 Task: Look for space in Gombi, Nigeria from 9th June, 2023 to 11th June, 2023 for 2 adults in price range Rs.6000 to Rs.10000. Place can be entire place with 2 bedrooms having 2 beds and 1 bathroom. Property type can be house, flat, guest house. Amenities needed are: wifi. Booking option can be shelf check-in. Required host language is English.
Action: Mouse moved to (594, 122)
Screenshot: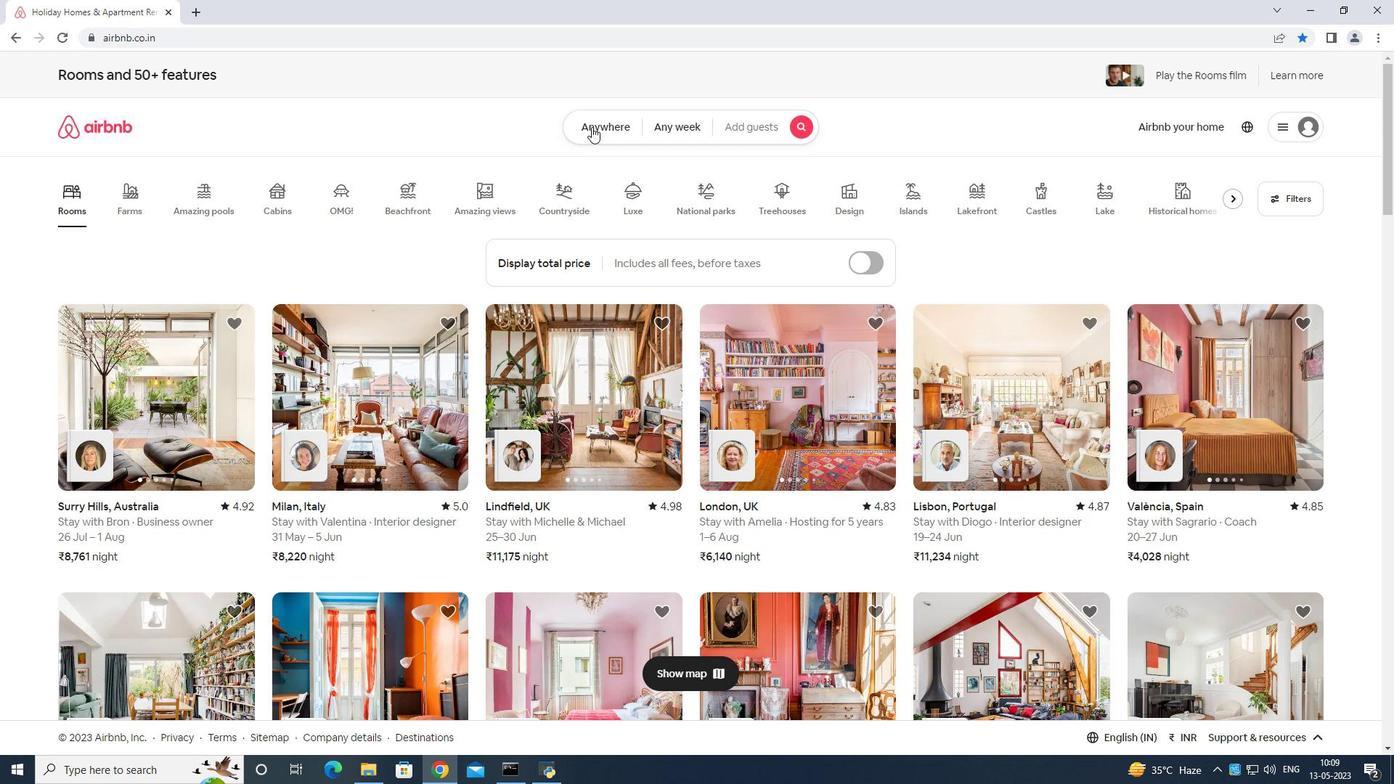 
Action: Mouse pressed left at (594, 122)
Screenshot: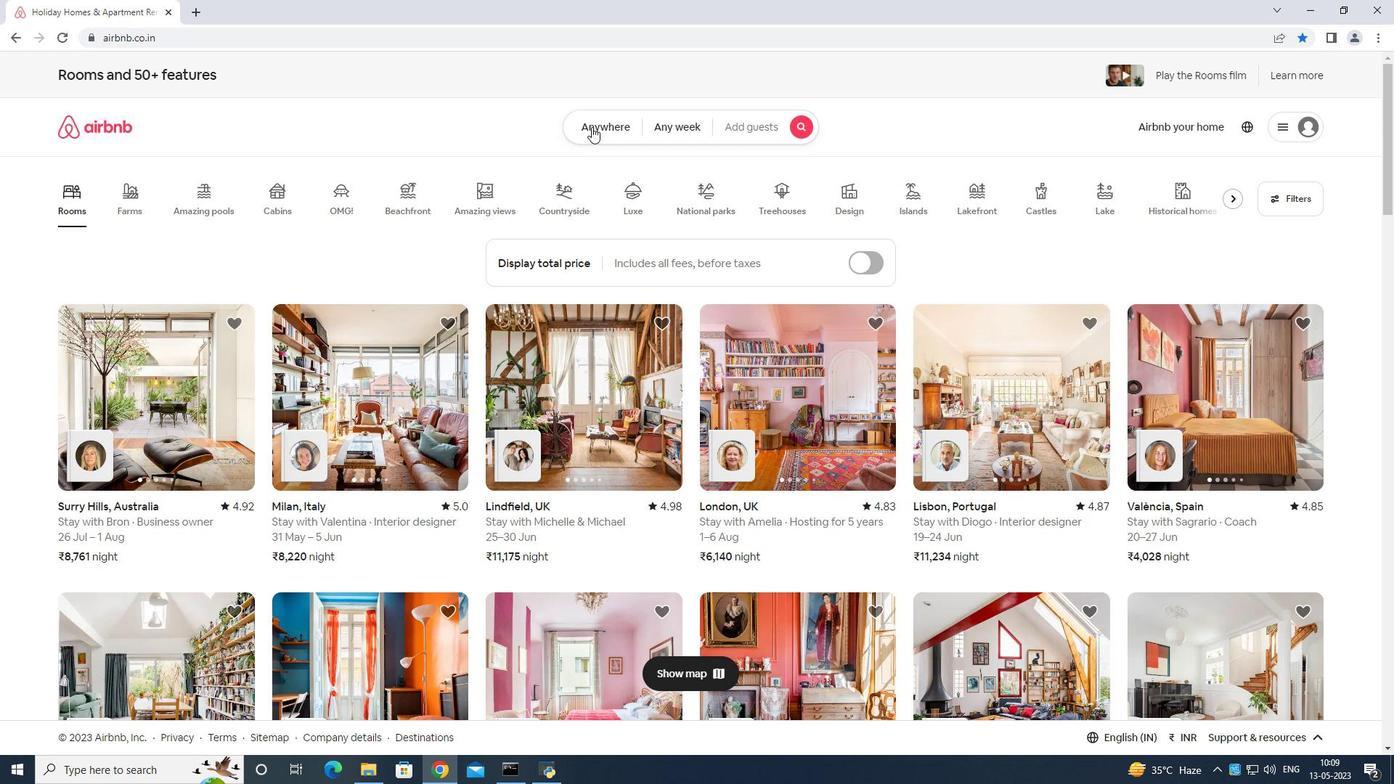 
Action: Mouse moved to (560, 167)
Screenshot: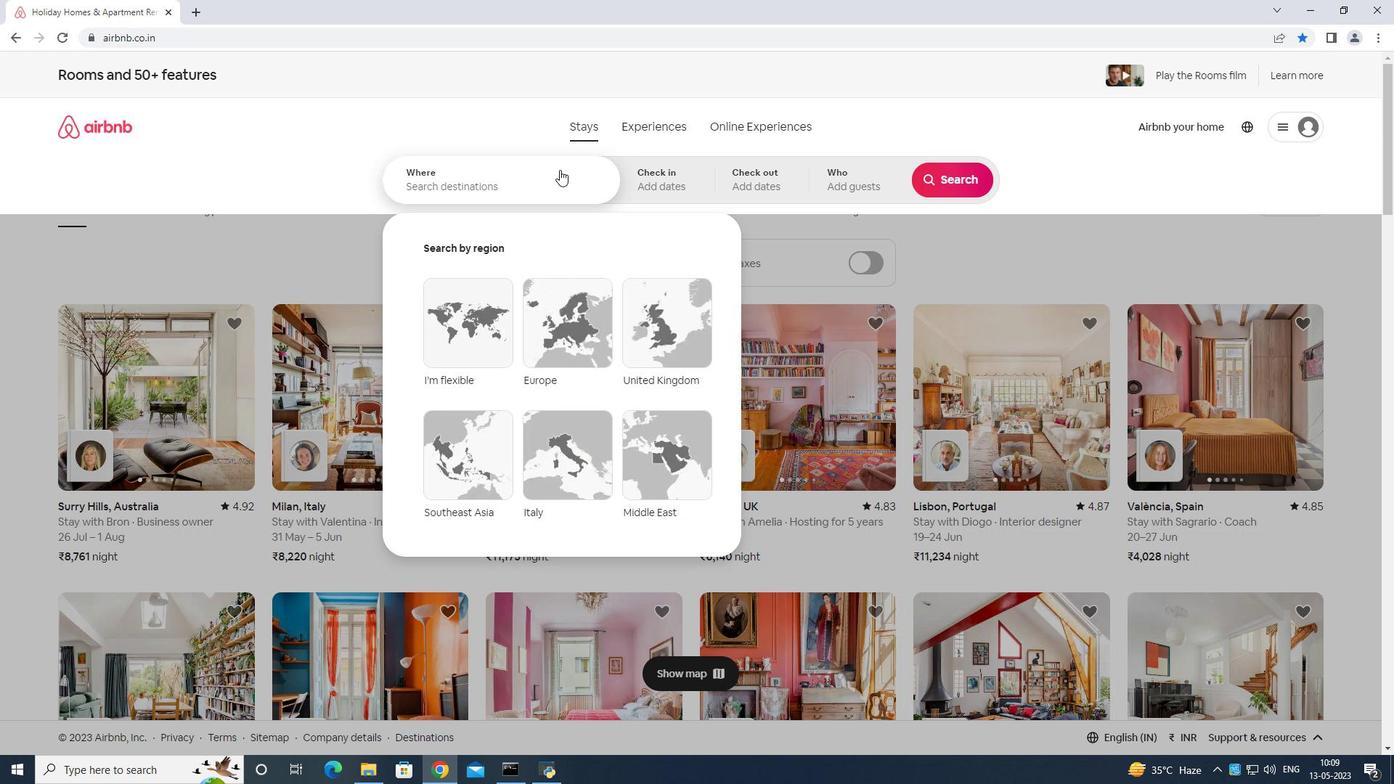 
Action: Mouse pressed left at (560, 167)
Screenshot: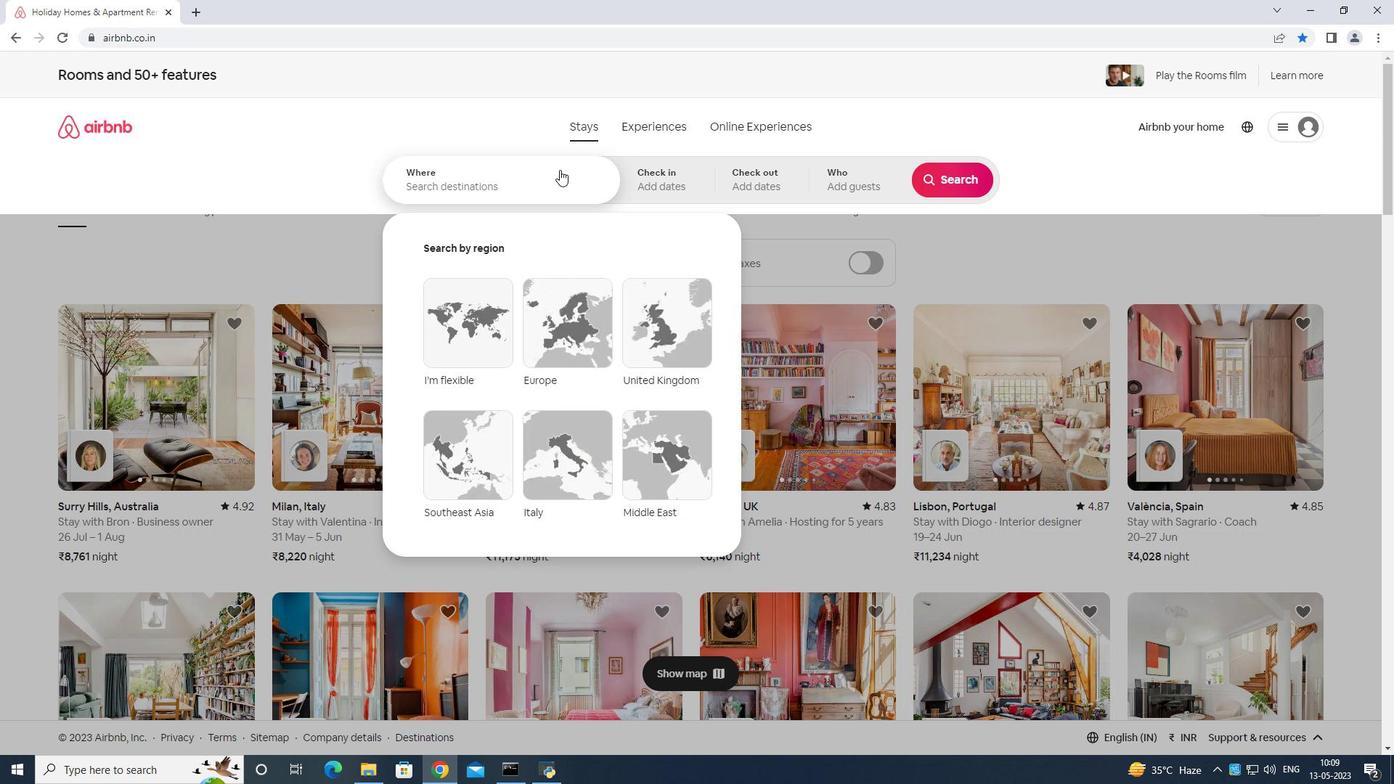 
Action: Mouse moved to (695, 191)
Screenshot: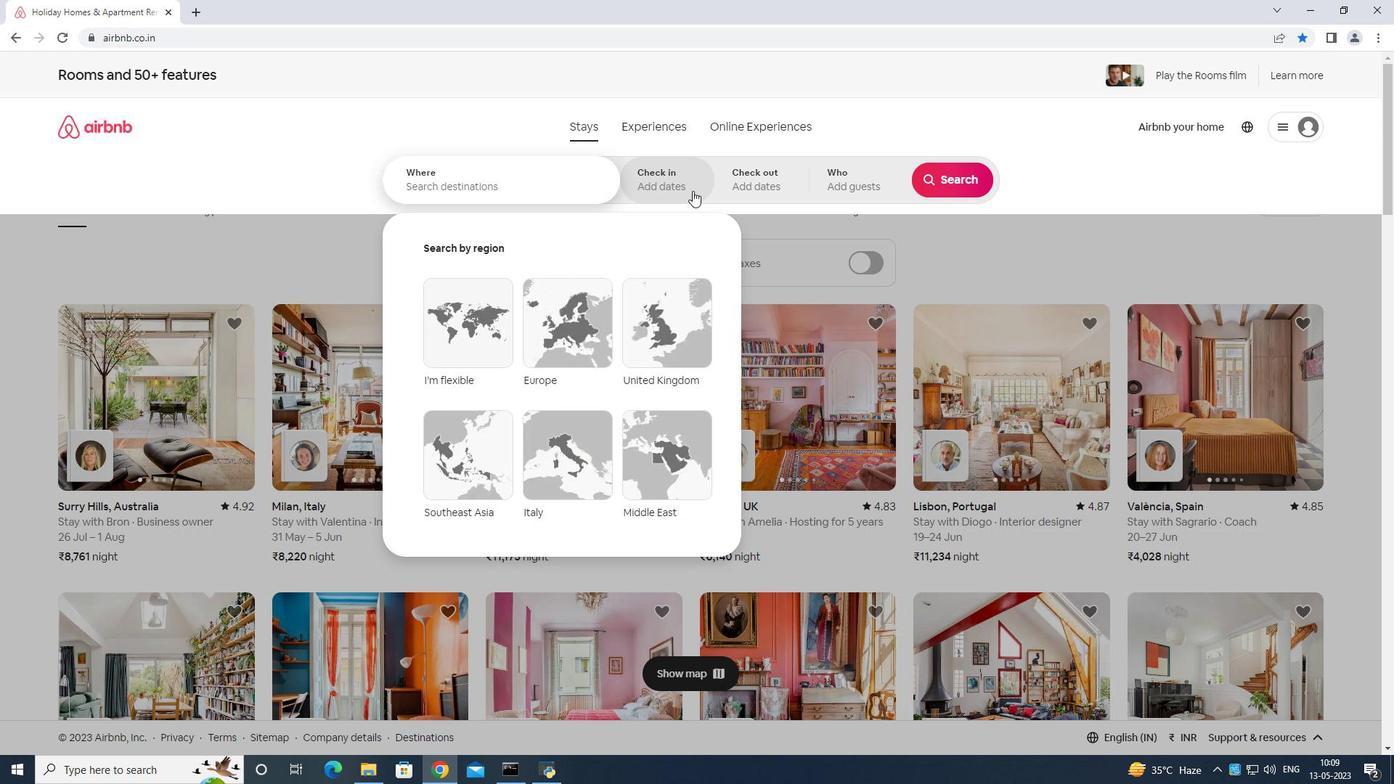 
Action: Key pressed <Key.shift>Gombi<Key.space>nigeria<Key.enter>
Screenshot: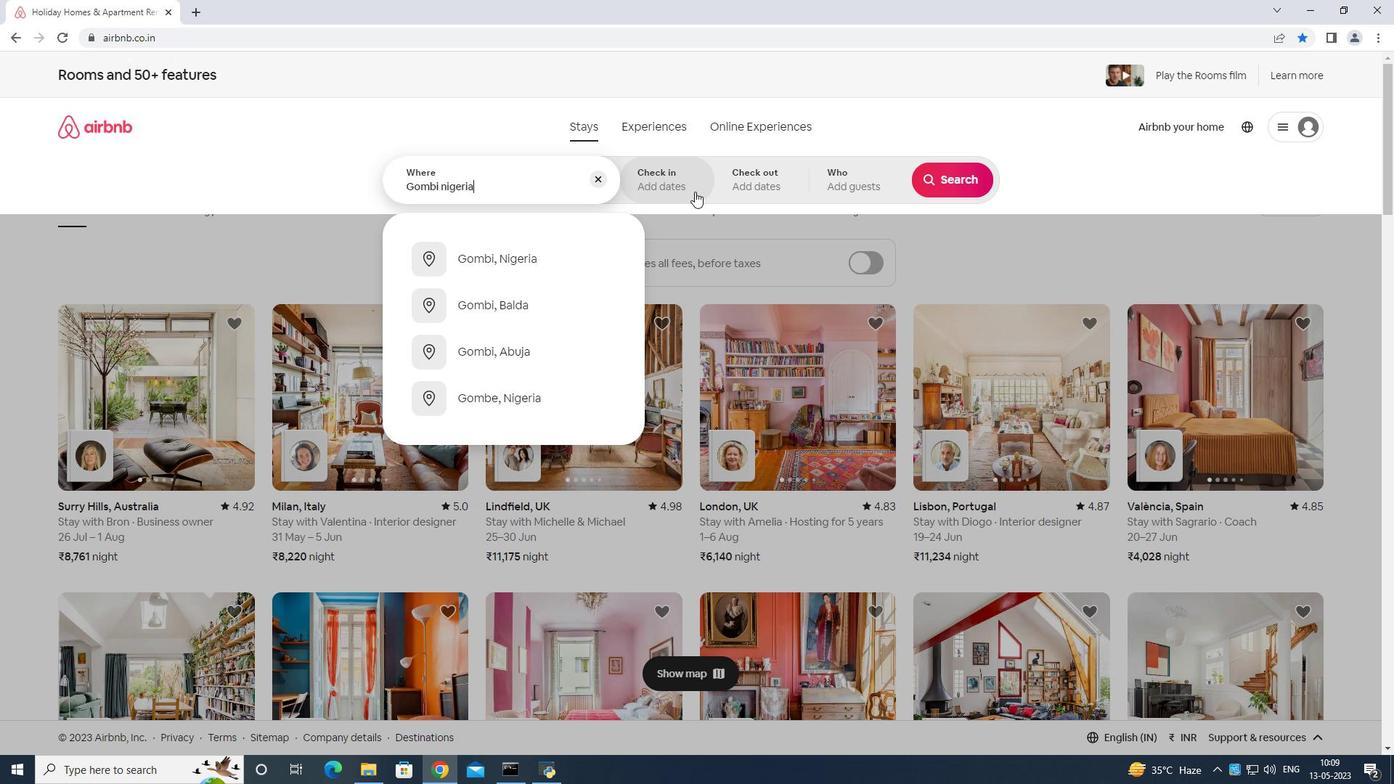 
Action: Mouse moved to (897, 383)
Screenshot: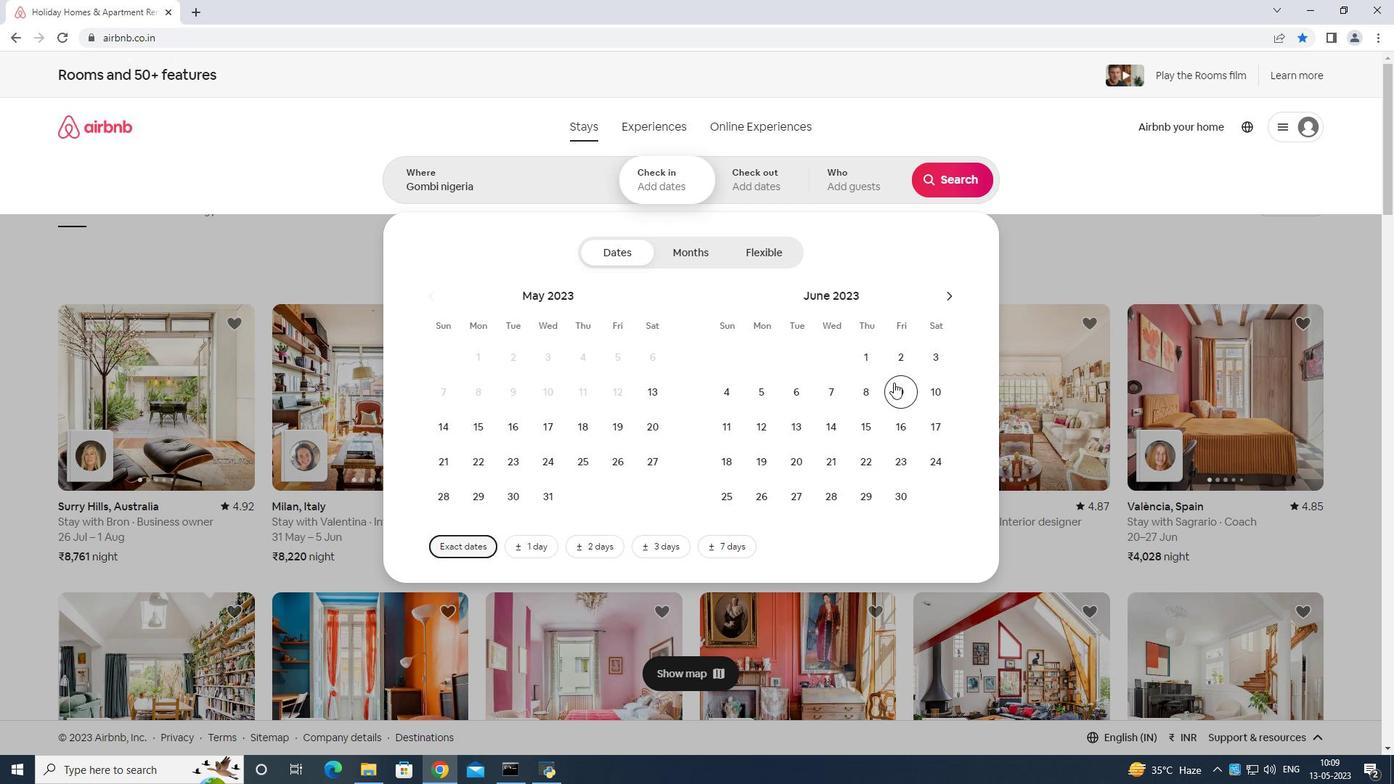 
Action: Mouse pressed left at (897, 383)
Screenshot: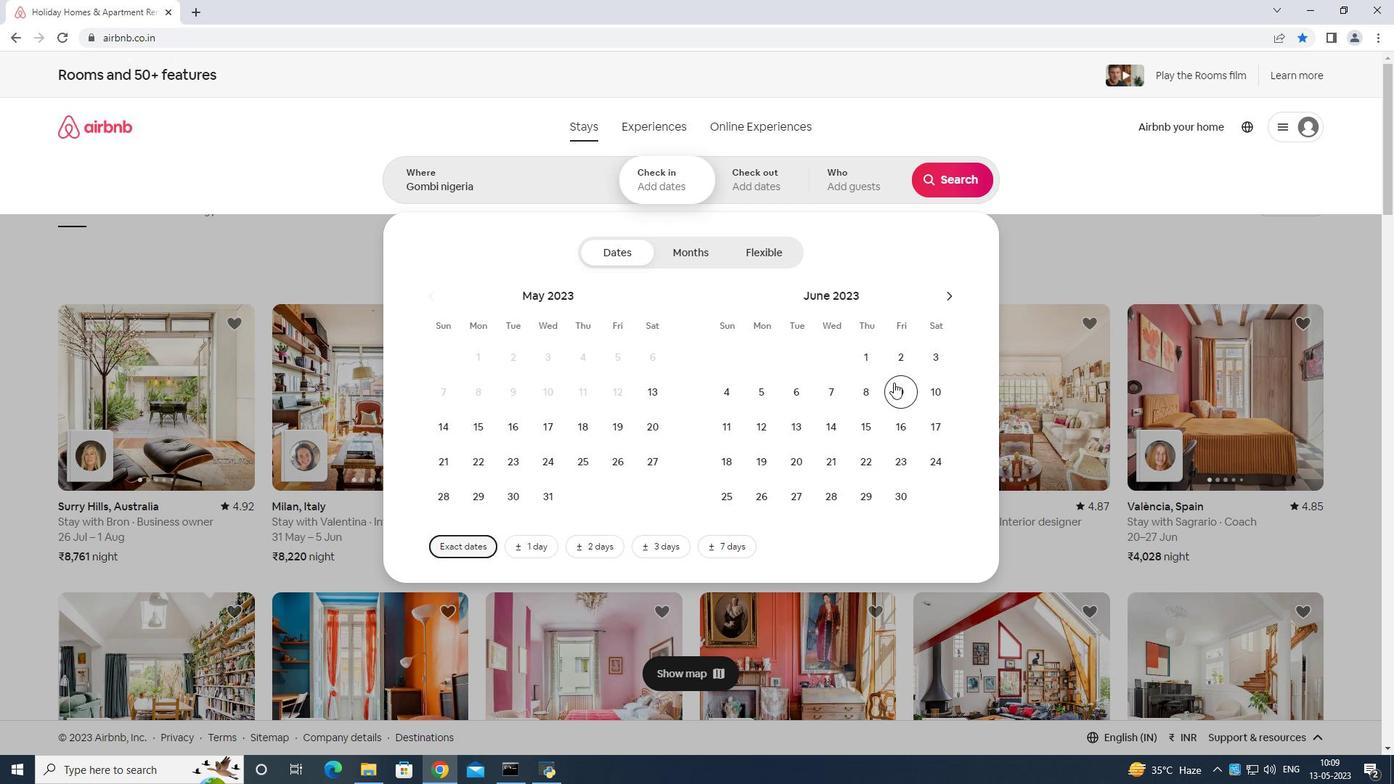 
Action: Mouse moved to (734, 423)
Screenshot: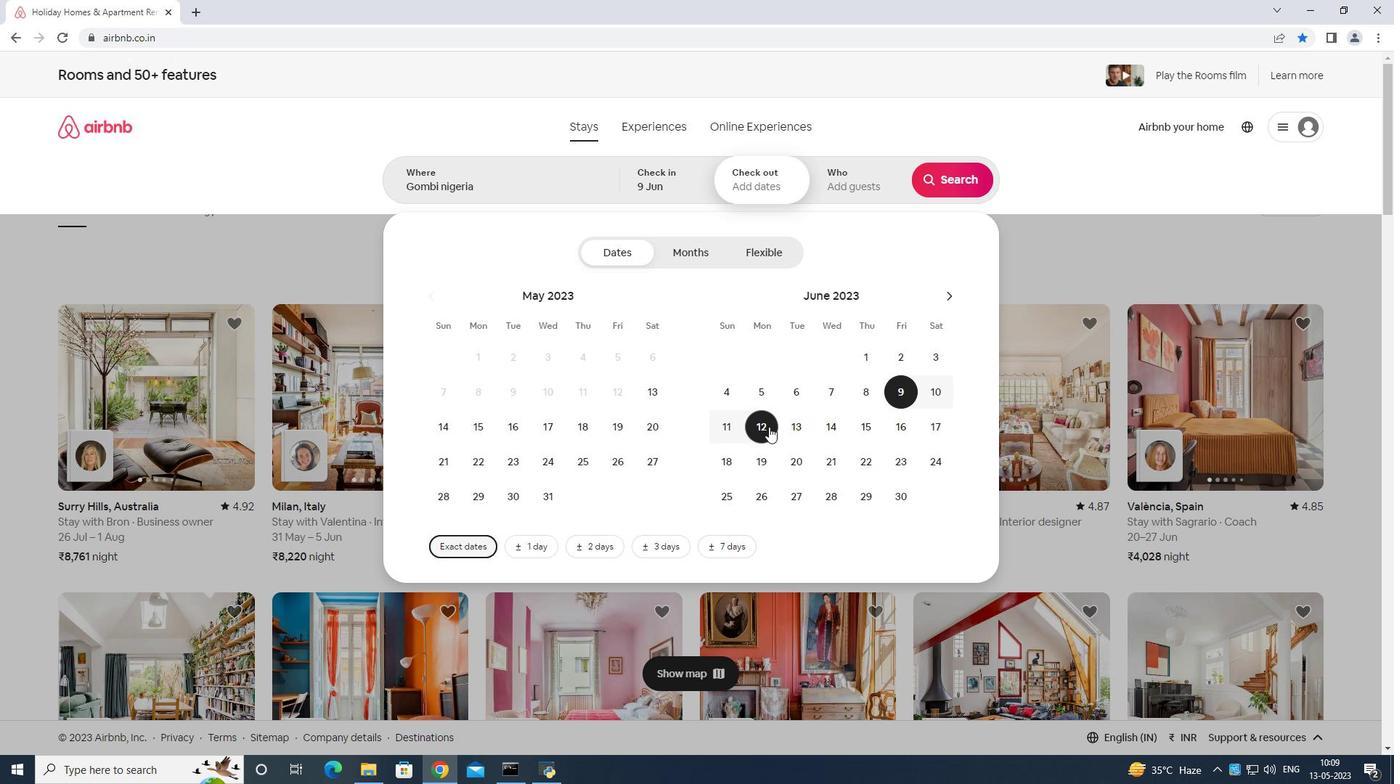 
Action: Mouse pressed left at (734, 423)
Screenshot: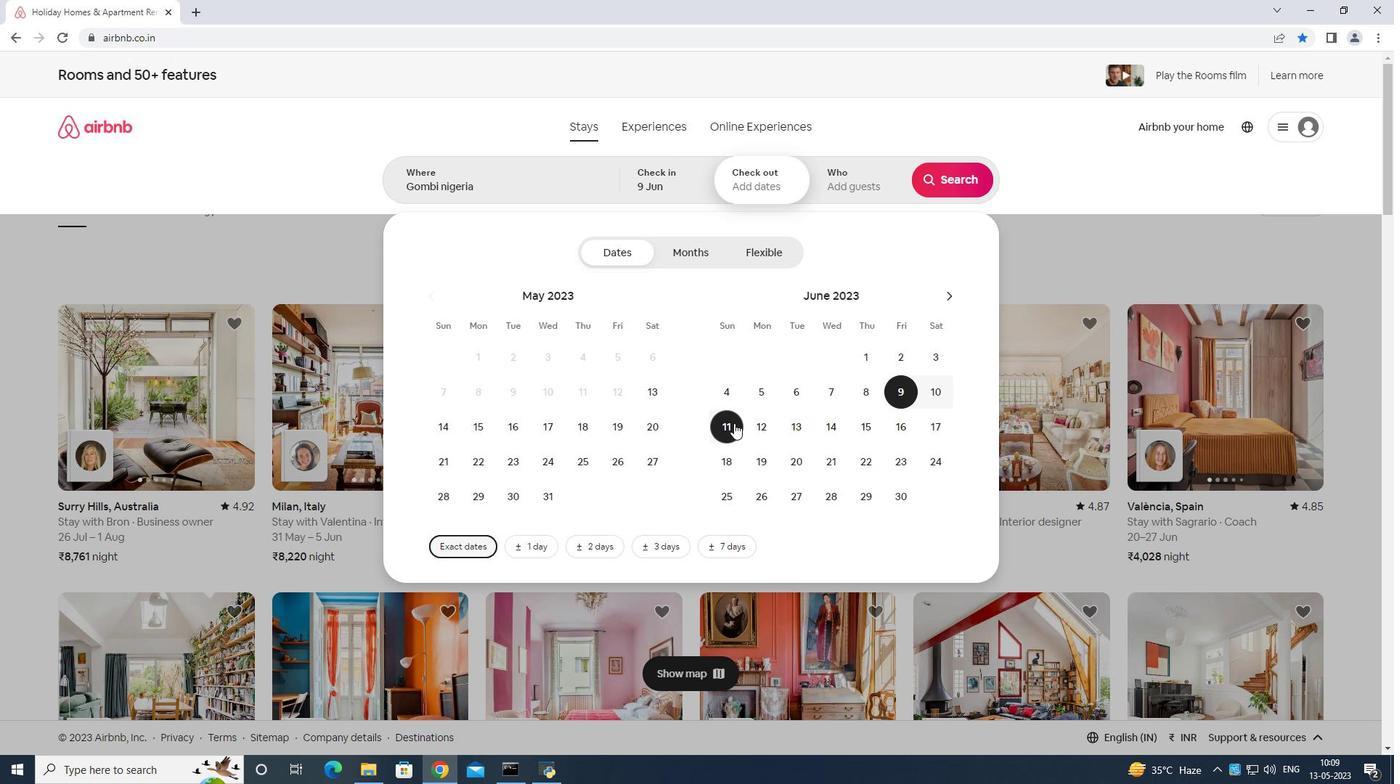 
Action: Mouse moved to (854, 180)
Screenshot: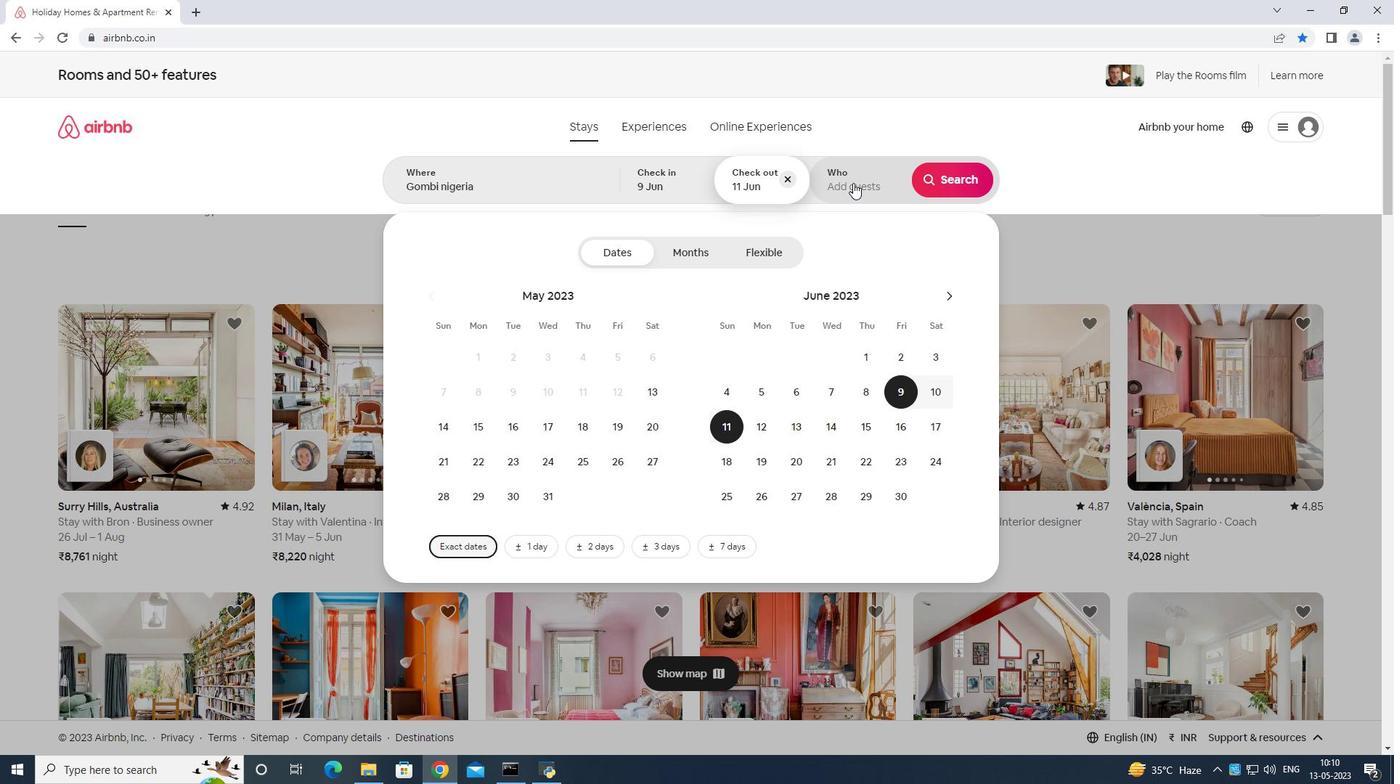 
Action: Mouse pressed left at (854, 180)
Screenshot: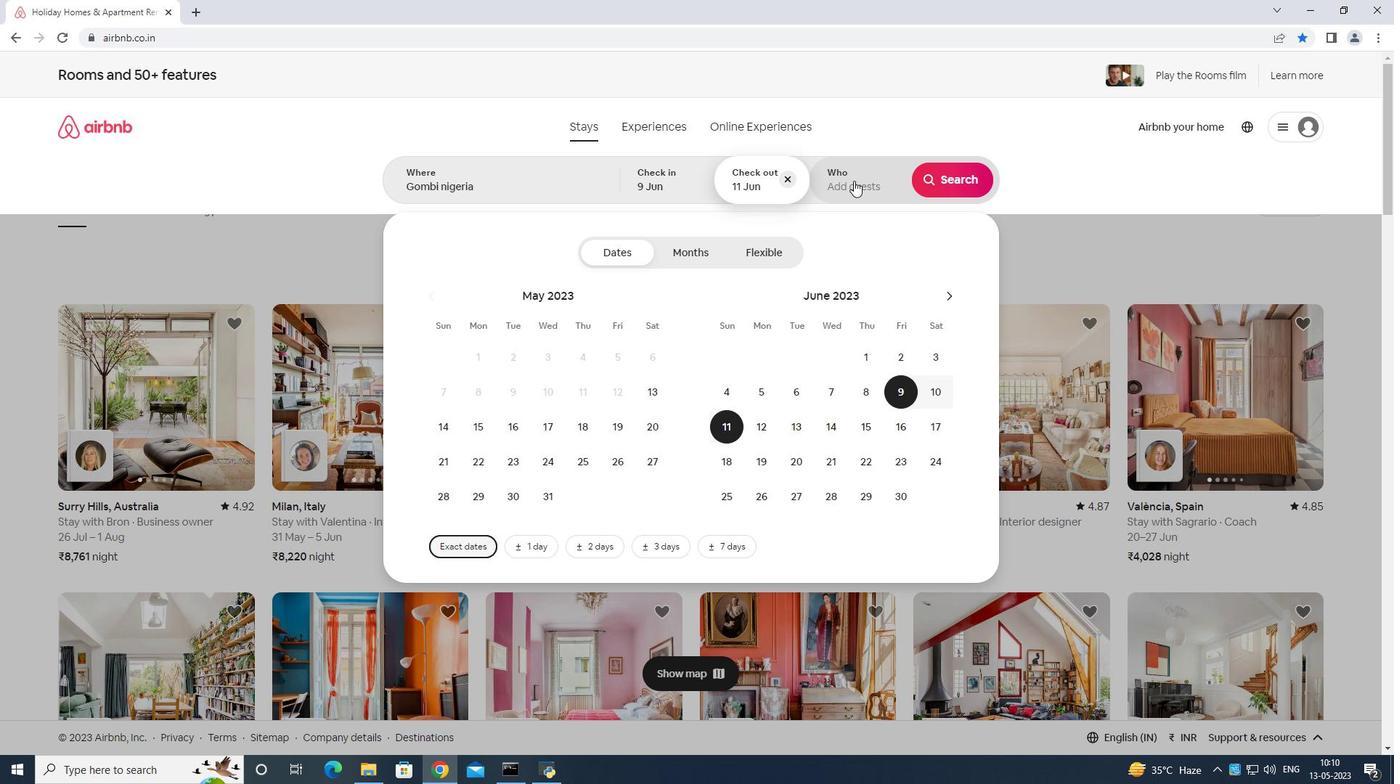 
Action: Mouse moved to (960, 254)
Screenshot: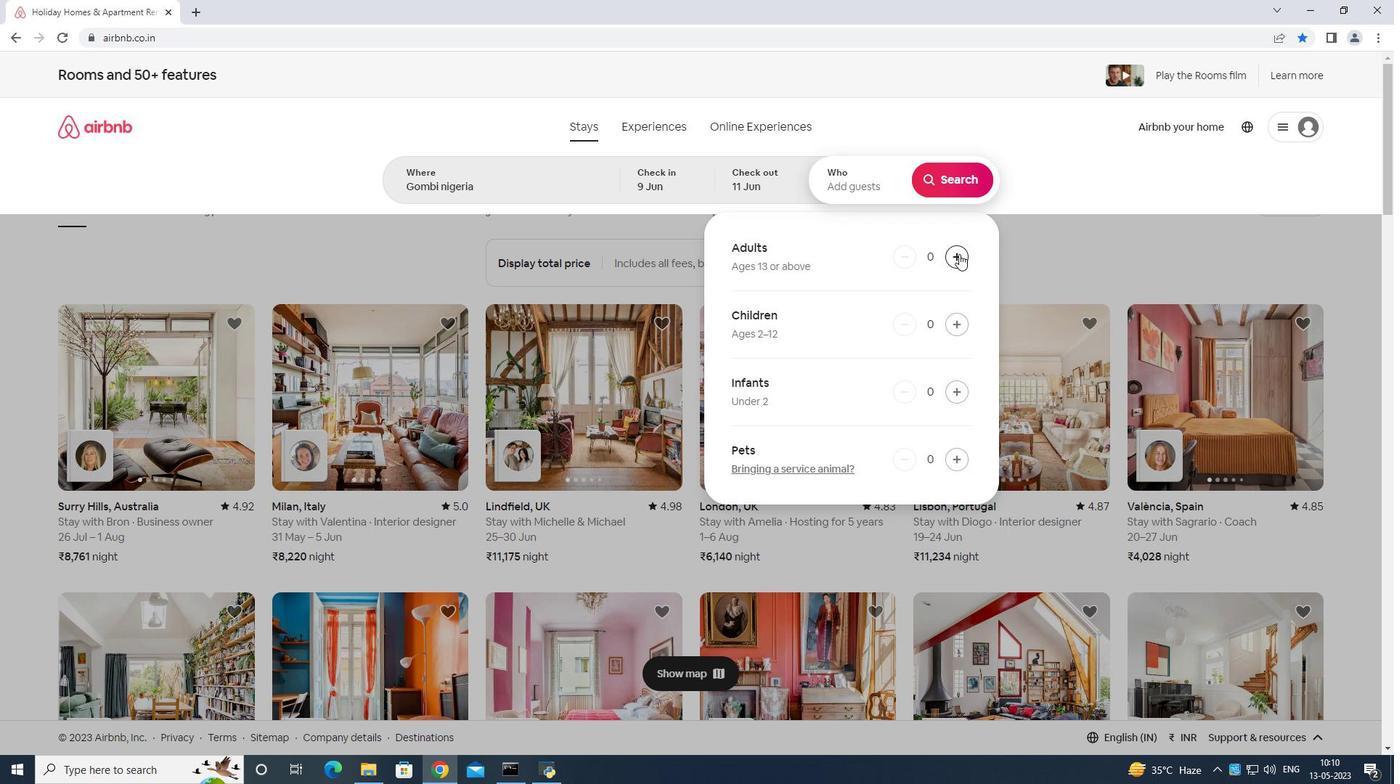 
Action: Mouse pressed left at (960, 254)
Screenshot: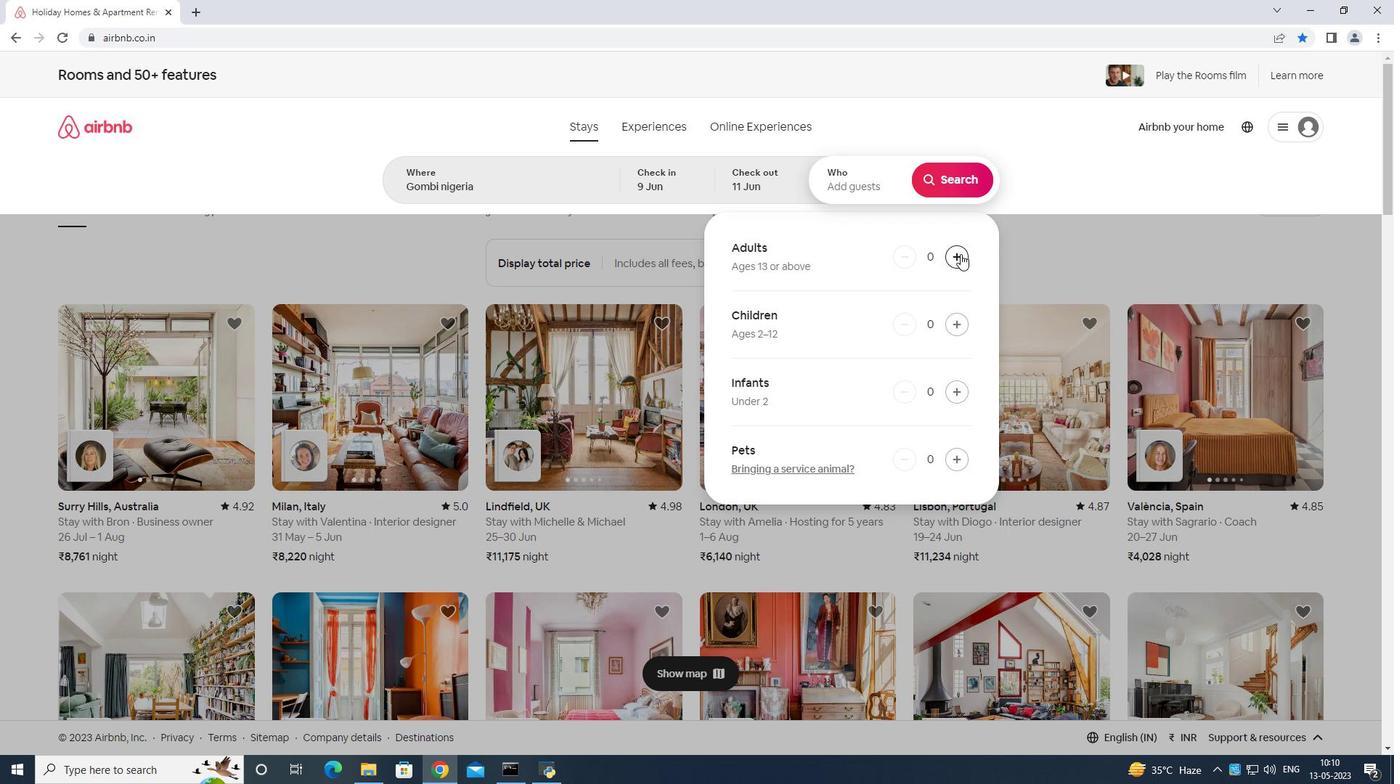 
Action: Mouse moved to (959, 254)
Screenshot: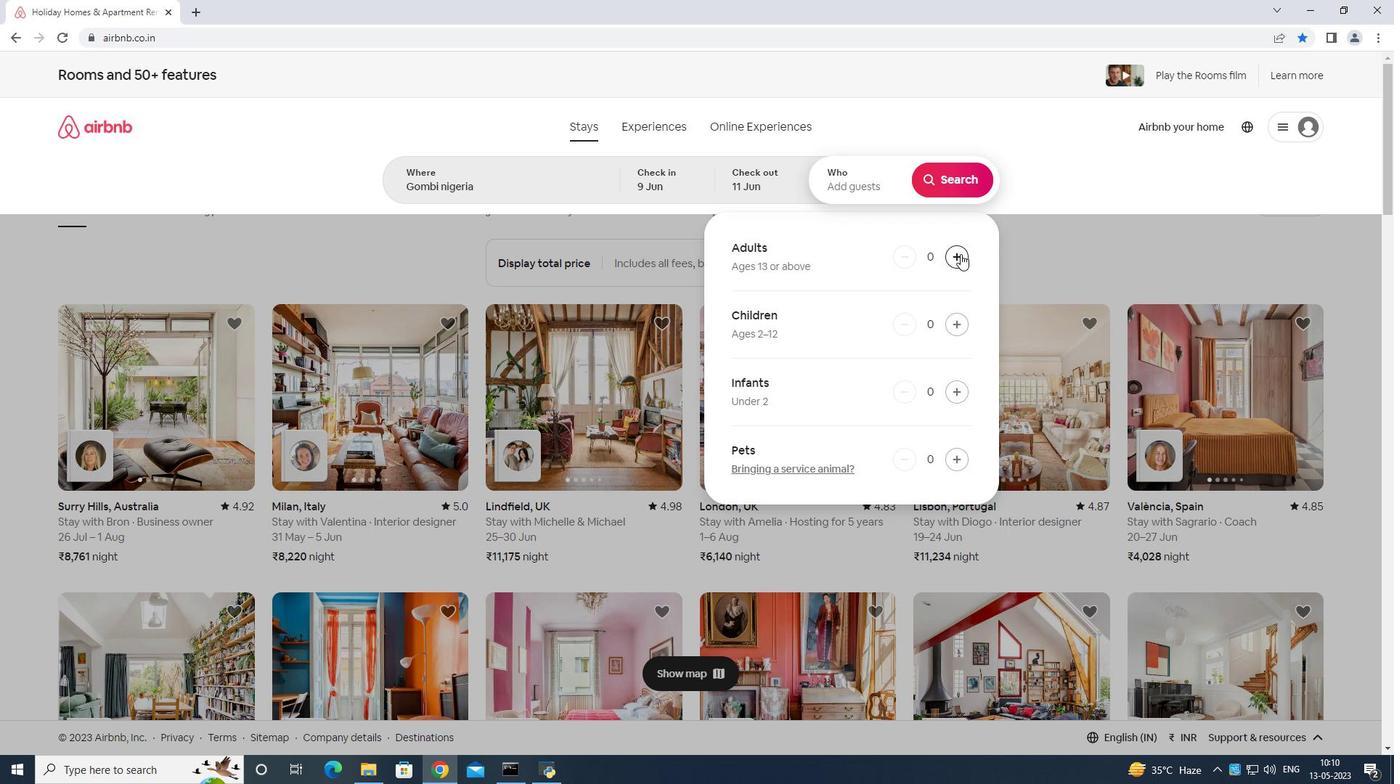 
Action: Mouse pressed left at (959, 254)
Screenshot: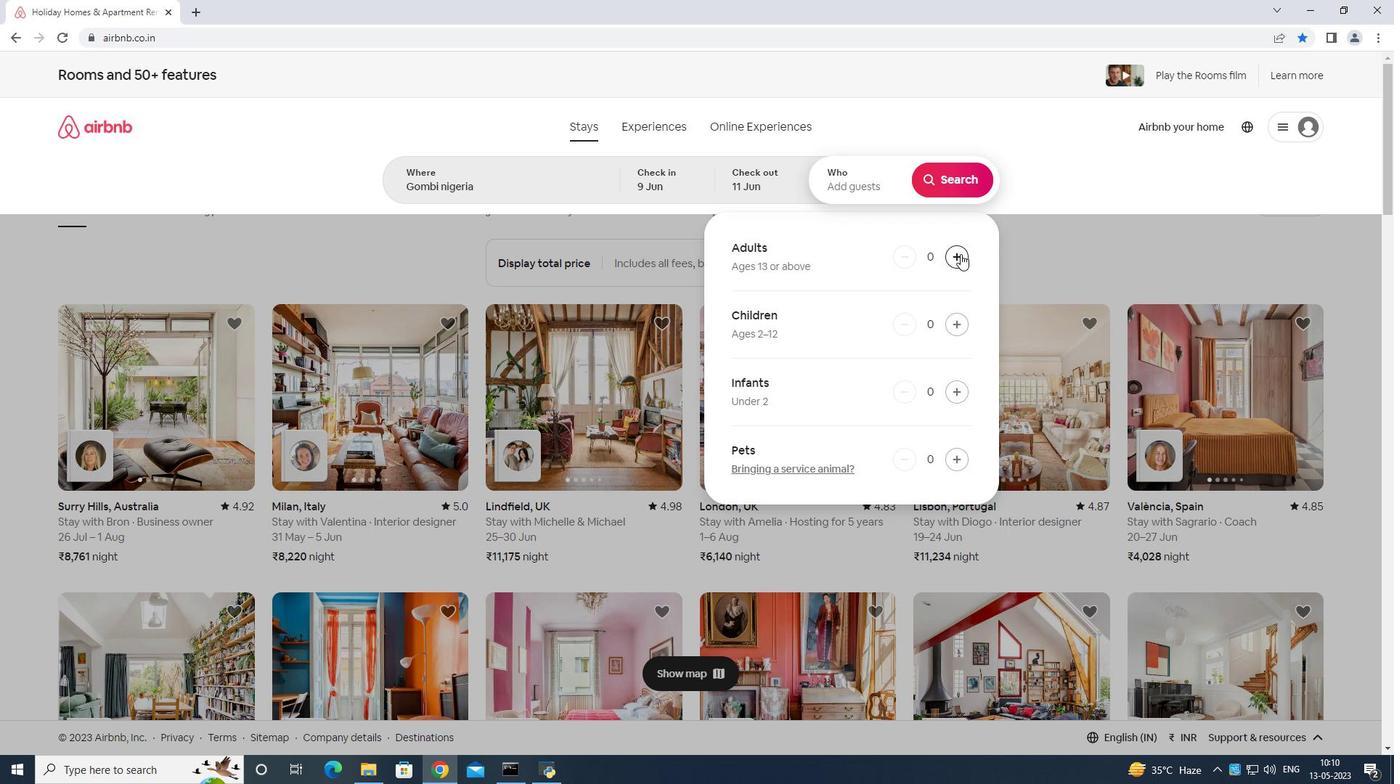 
Action: Mouse moved to (968, 179)
Screenshot: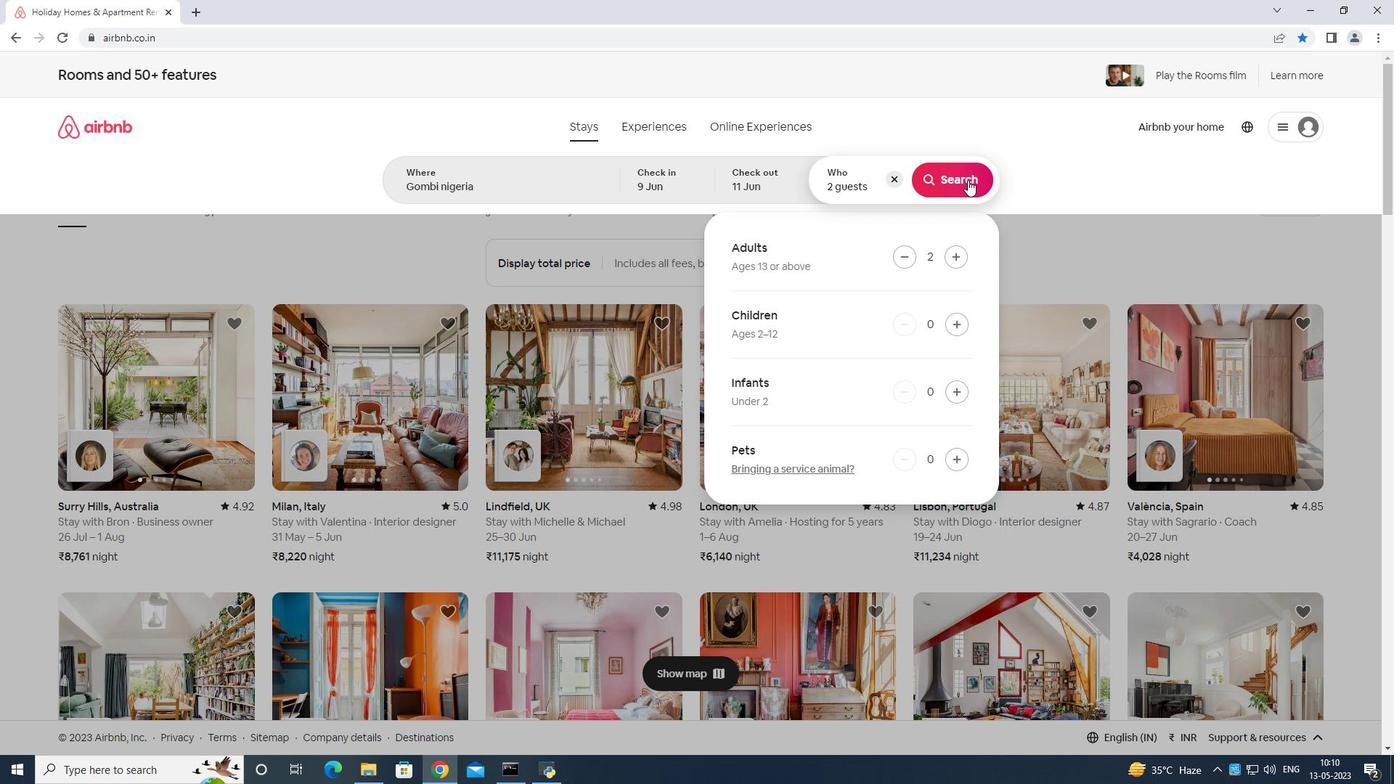 
Action: Mouse pressed left at (968, 179)
Screenshot: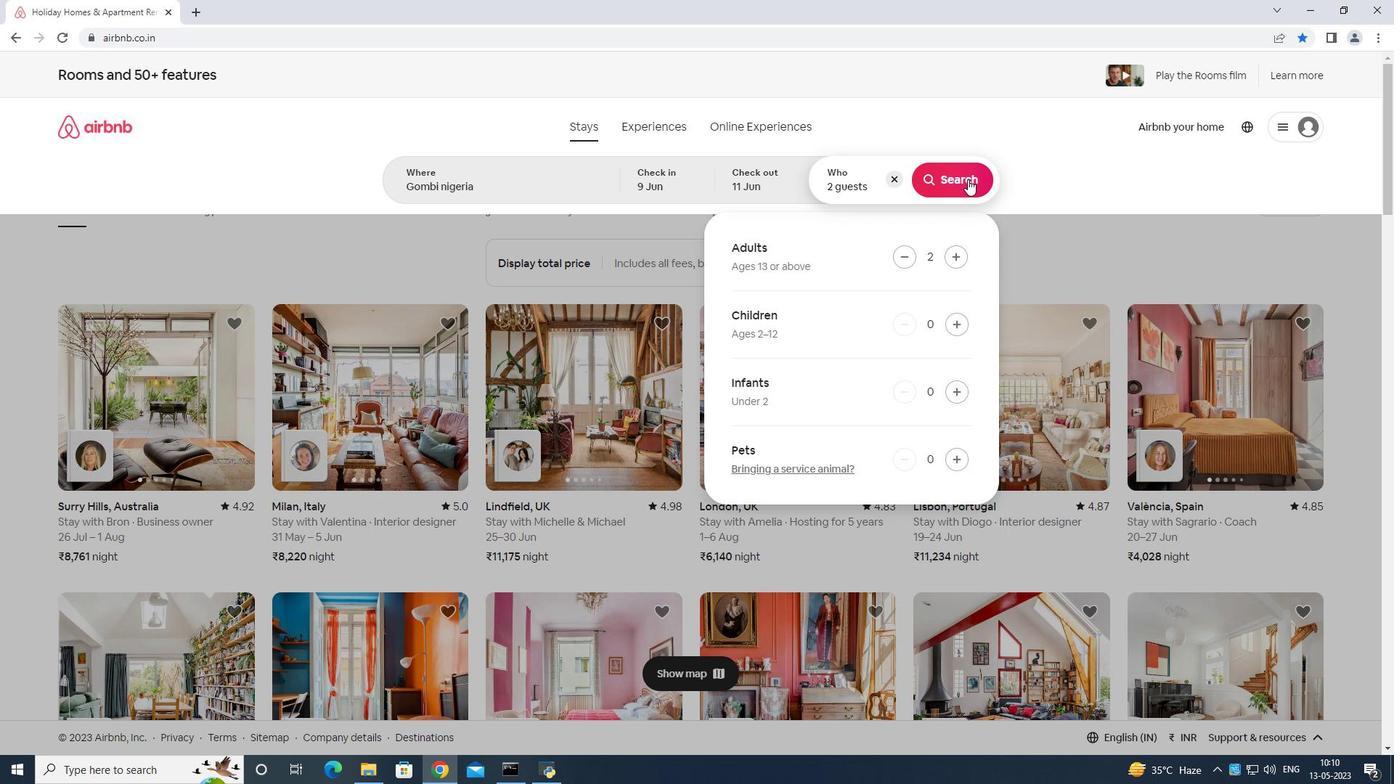 
Action: Mouse moved to (1333, 143)
Screenshot: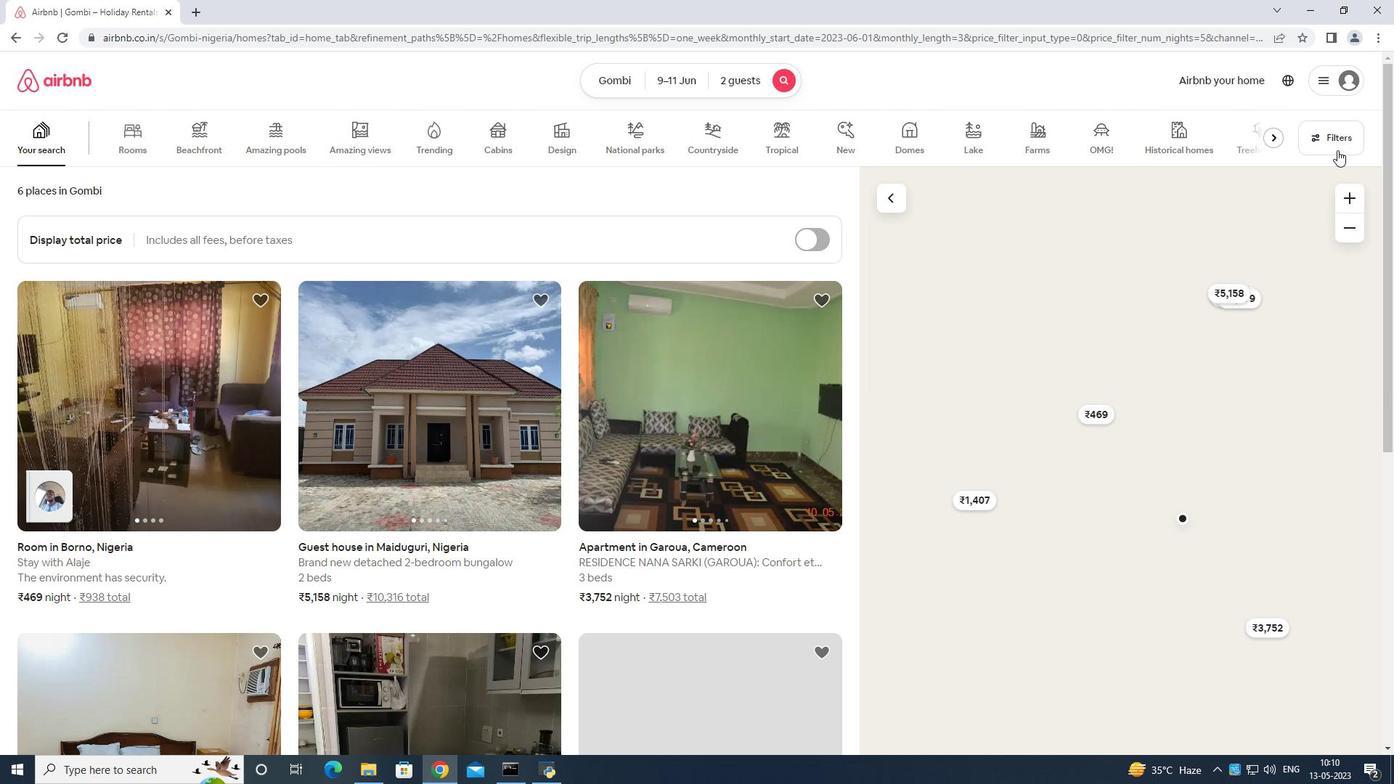 
Action: Mouse pressed left at (1333, 143)
Screenshot: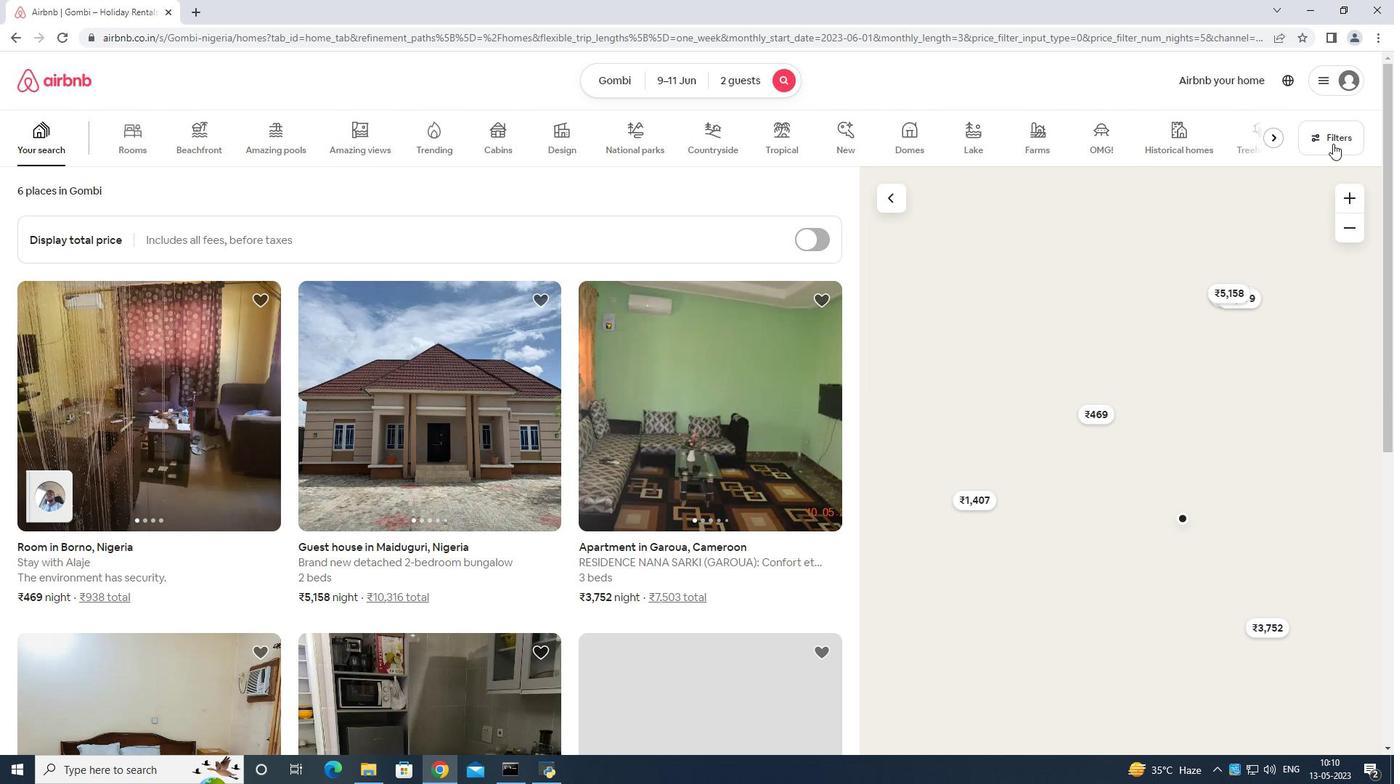 
Action: Mouse moved to (628, 483)
Screenshot: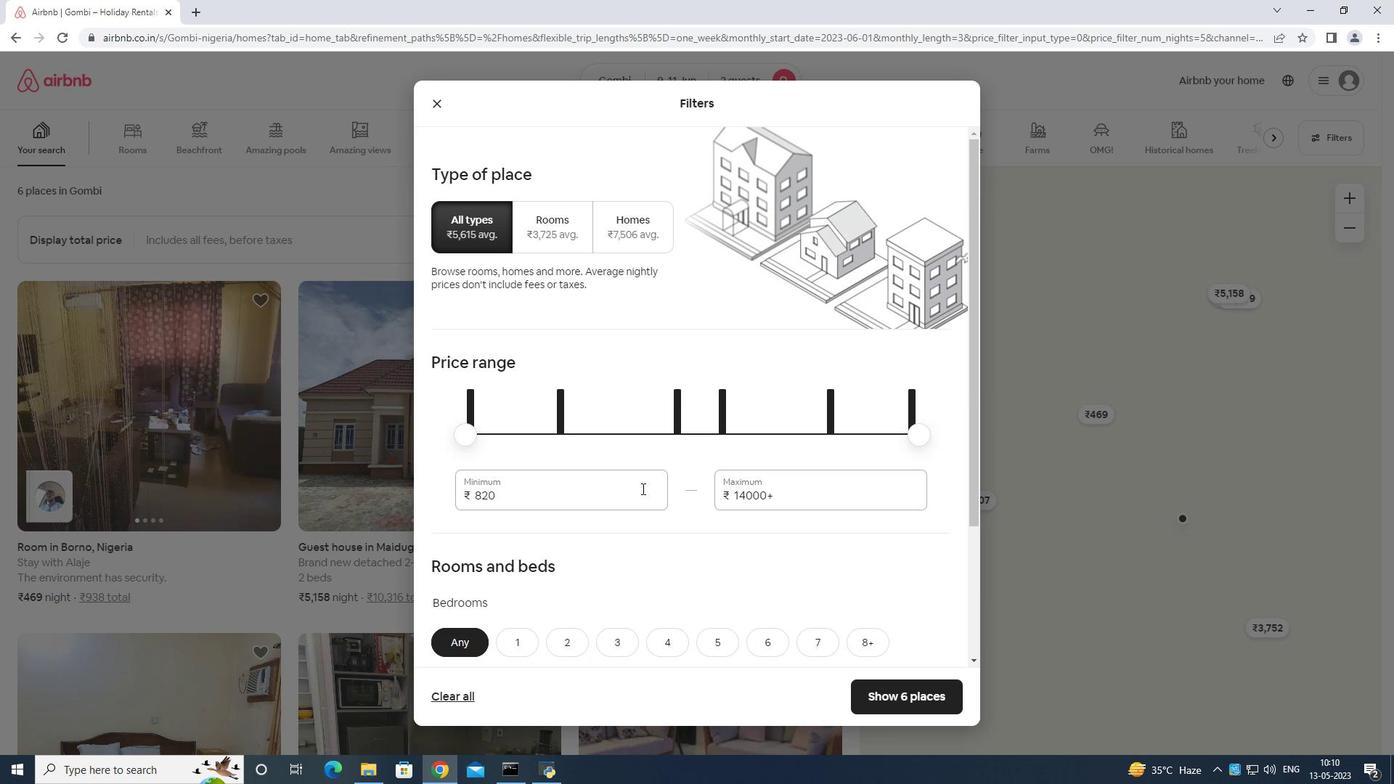 
Action: Mouse pressed left at (628, 483)
Screenshot: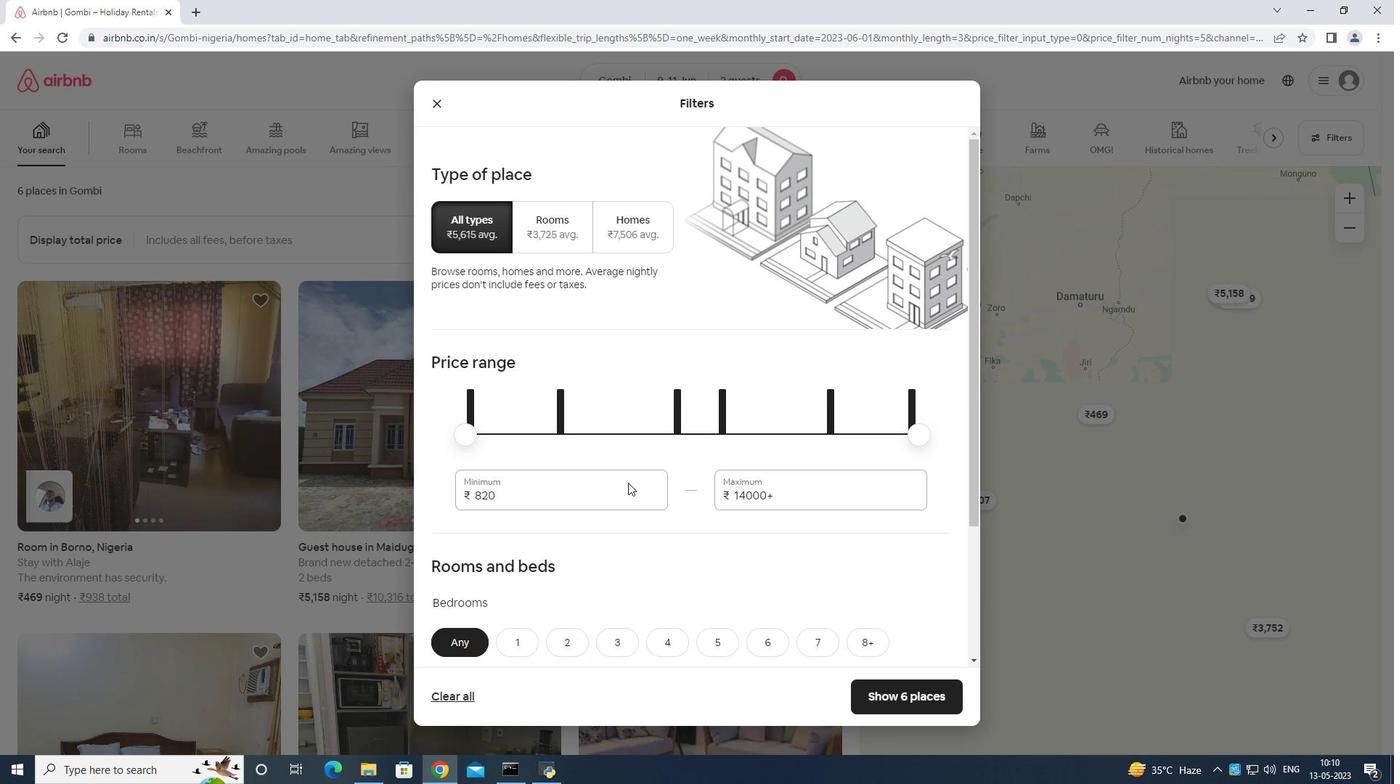 
Action: Mouse moved to (635, 475)
Screenshot: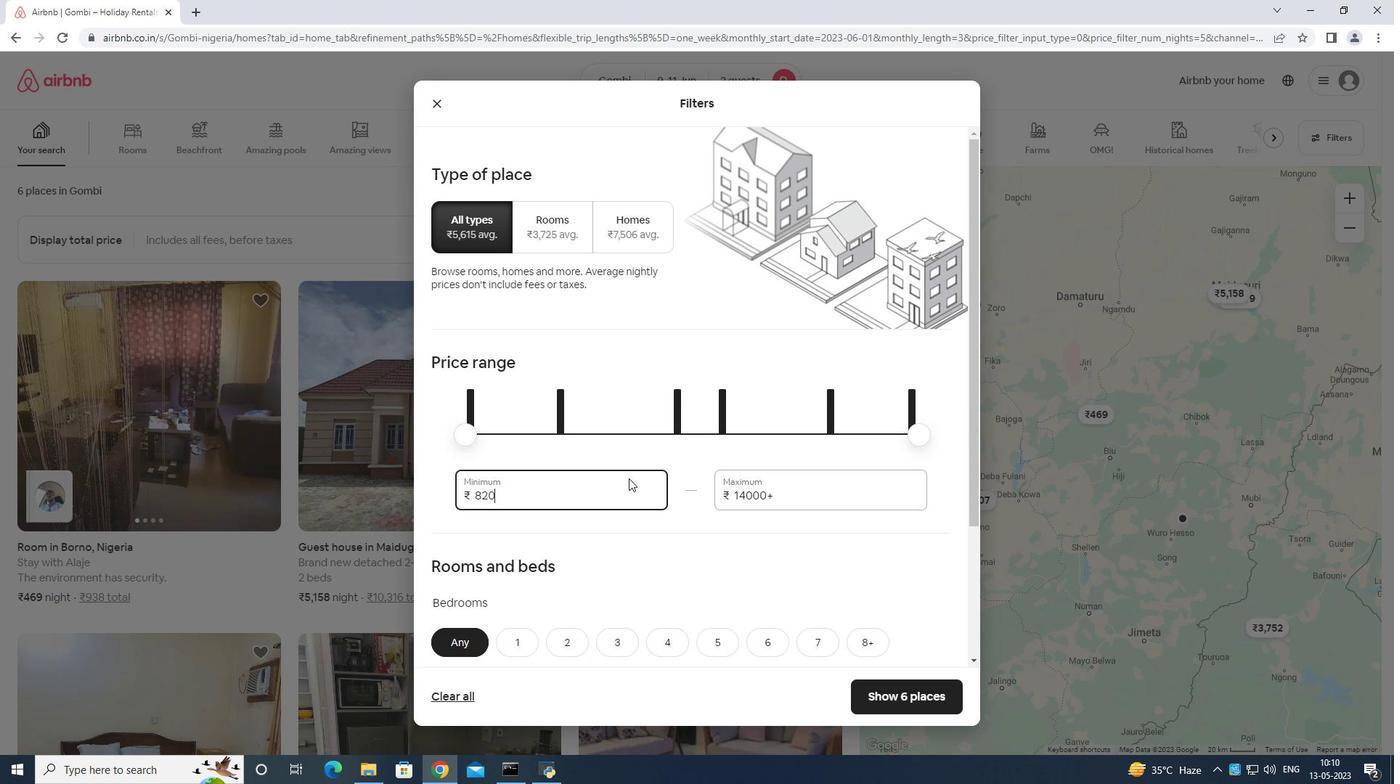 
Action: Key pressed <Key.backspace>
Screenshot: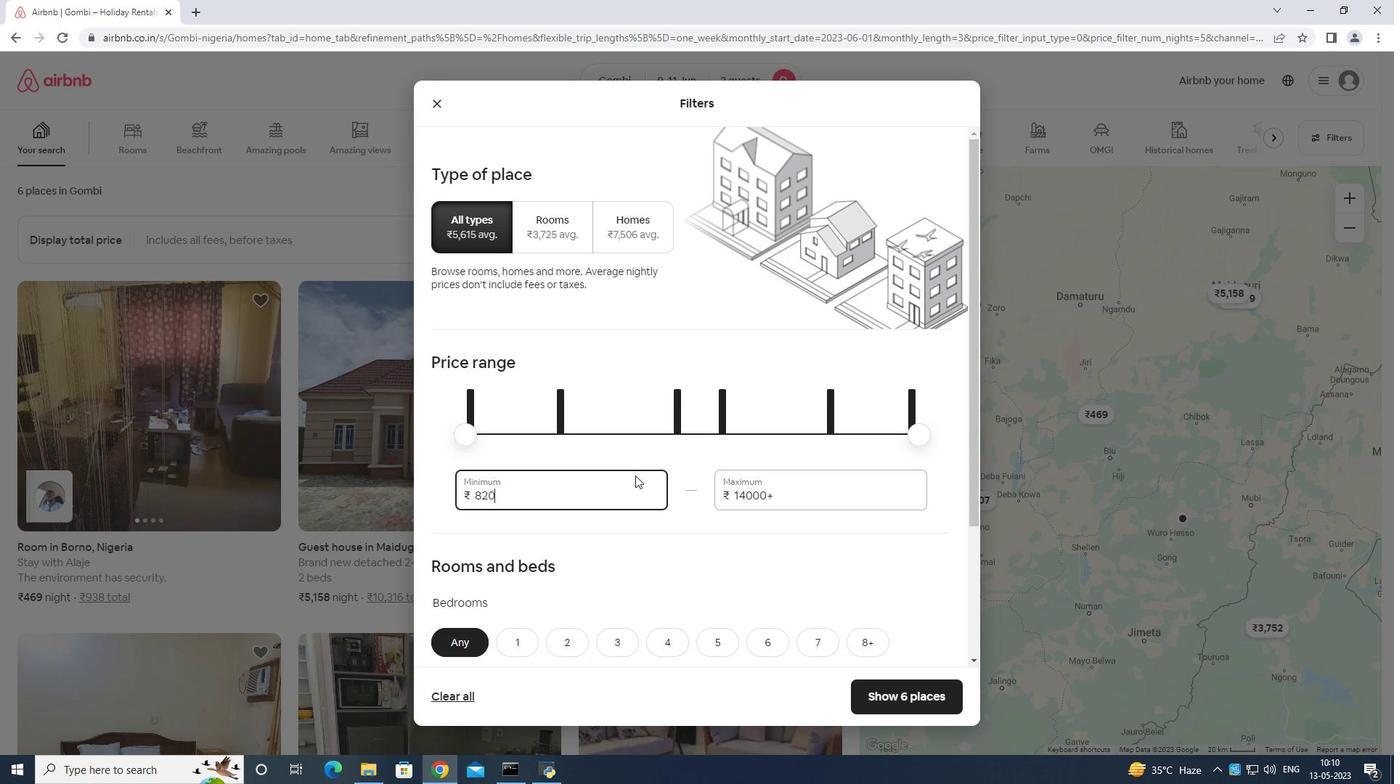 
Action: Mouse moved to (637, 472)
Screenshot: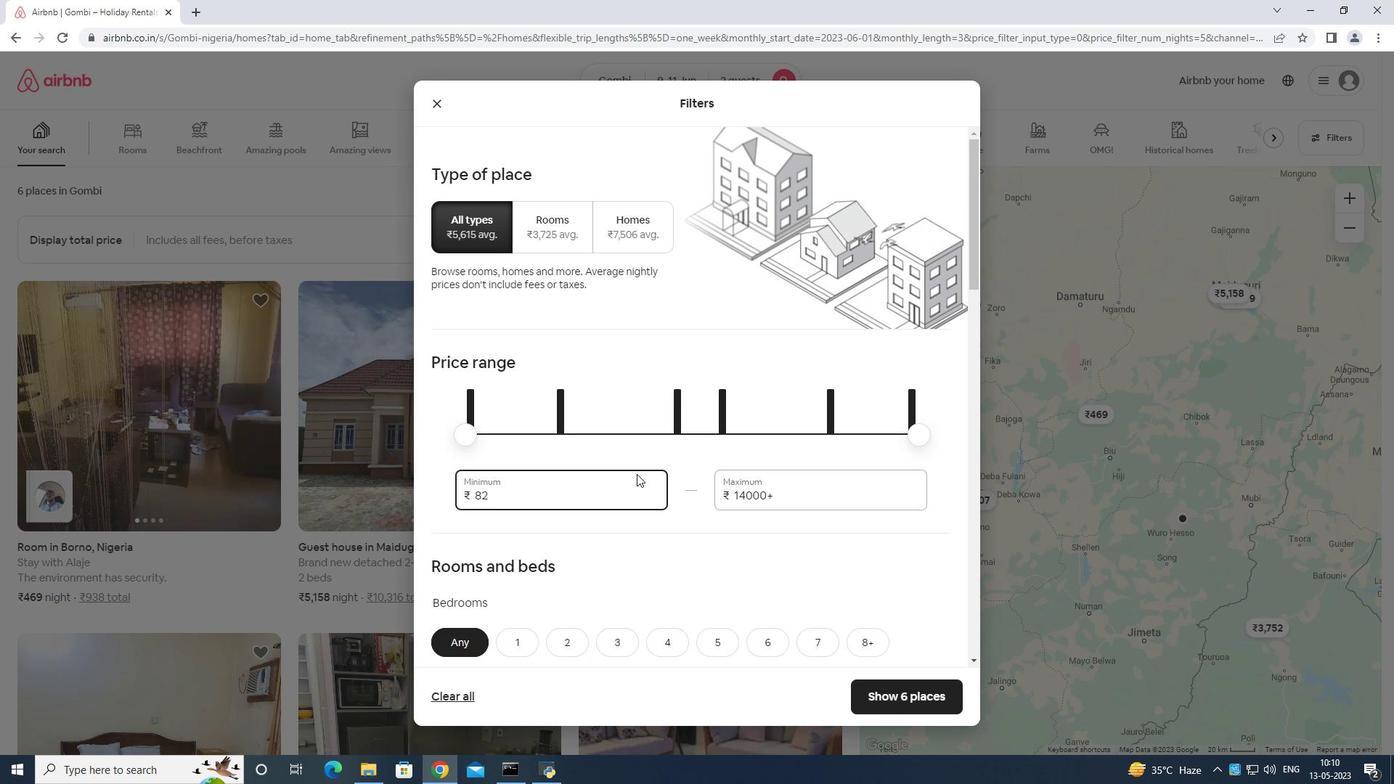 
Action: Key pressed <Key.backspace><Key.backspace><Key.backspace><Key.backspace><Key.backspace><Key.backspace>
Screenshot: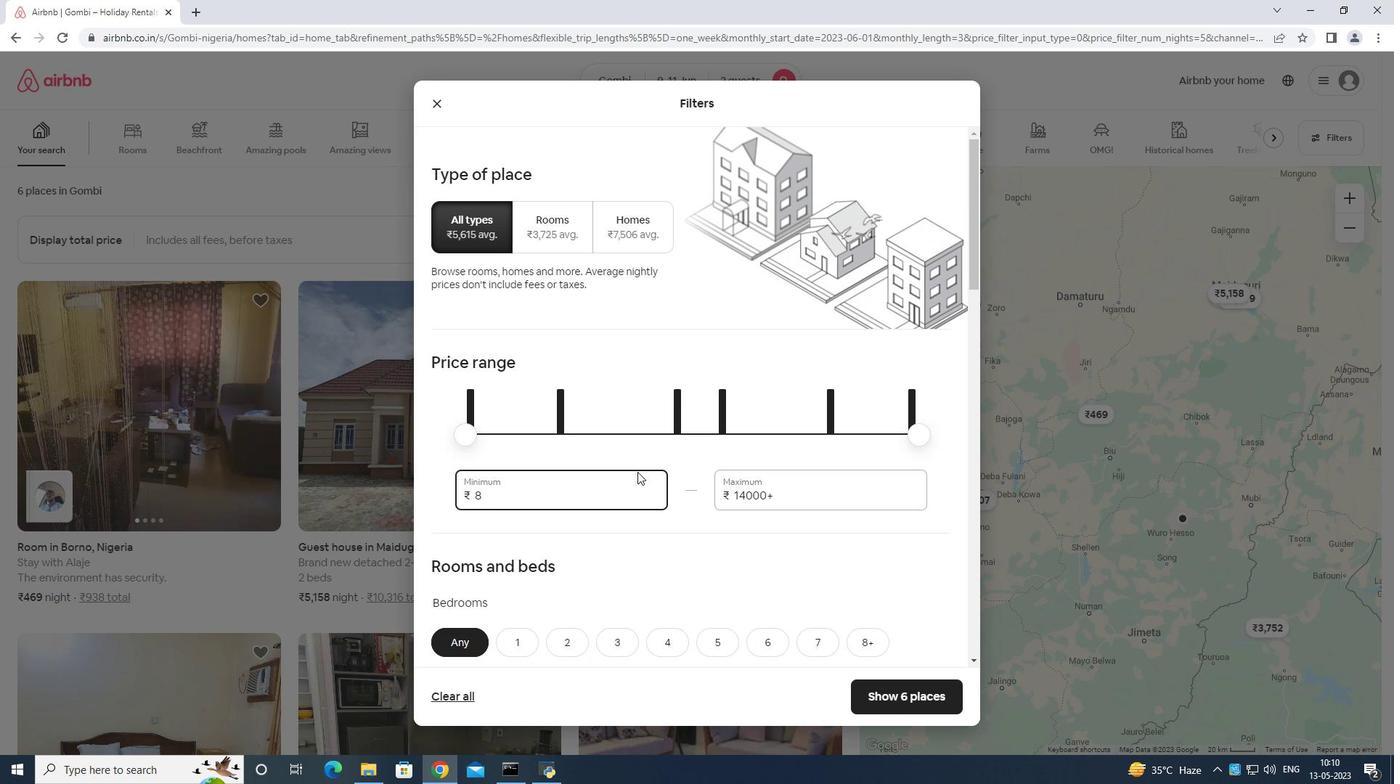 
Action: Mouse moved to (638, 471)
Screenshot: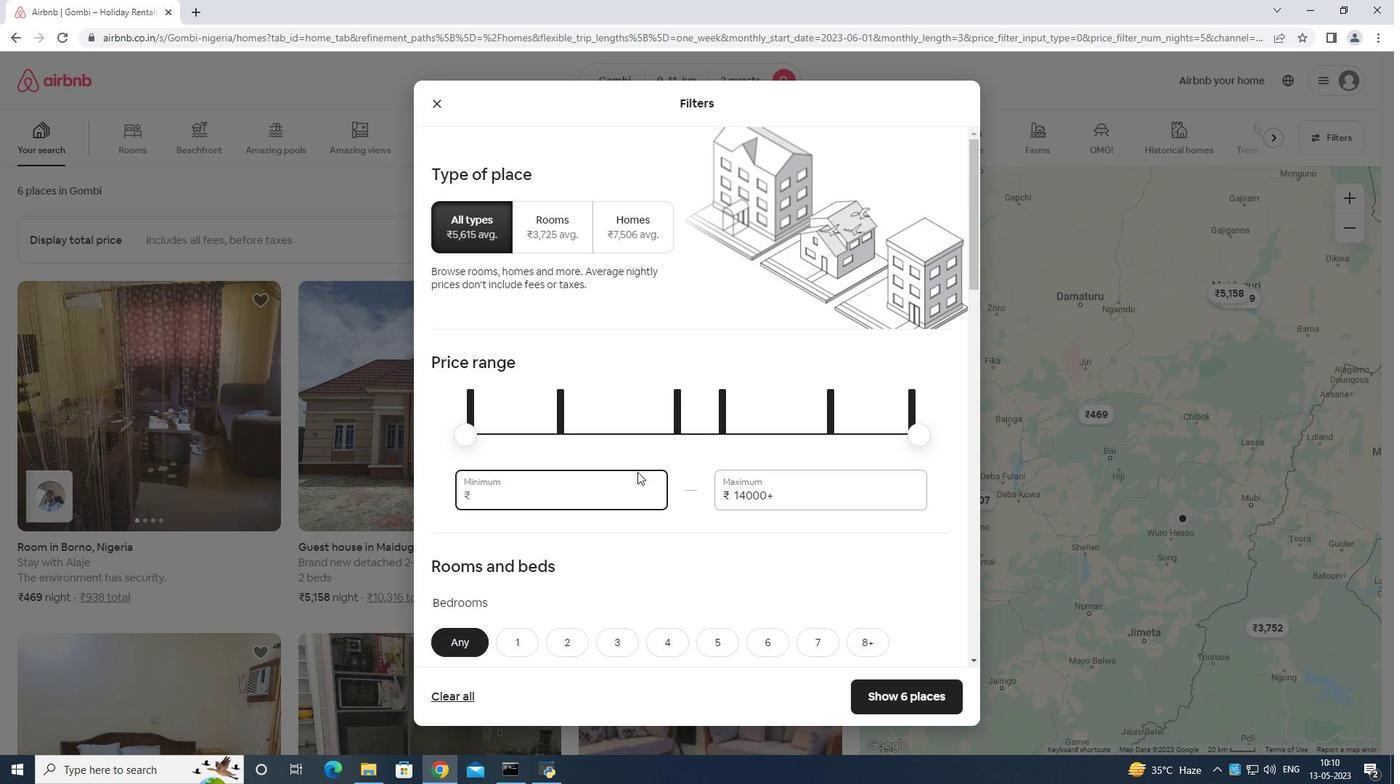 
Action: Key pressed 60
Screenshot: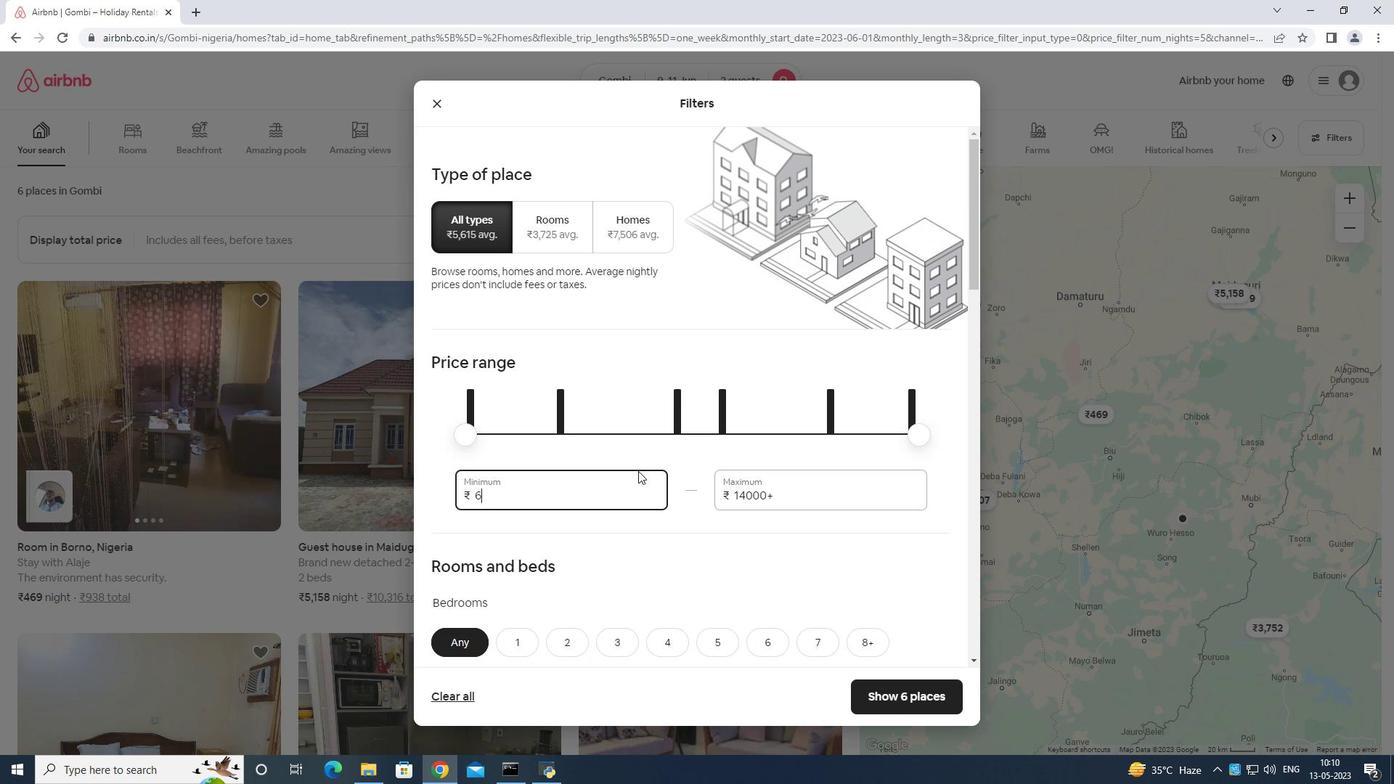 
Action: Mouse moved to (639, 471)
Screenshot: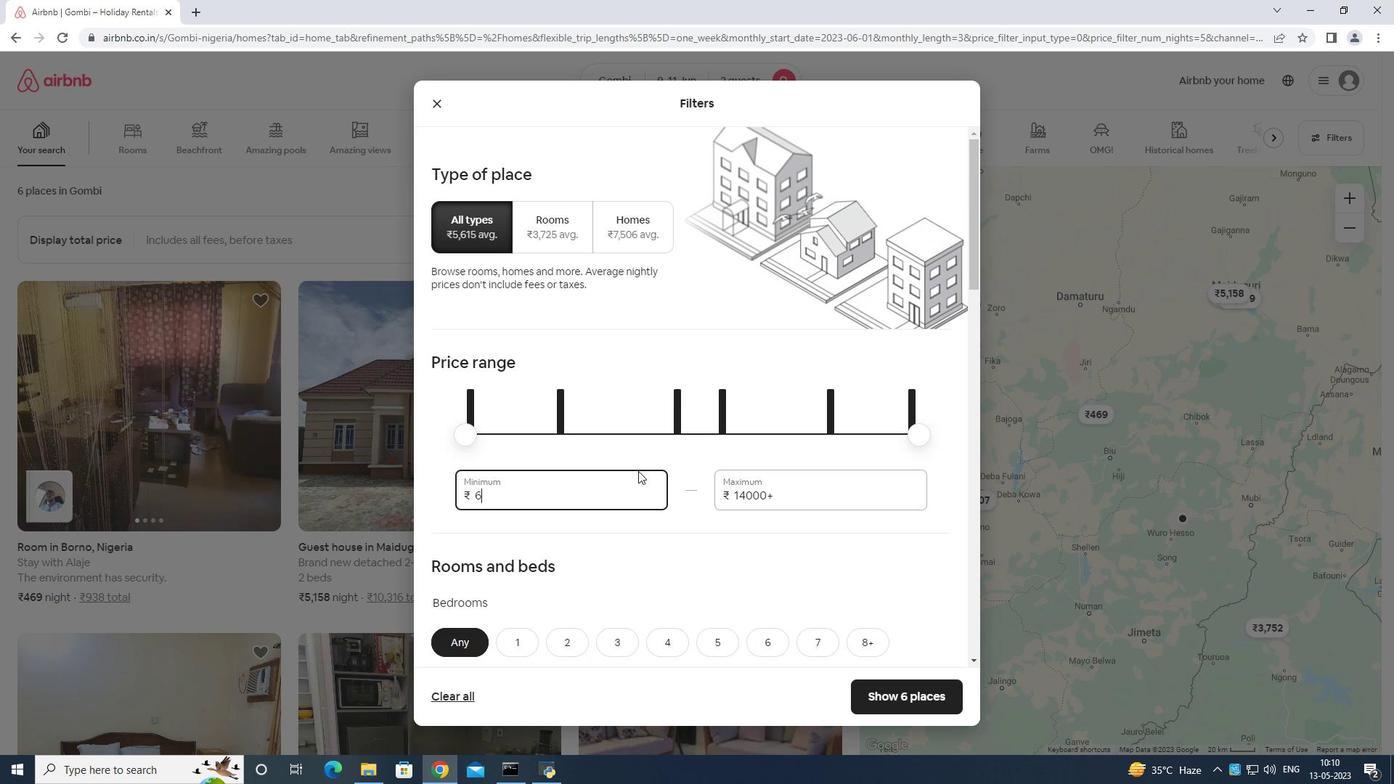 
Action: Key pressed 00
Screenshot: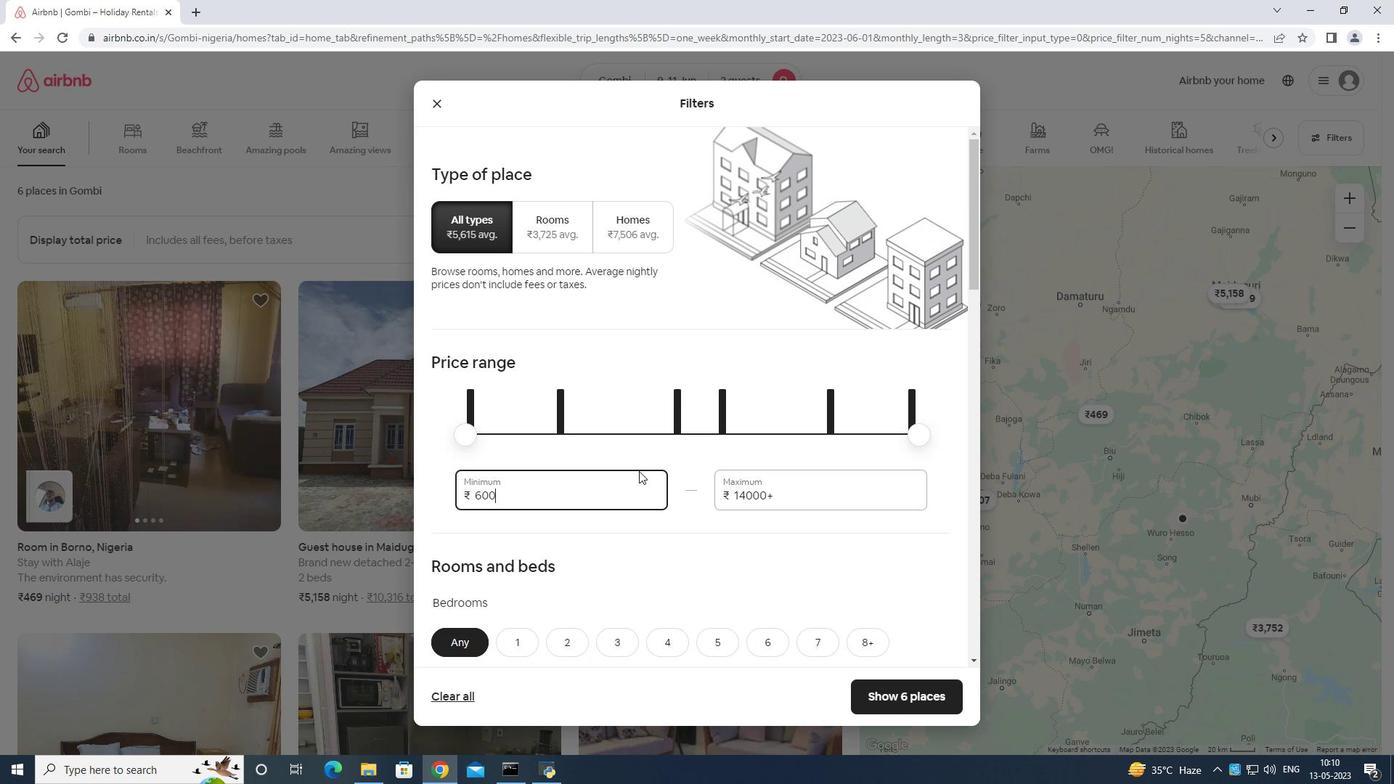 
Action: Mouse moved to (825, 486)
Screenshot: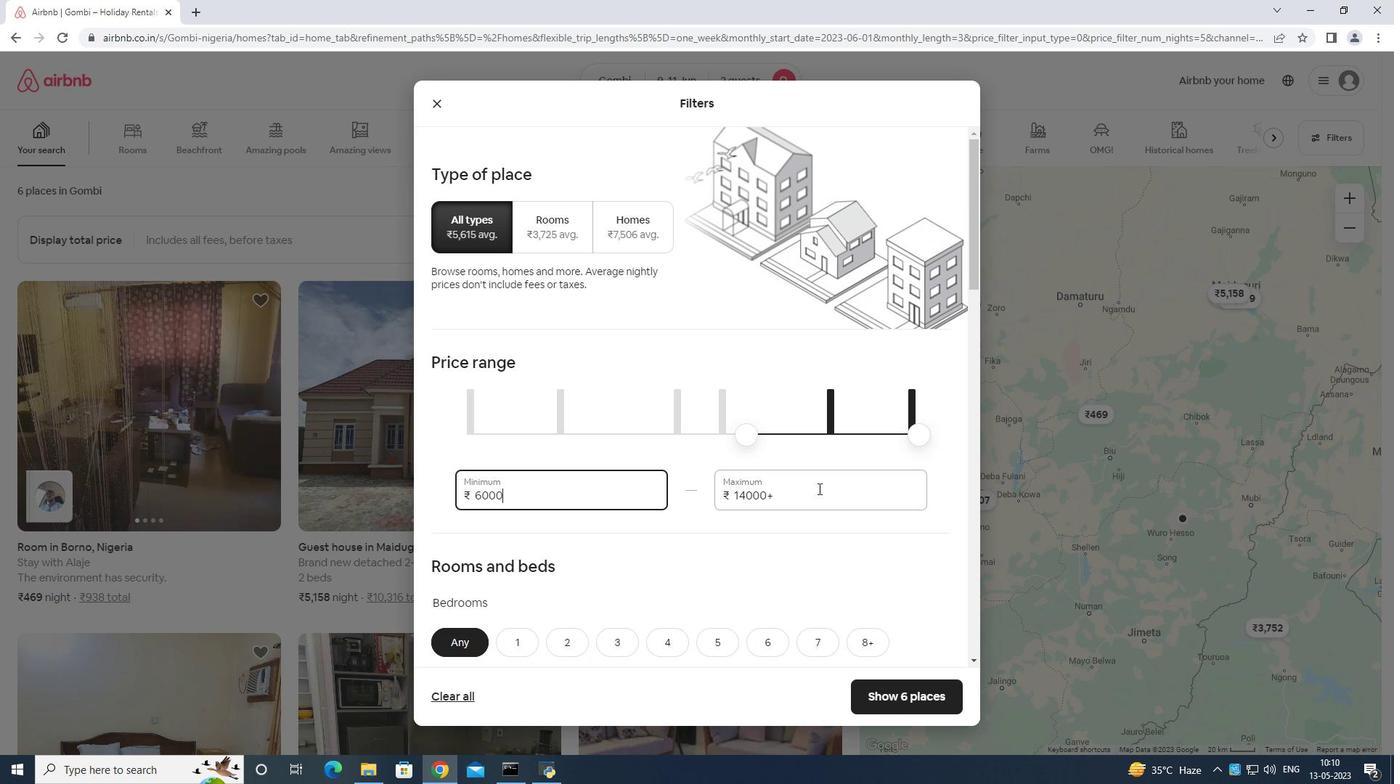 
Action: Mouse pressed left at (825, 486)
Screenshot: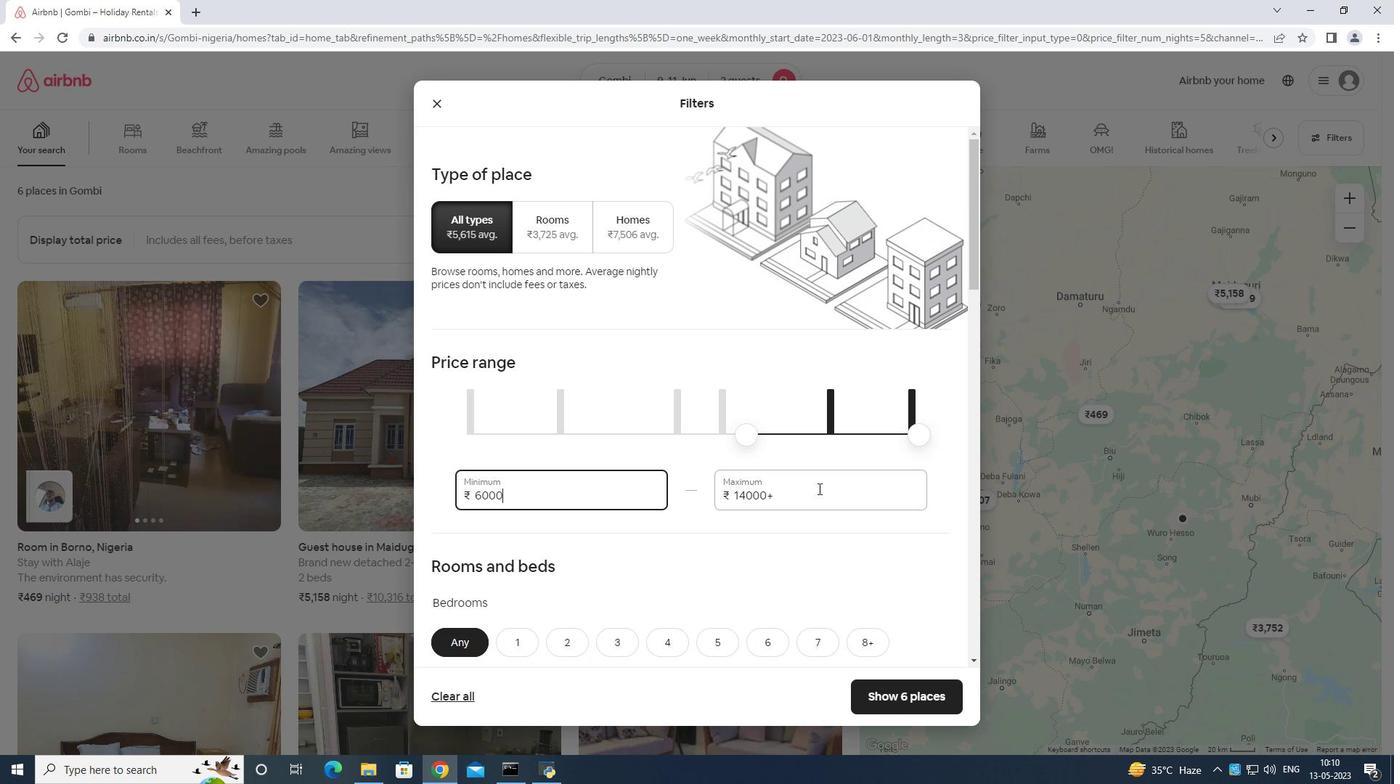 
Action: Mouse moved to (823, 483)
Screenshot: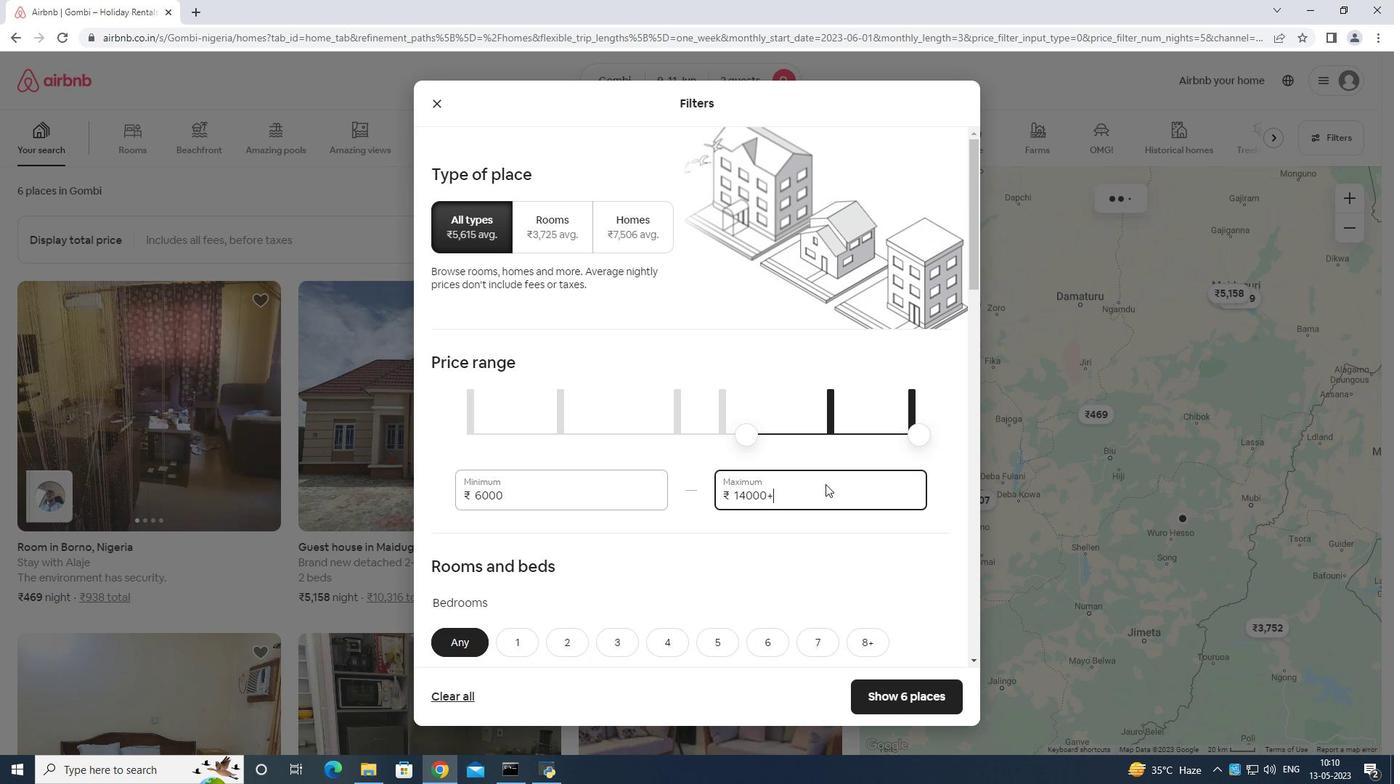 
Action: Key pressed <Key.backspace><Key.backspace><Key.backspace><Key.backspace><Key.backspace><Key.backspace><Key.backspace><Key.backspace>12000
Screenshot: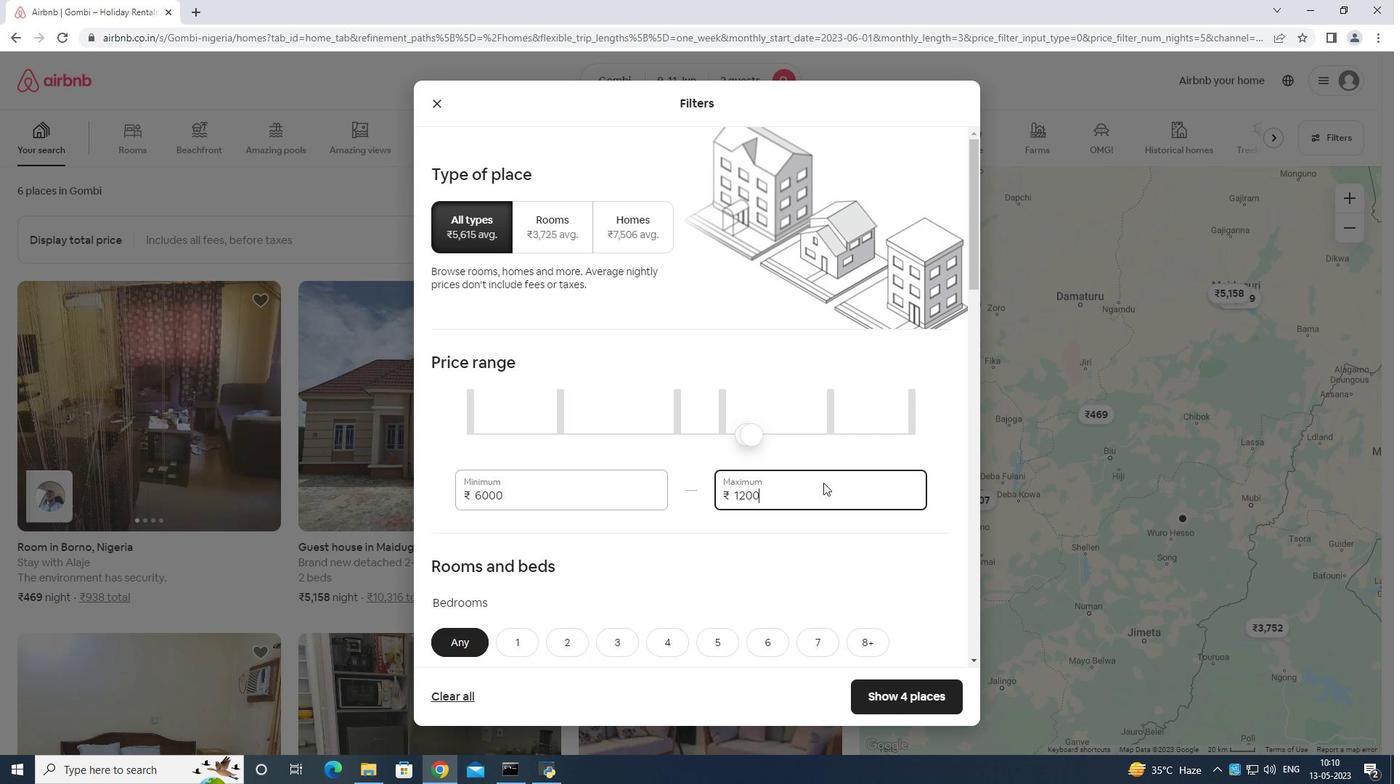 
Action: Mouse moved to (820, 480)
Screenshot: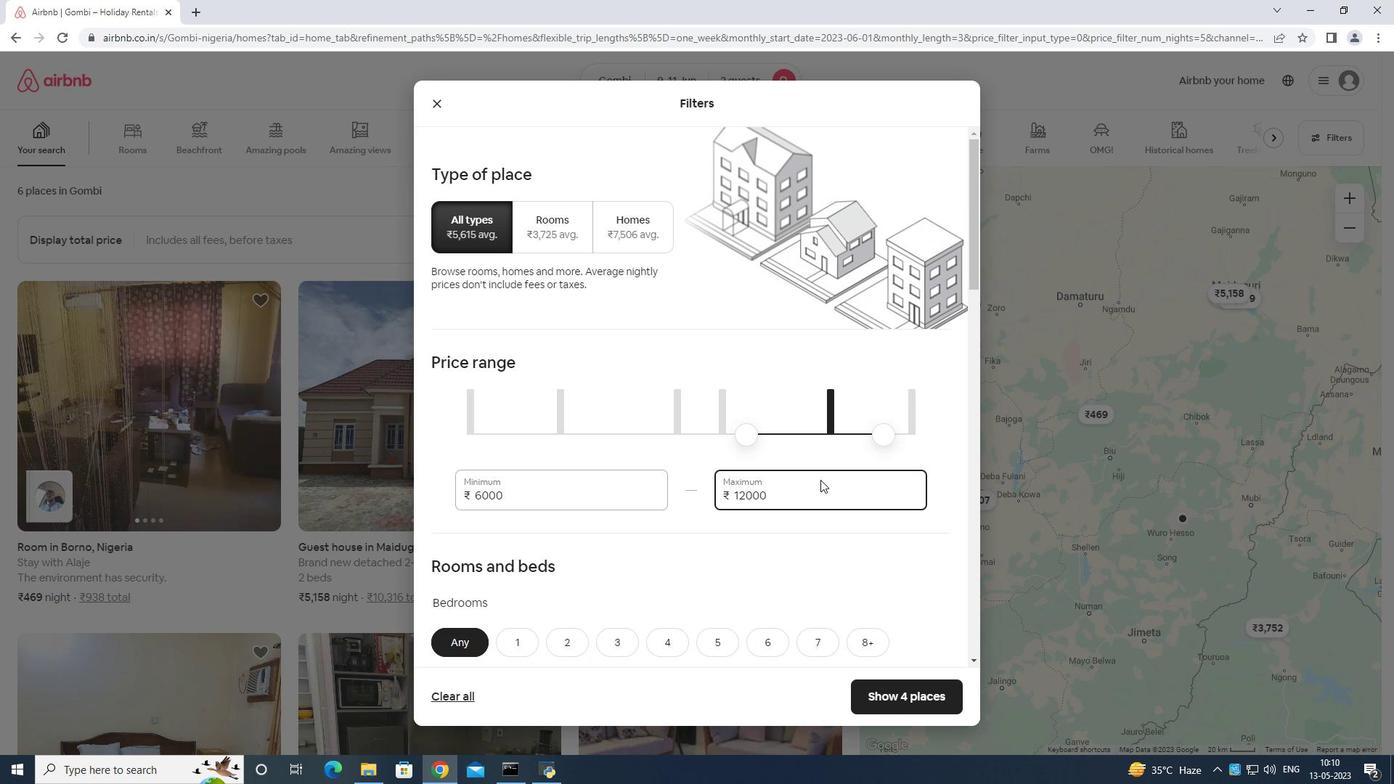 
Action: Mouse scrolled (820, 479) with delta (0, 0)
Screenshot: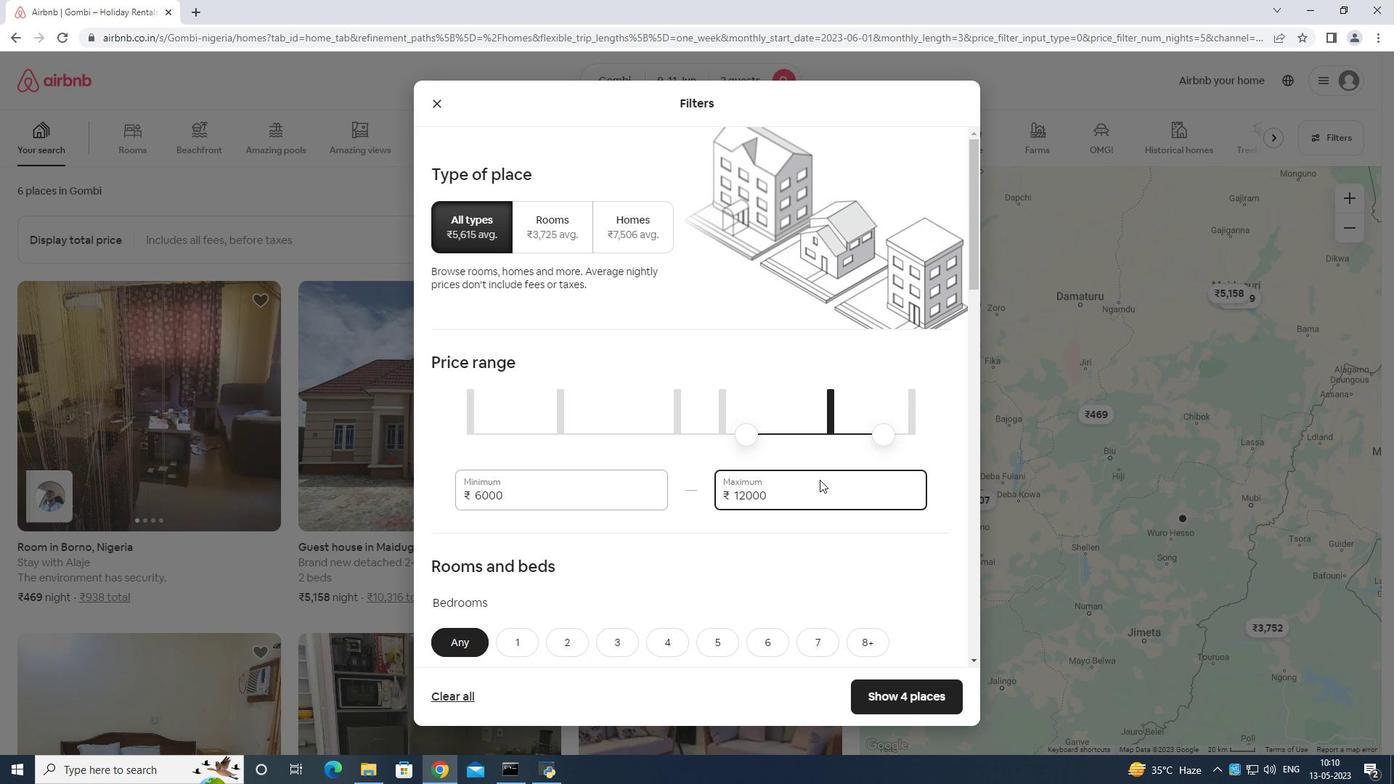 
Action: Mouse scrolled (820, 479) with delta (0, 0)
Screenshot: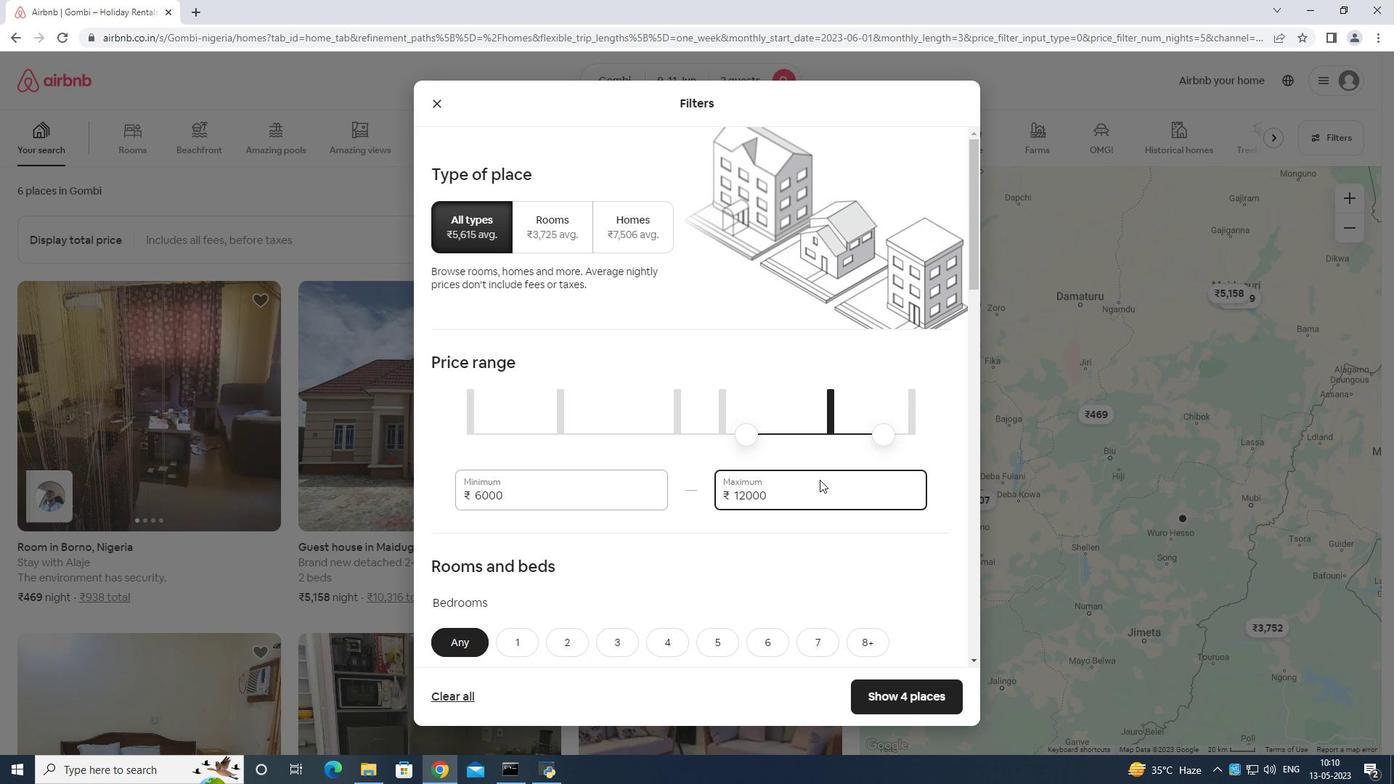 
Action: Mouse scrolled (820, 479) with delta (0, 0)
Screenshot: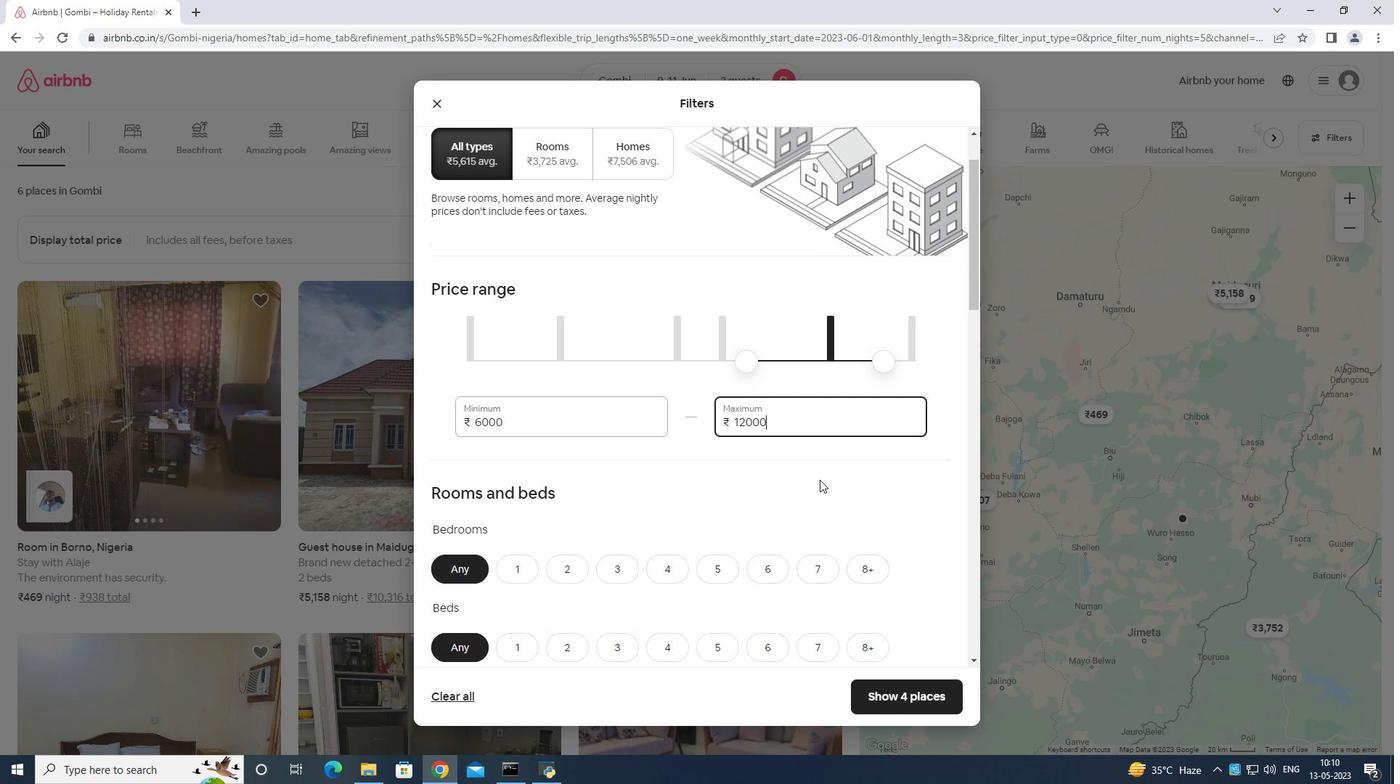 
Action: Mouse moved to (511, 424)
Screenshot: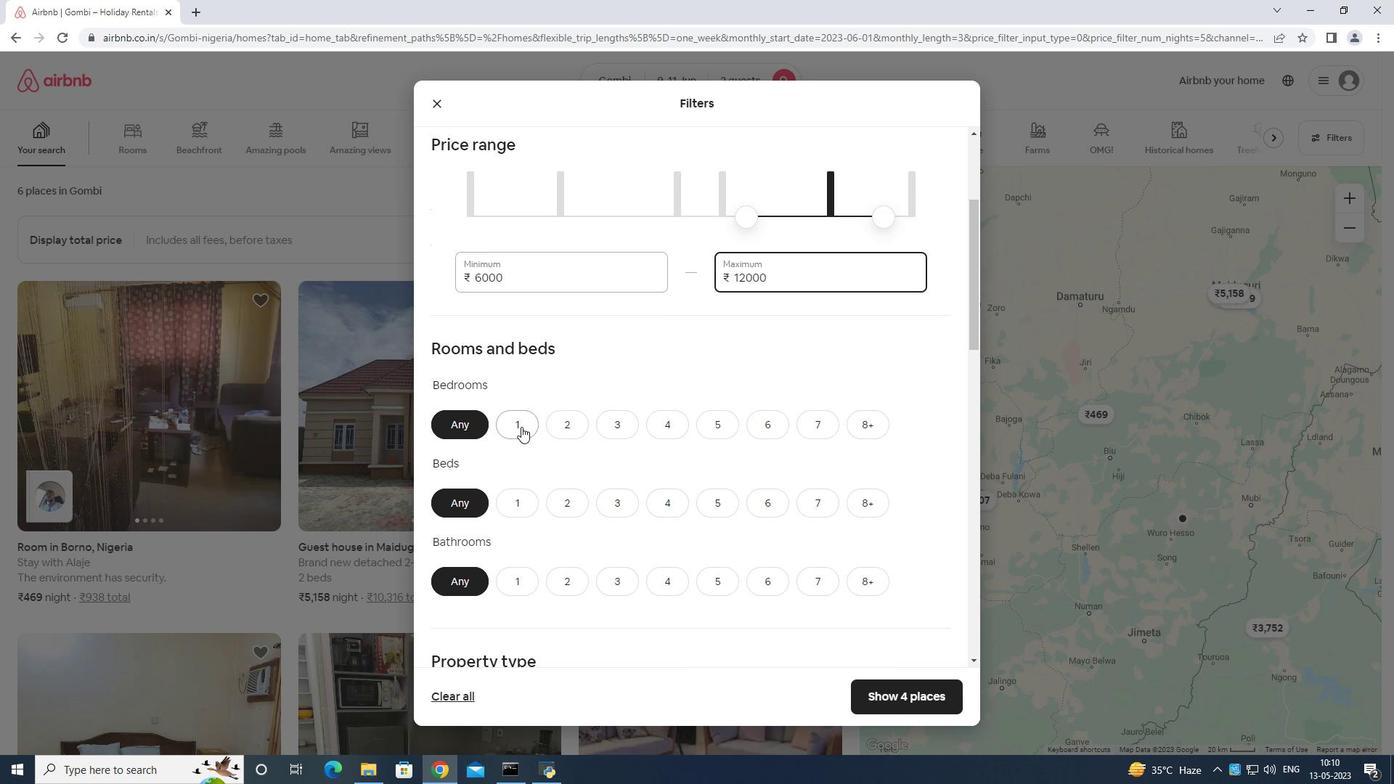 
Action: Mouse pressed left at (511, 424)
Screenshot: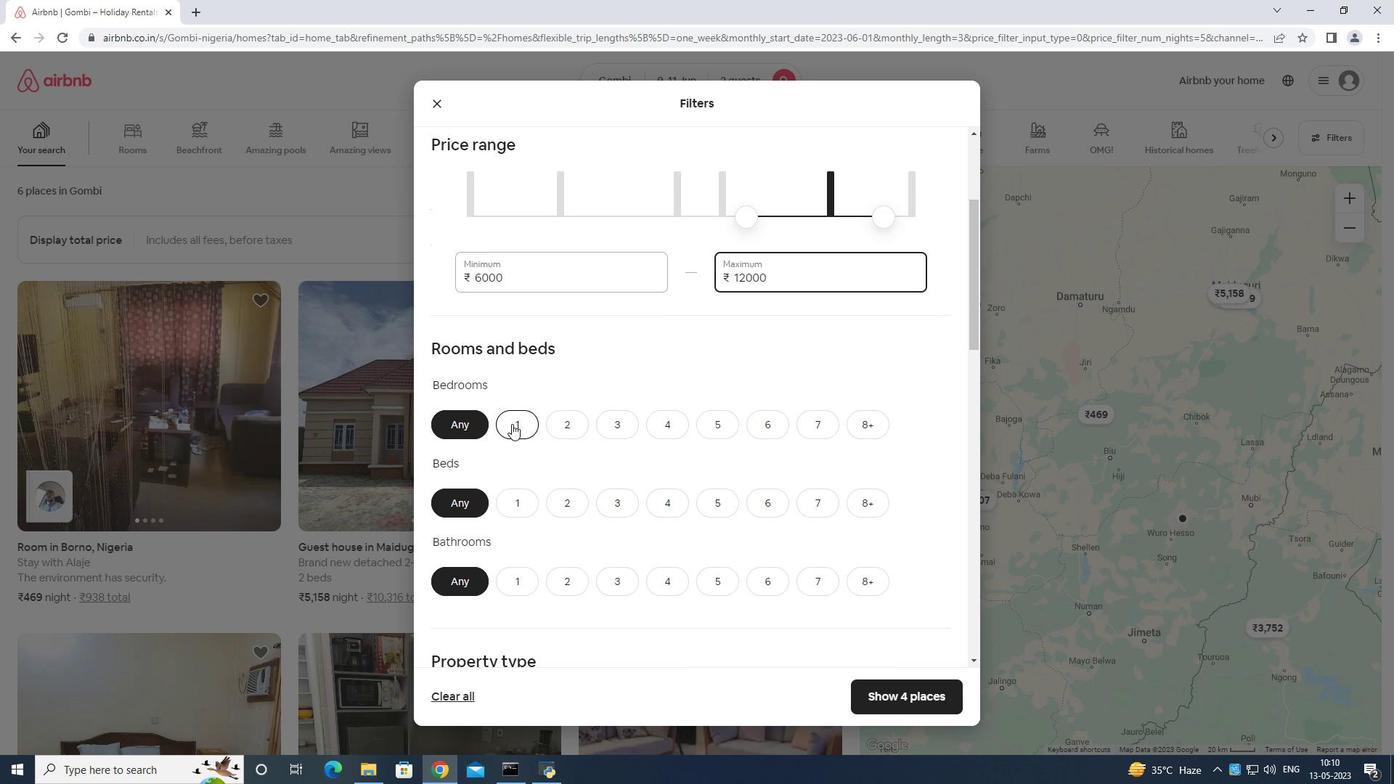 
Action: Mouse moved to (561, 500)
Screenshot: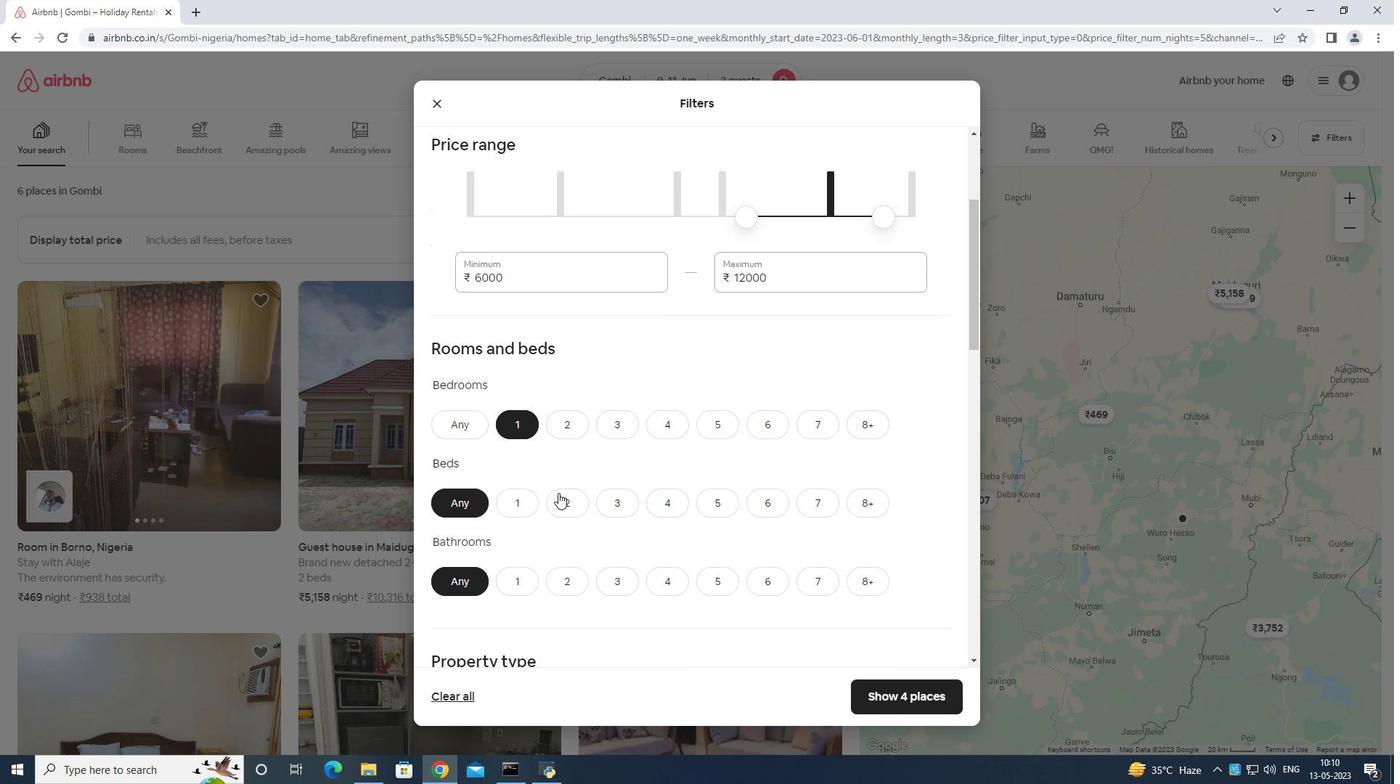 
Action: Mouse pressed left at (561, 500)
Screenshot: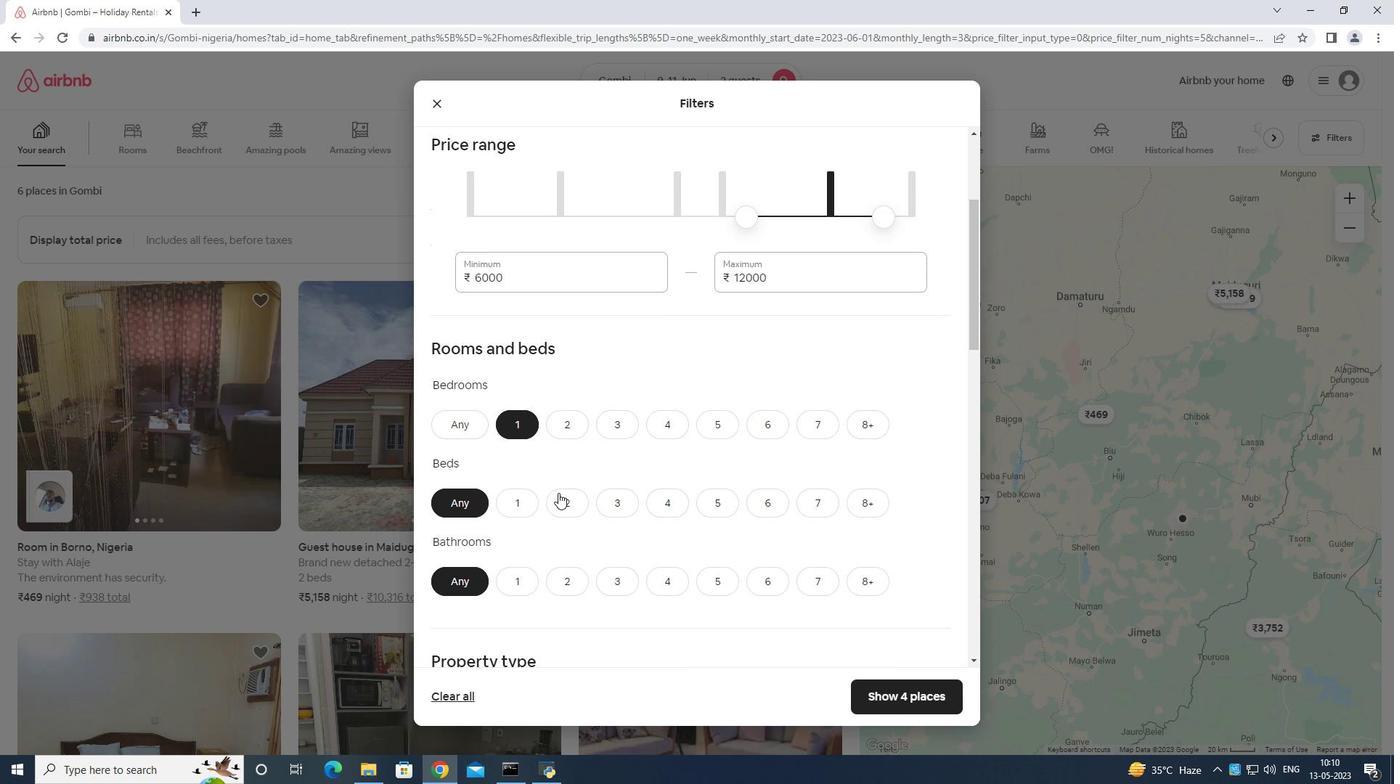 
Action: Mouse moved to (524, 575)
Screenshot: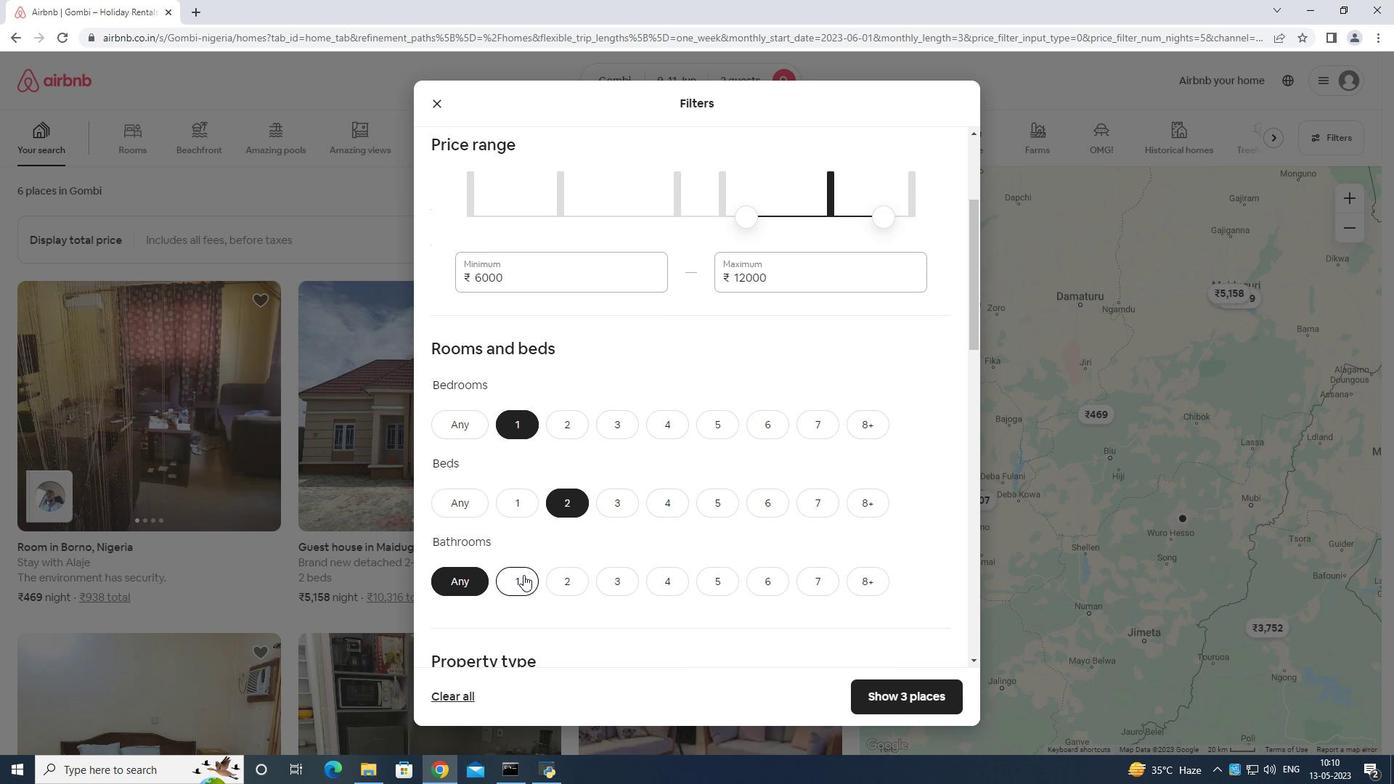 
Action: Mouse pressed left at (524, 575)
Screenshot: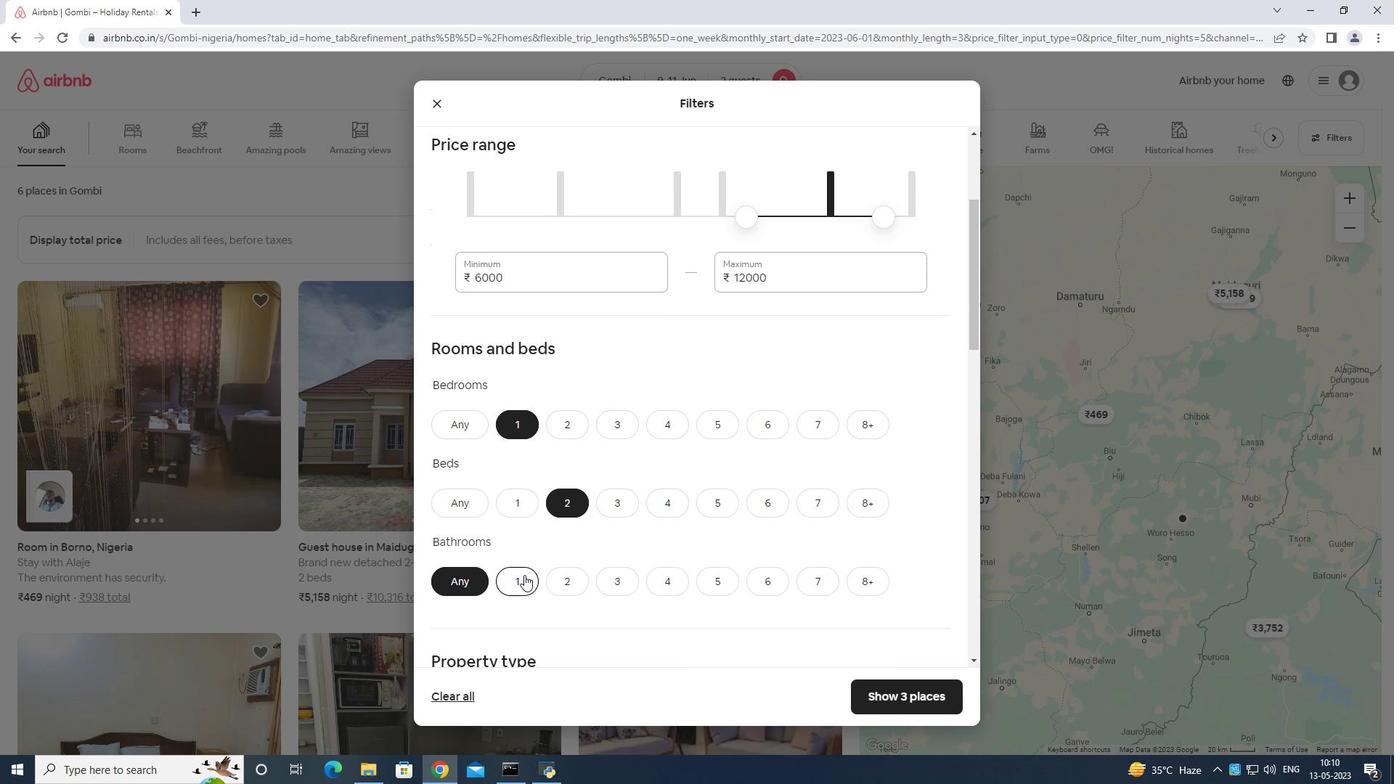 
Action: Mouse moved to (580, 481)
Screenshot: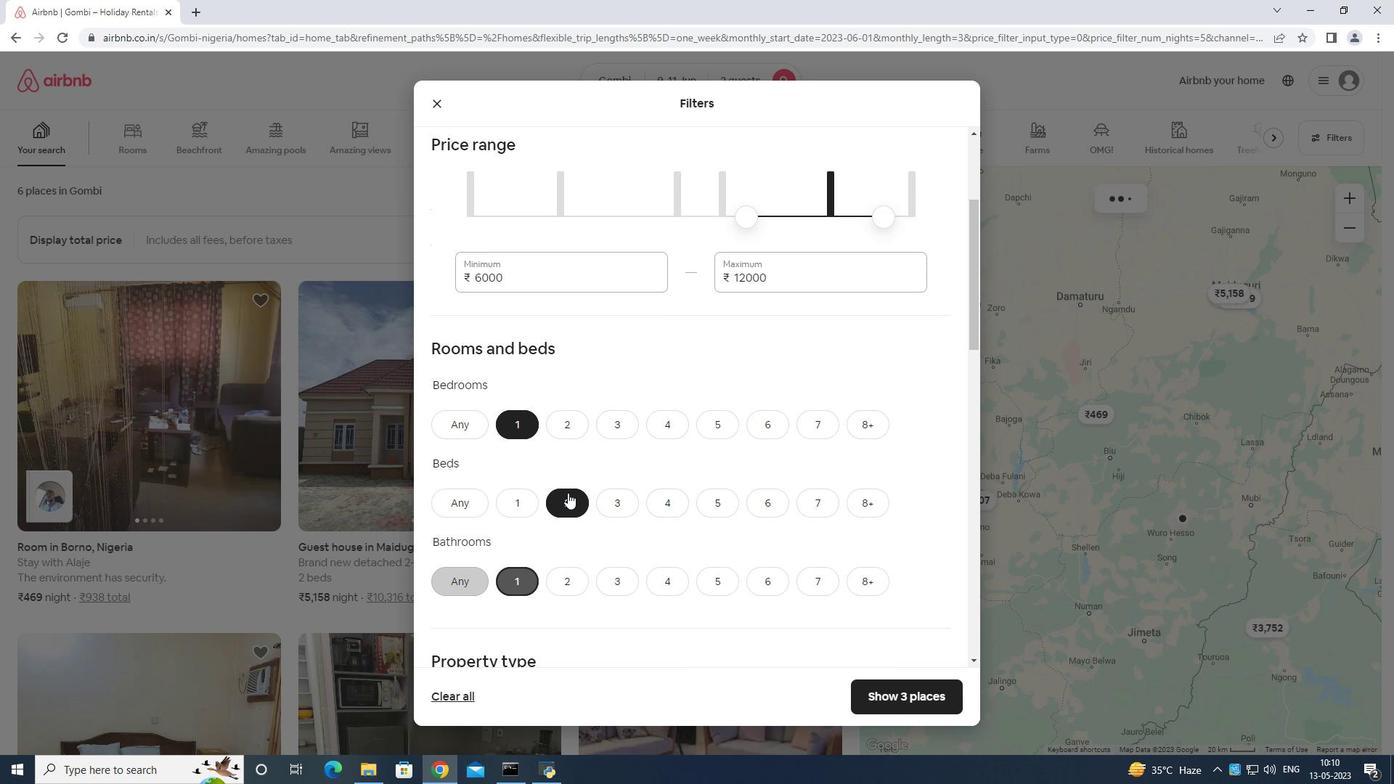 
Action: Mouse scrolled (580, 480) with delta (0, 0)
Screenshot: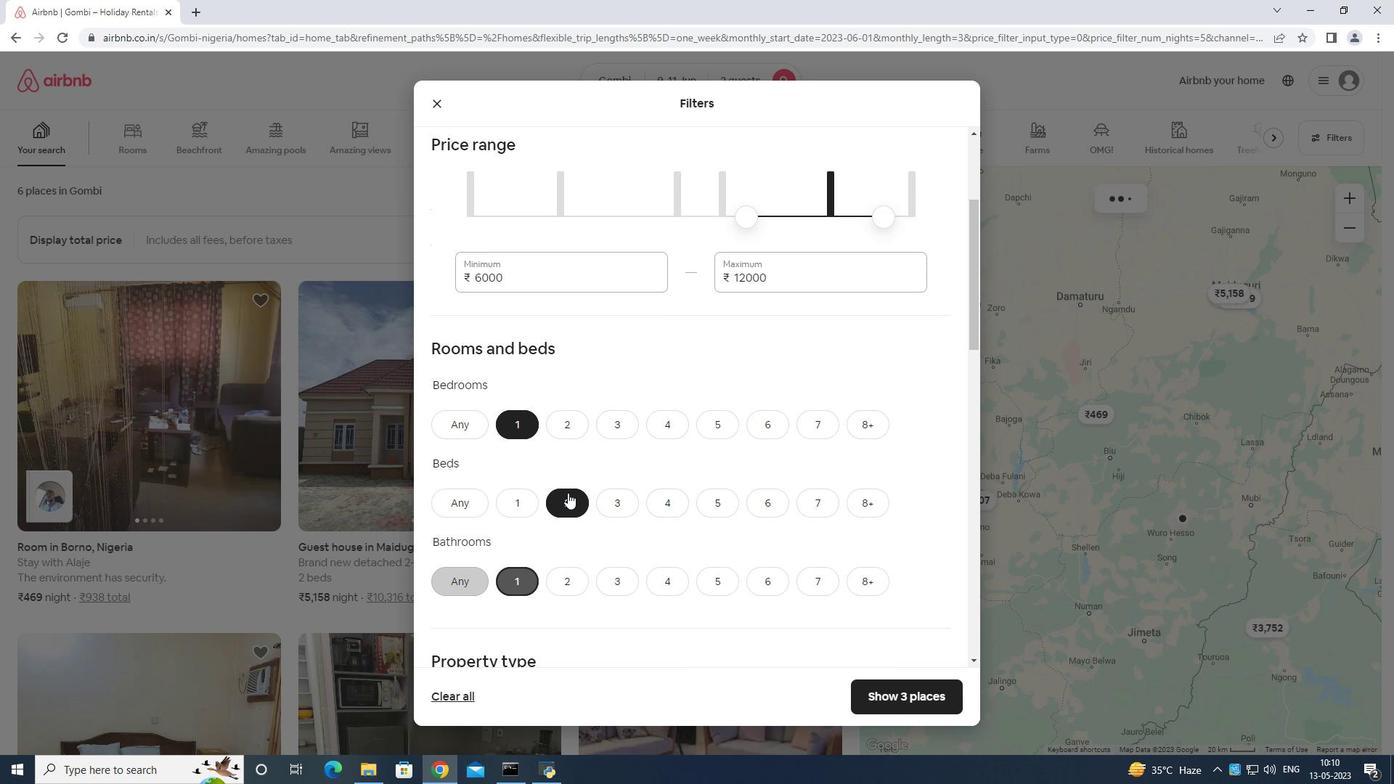 
Action: Mouse moved to (581, 480)
Screenshot: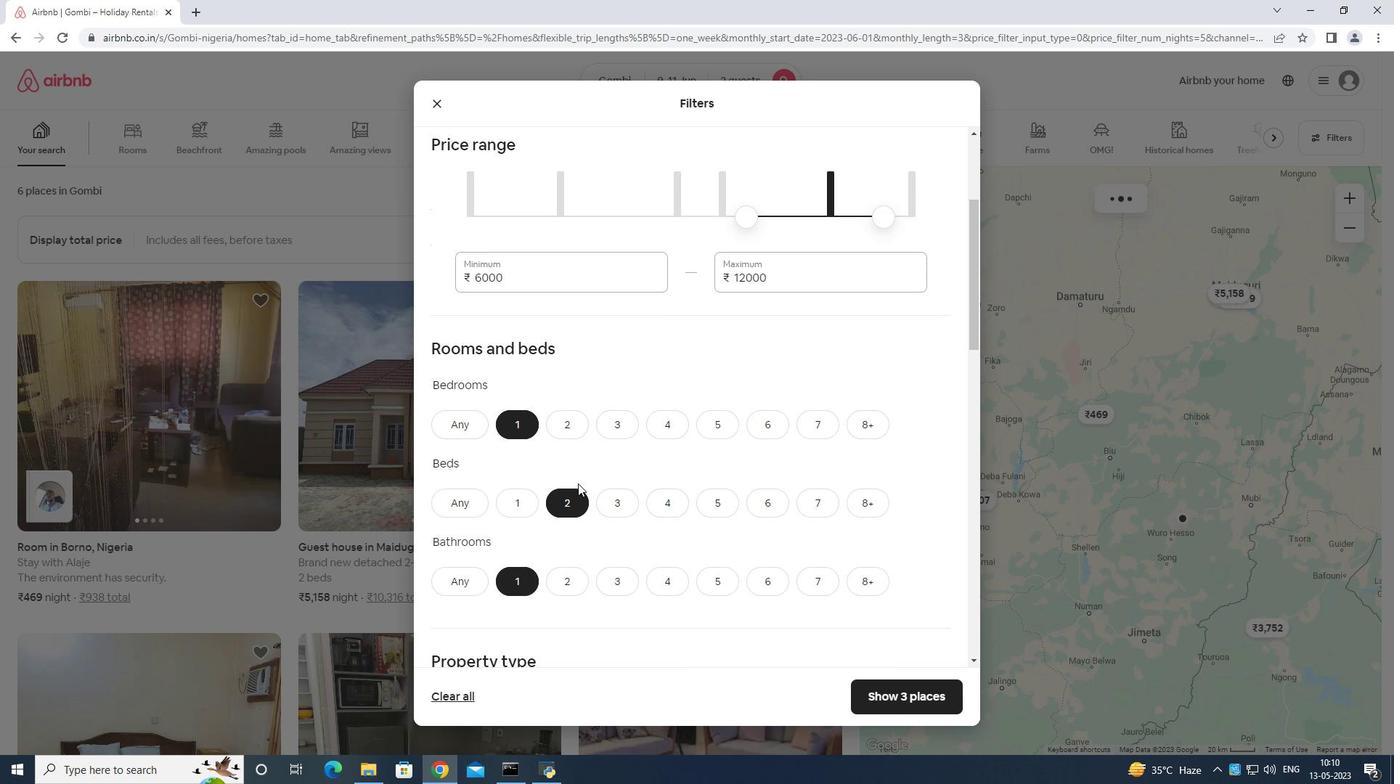 
Action: Mouse scrolled (581, 480) with delta (0, 0)
Screenshot: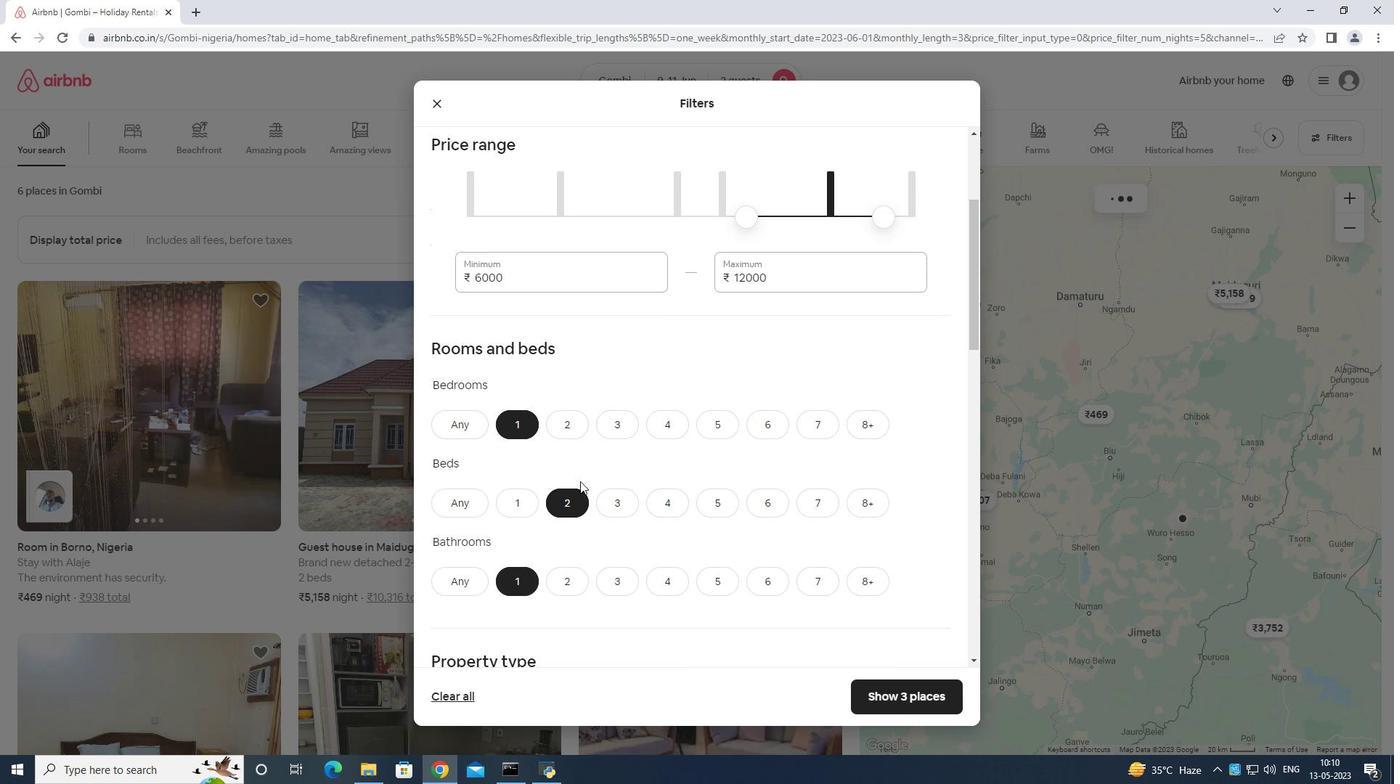 
Action: Mouse moved to (581, 480)
Screenshot: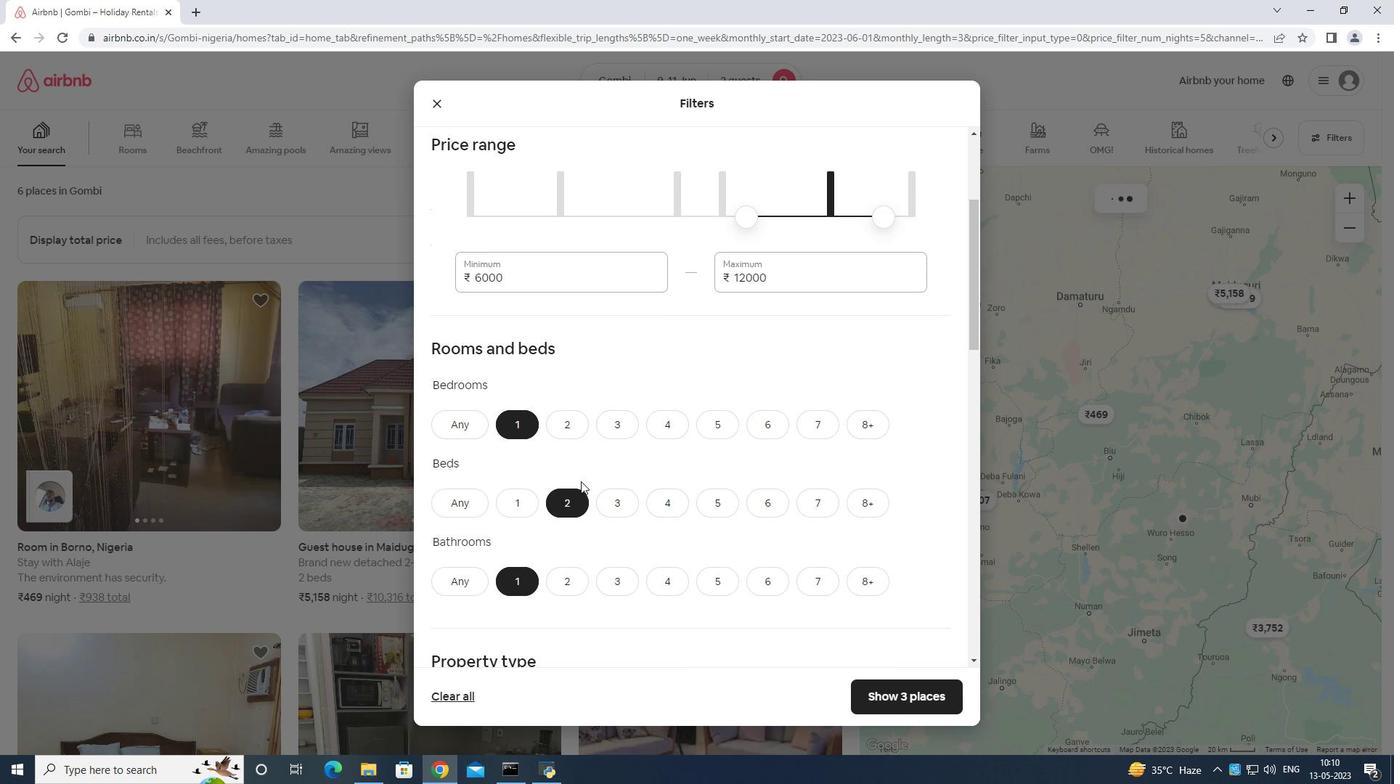
Action: Mouse scrolled (581, 480) with delta (0, 0)
Screenshot: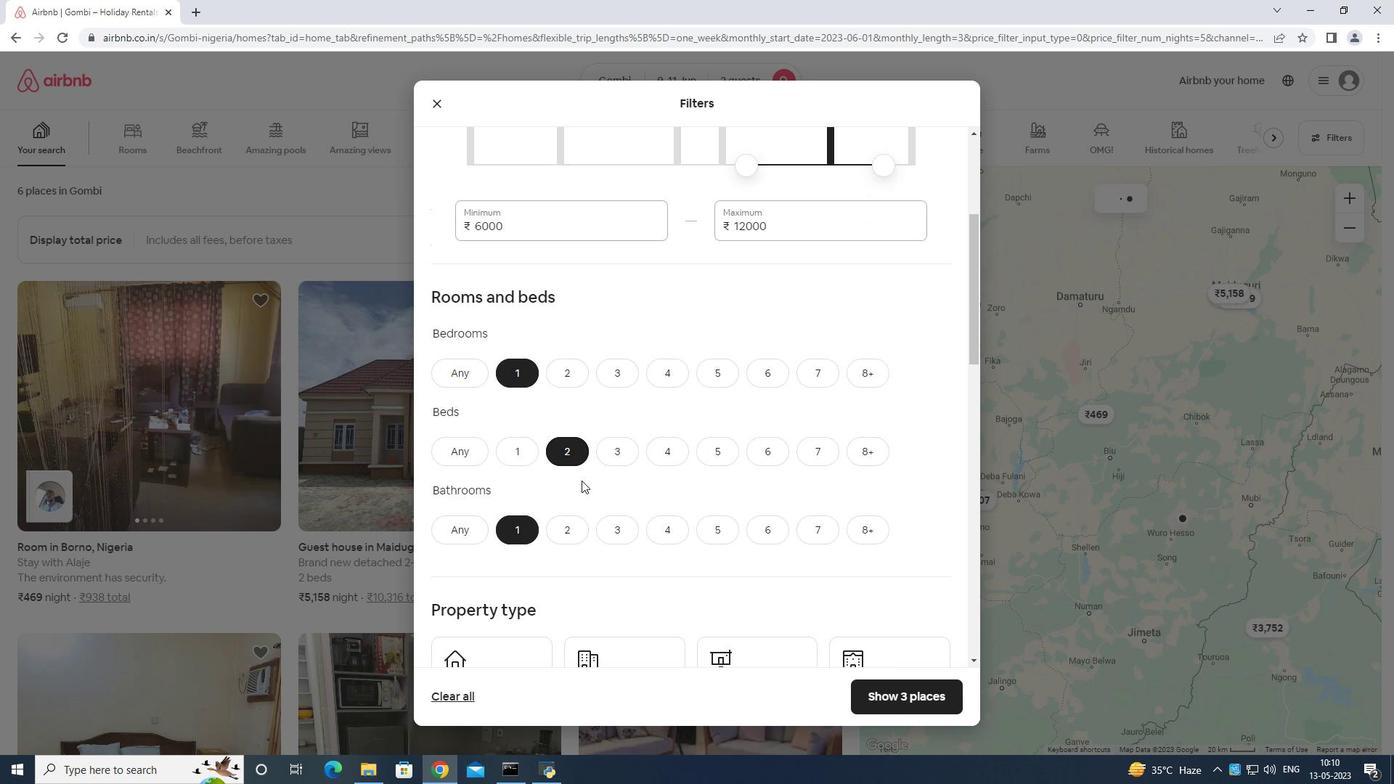 
Action: Mouse moved to (582, 480)
Screenshot: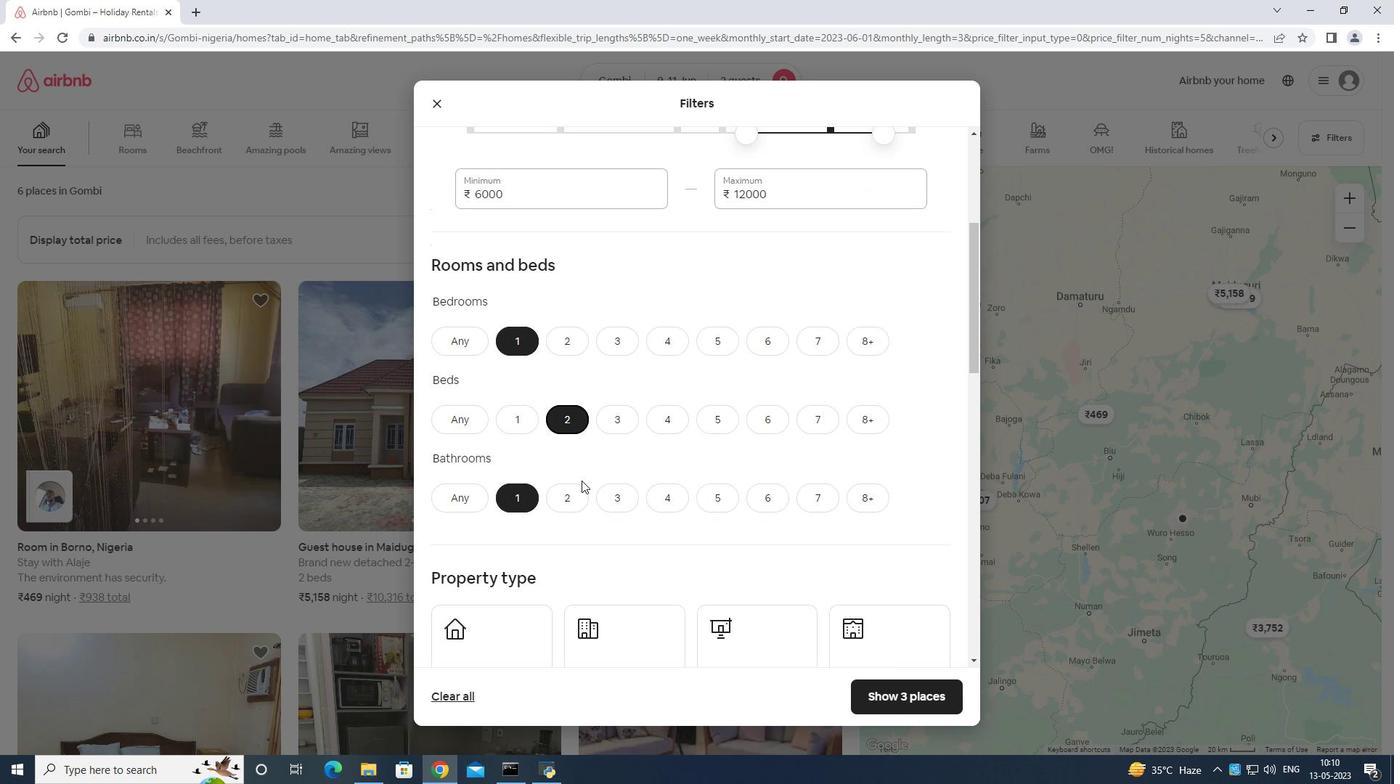 
Action: Mouse scrolled (582, 479) with delta (0, 0)
Screenshot: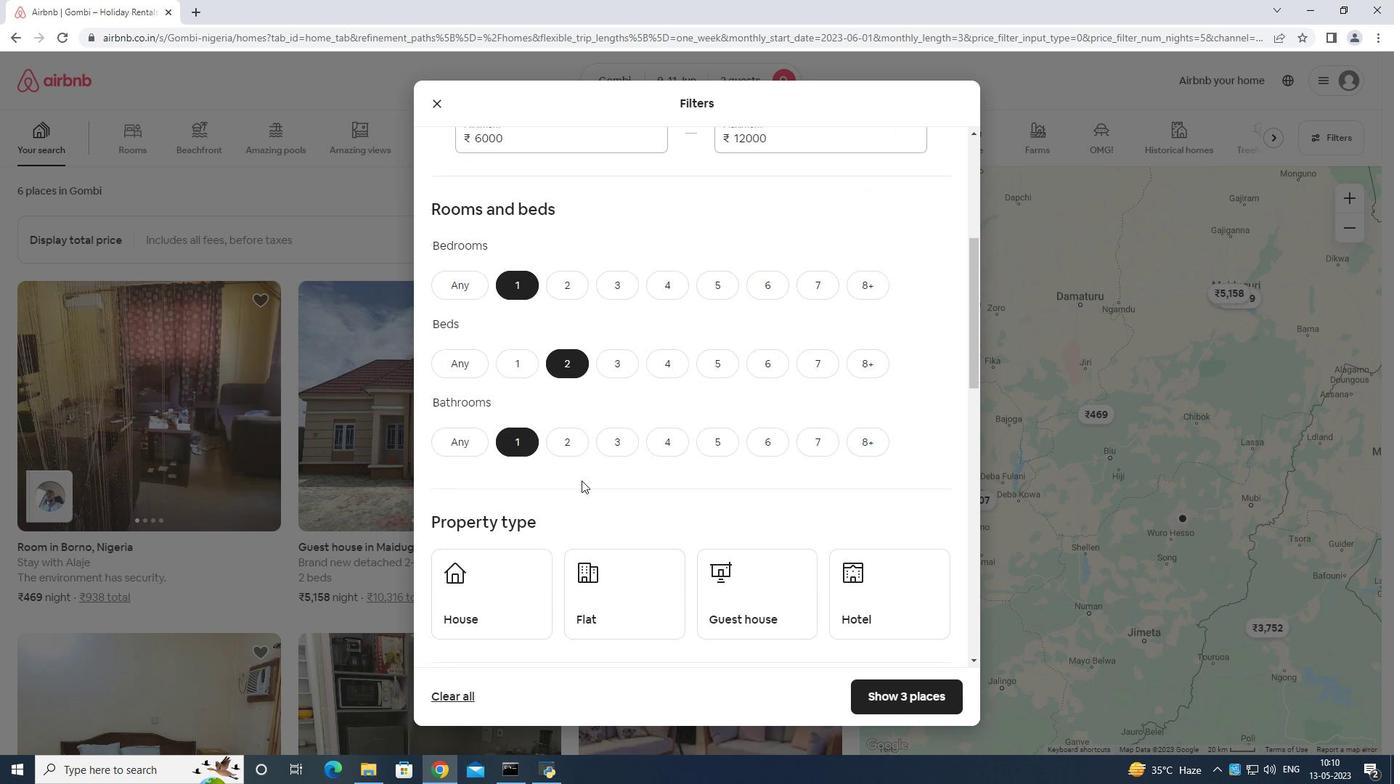 
Action: Mouse moved to (583, 477)
Screenshot: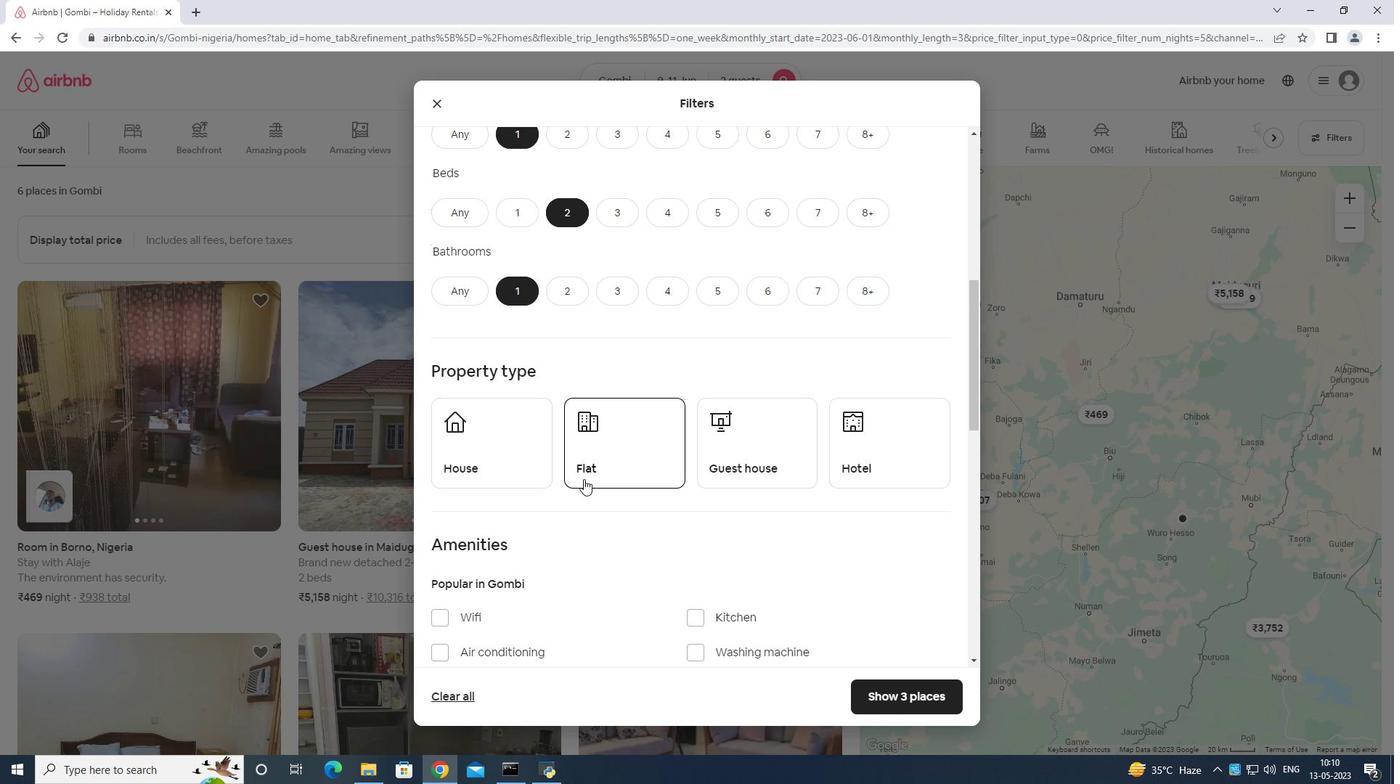 
Action: Mouse scrolled (583, 478) with delta (0, 0)
Screenshot: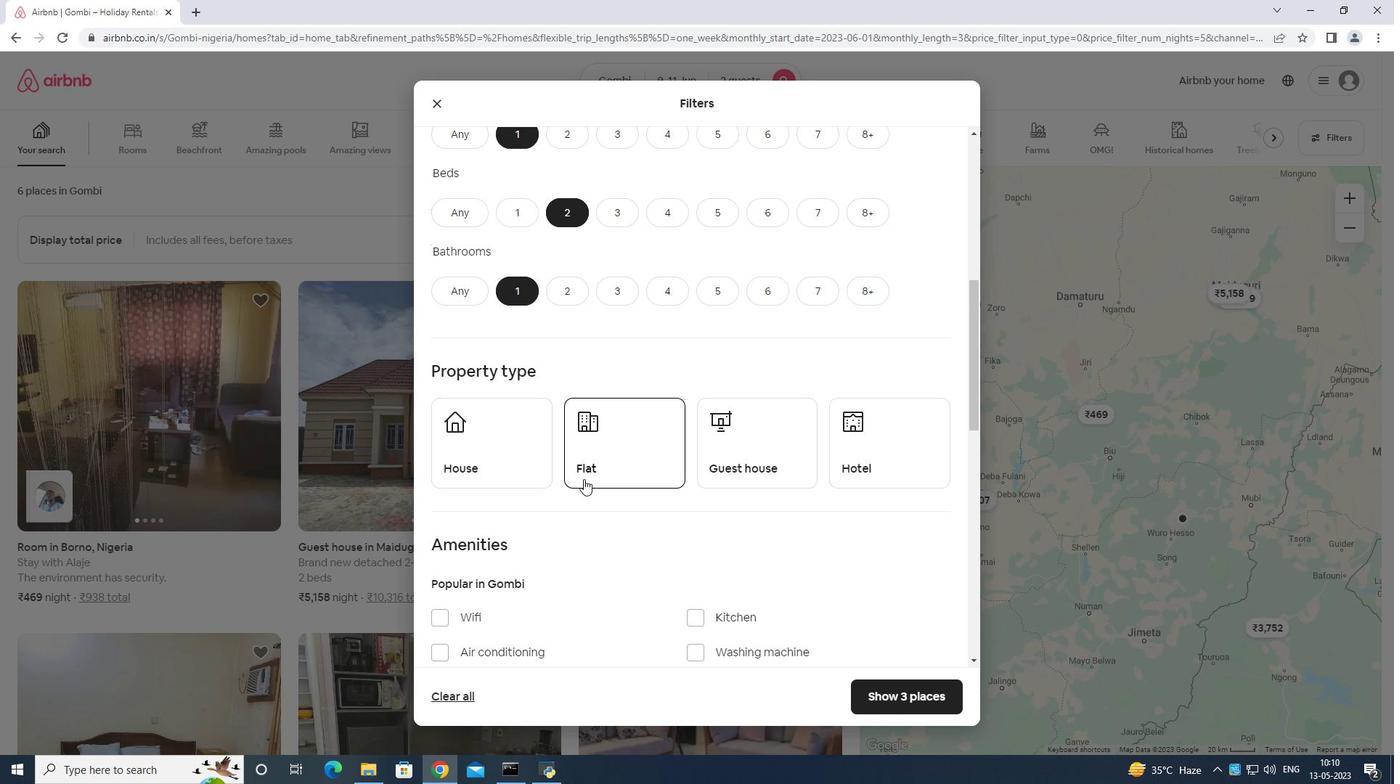 
Action: Mouse moved to (583, 477)
Screenshot: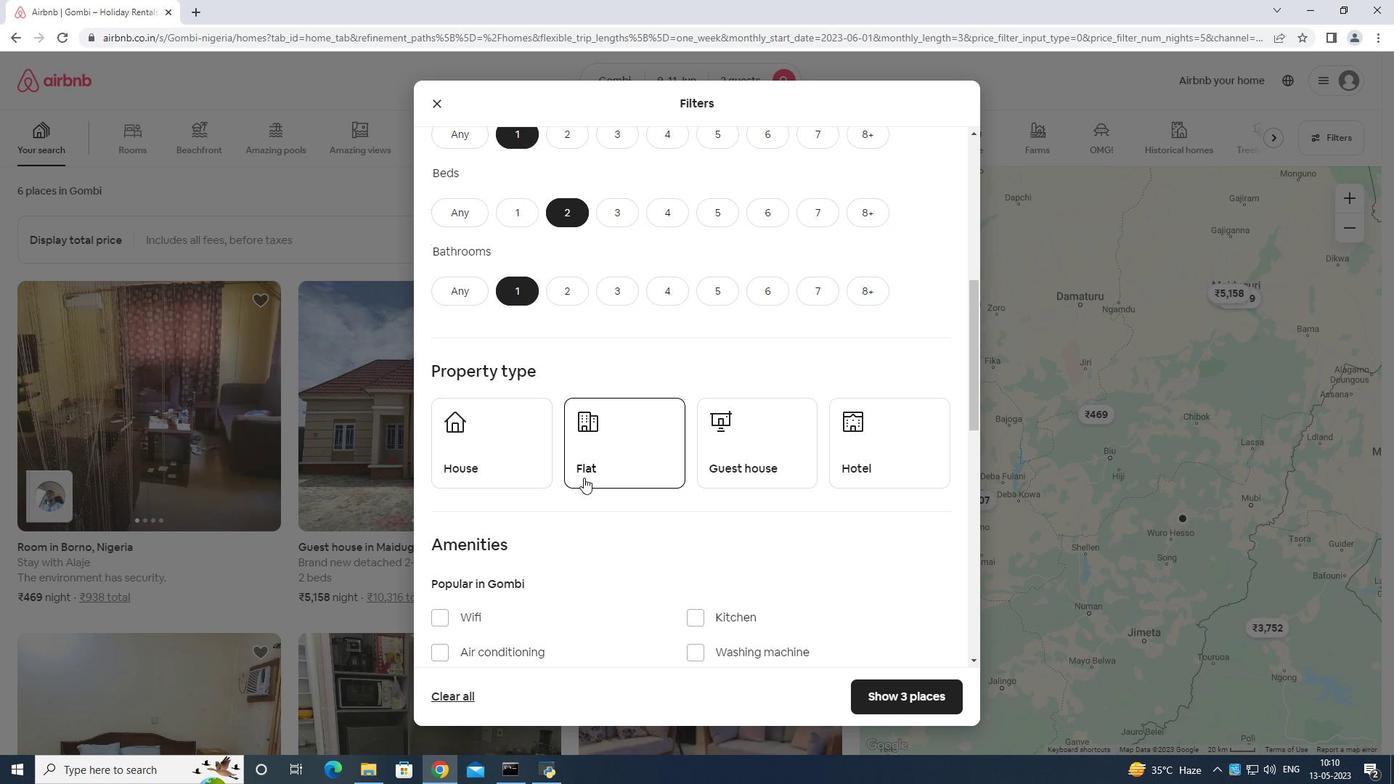 
Action: Mouse scrolled (583, 477) with delta (0, 0)
Screenshot: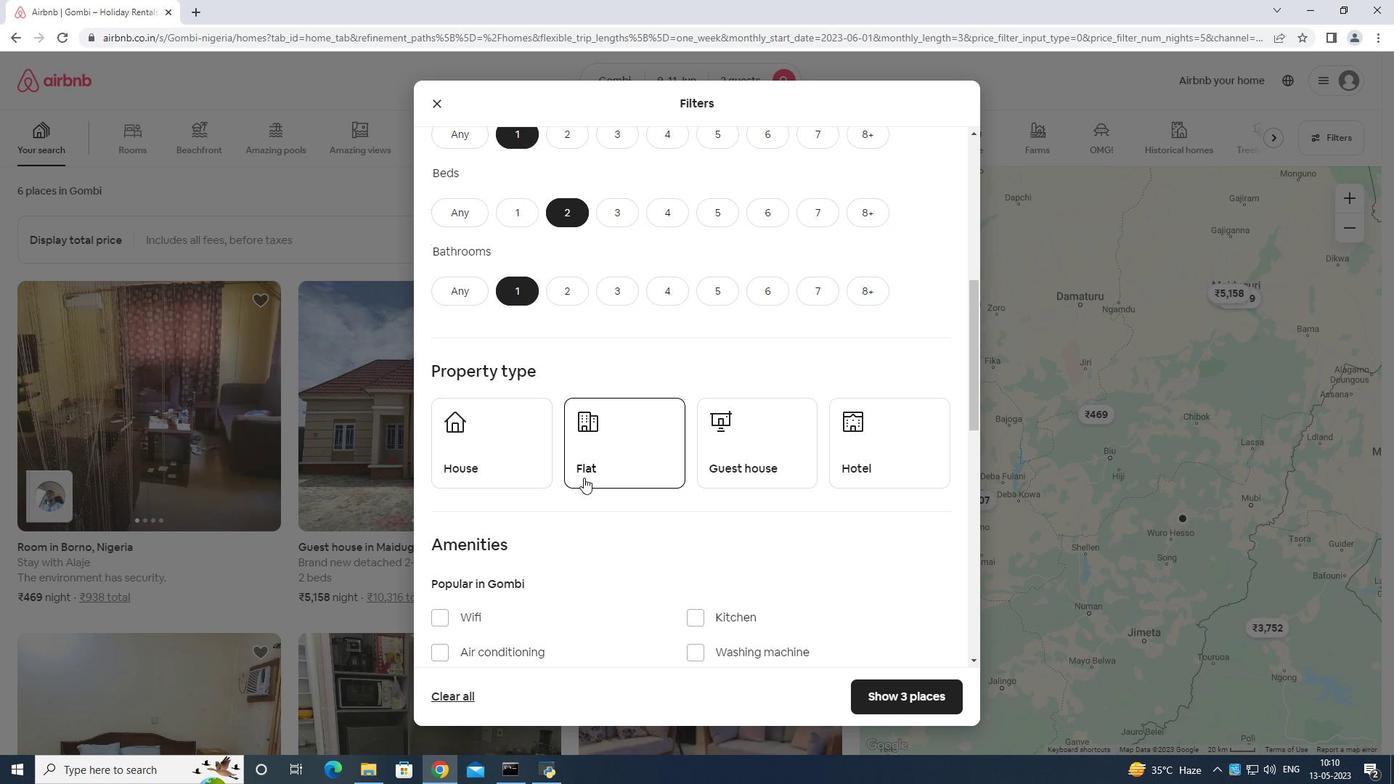 
Action: Mouse moved to (562, 288)
Screenshot: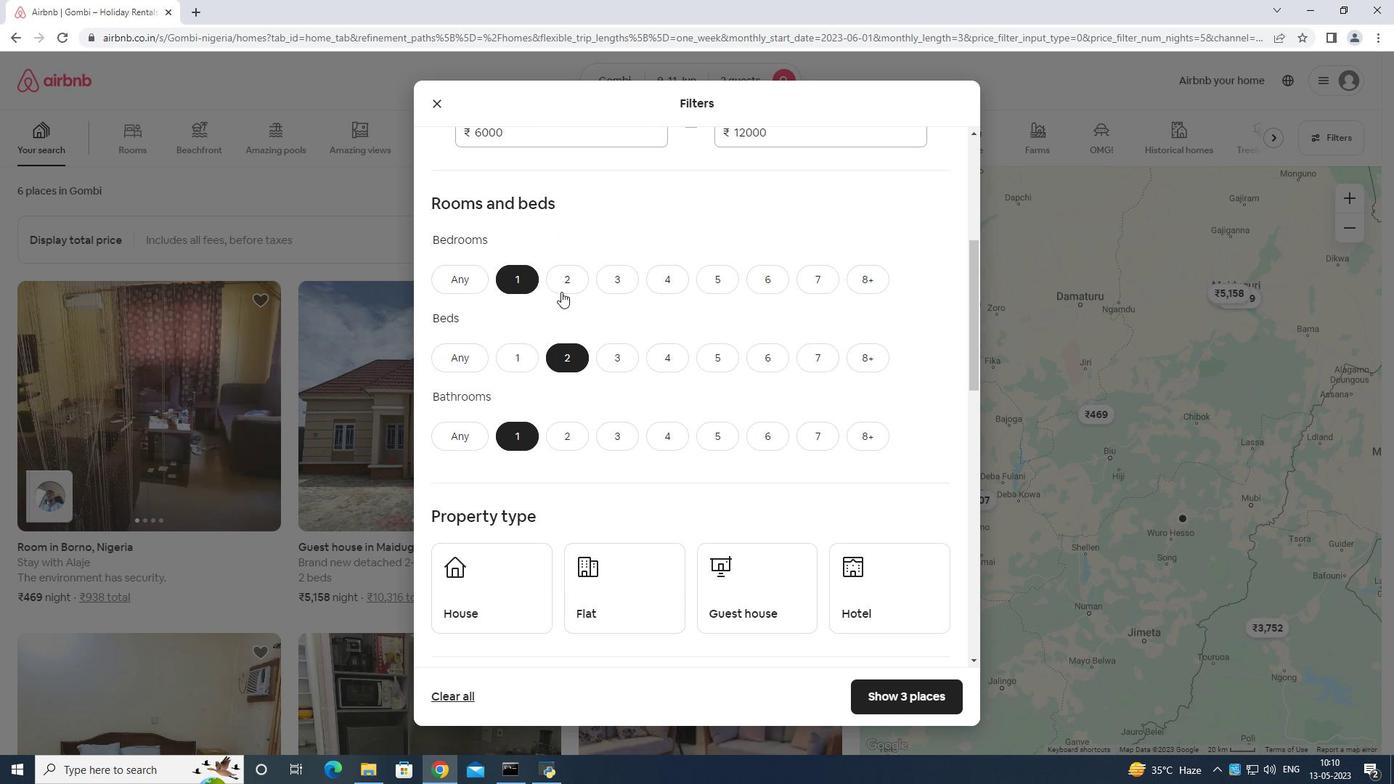 
Action: Mouse pressed left at (562, 288)
Screenshot: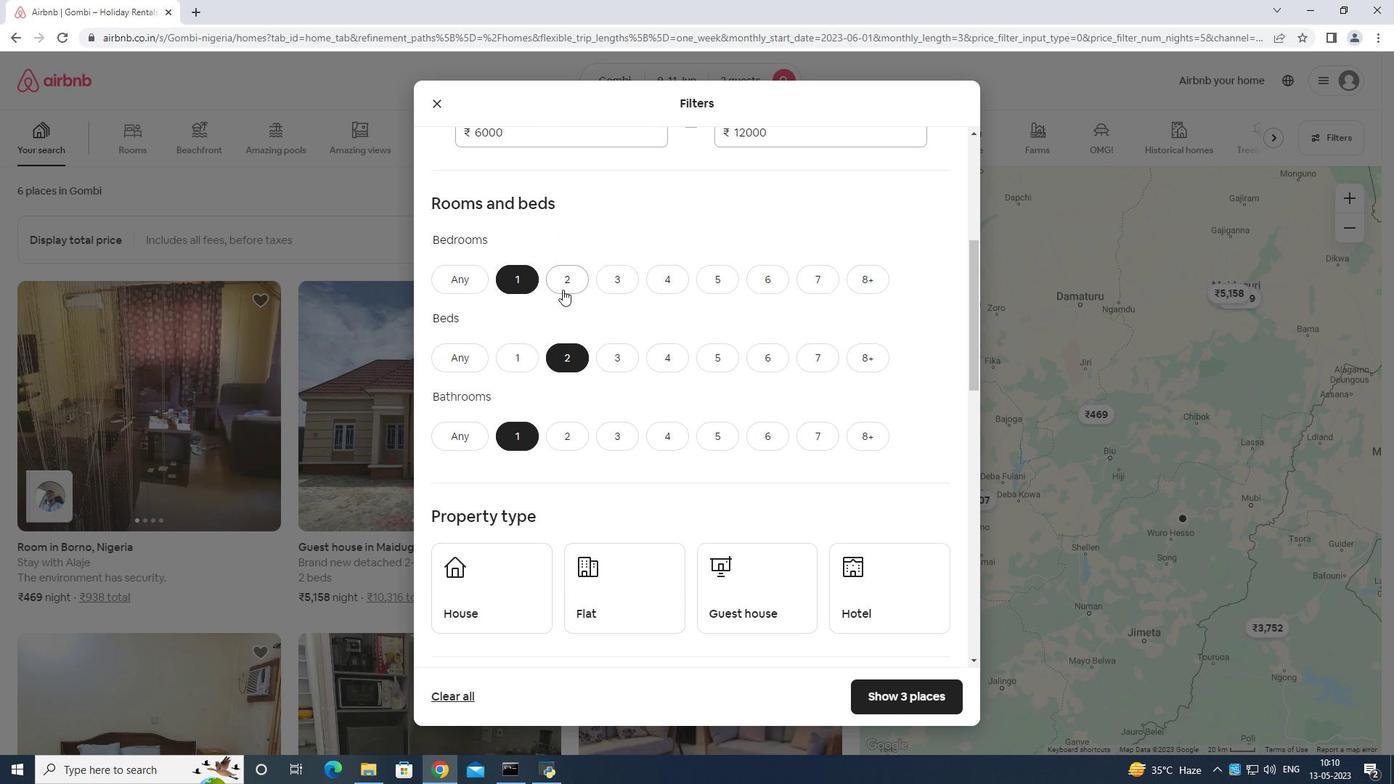 
Action: Mouse moved to (577, 394)
Screenshot: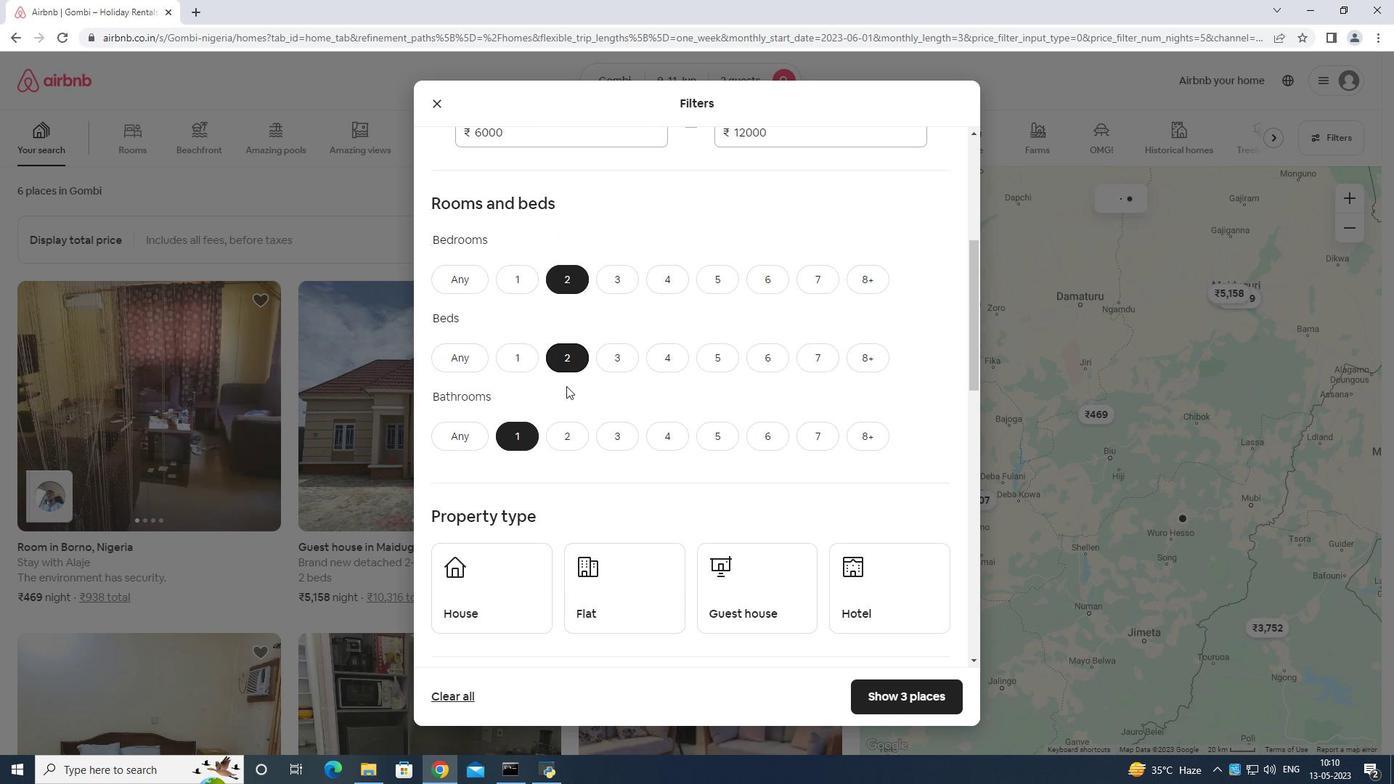 
Action: Mouse scrolled (577, 393) with delta (0, 0)
Screenshot: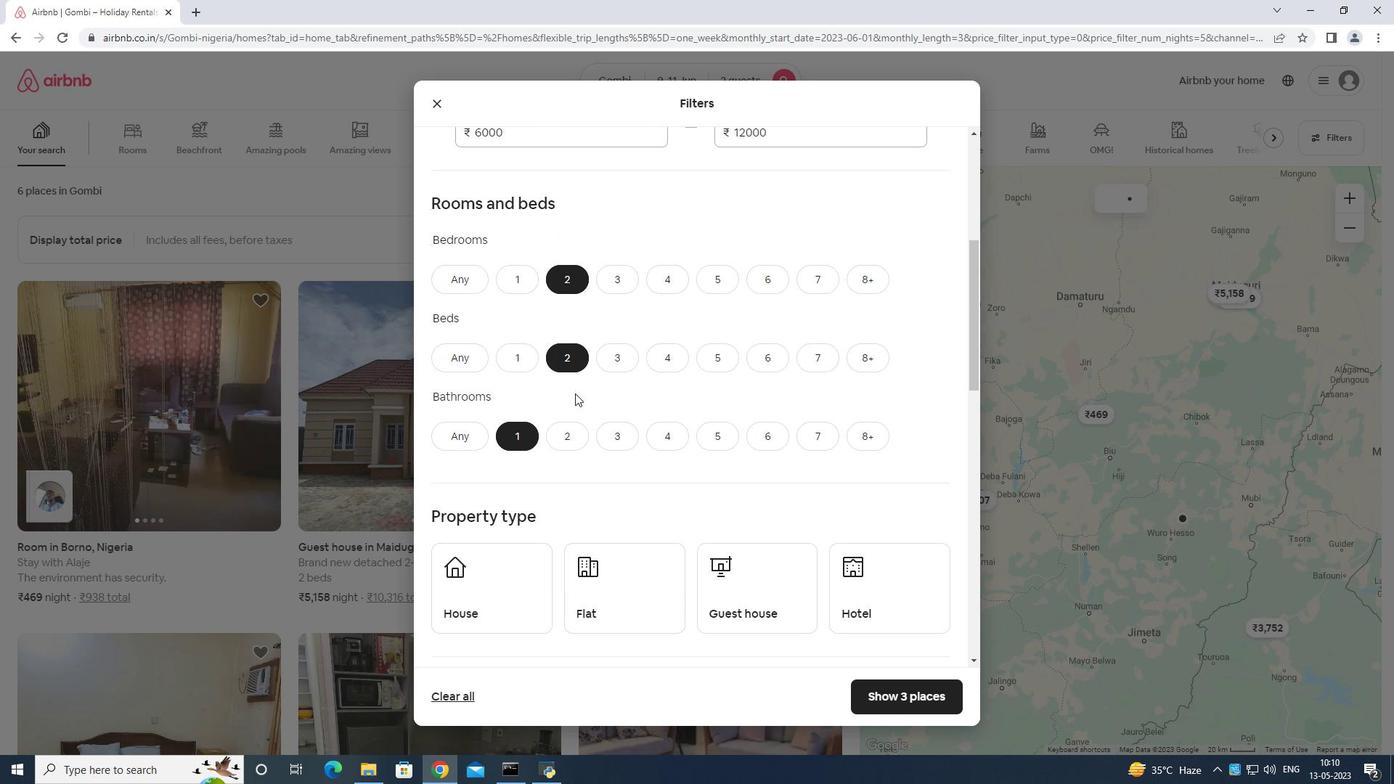 
Action: Mouse moved to (584, 403)
Screenshot: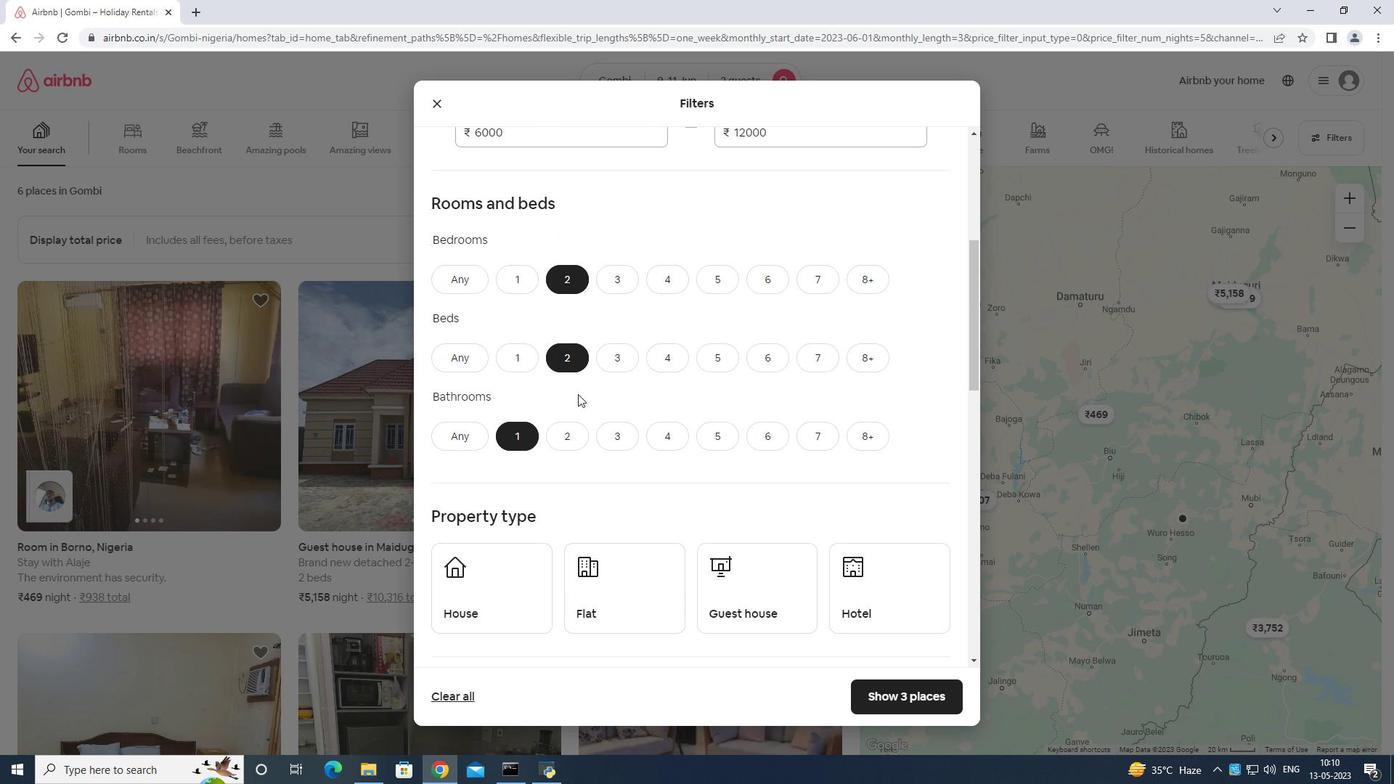 
Action: Mouse scrolled (584, 402) with delta (0, 0)
Screenshot: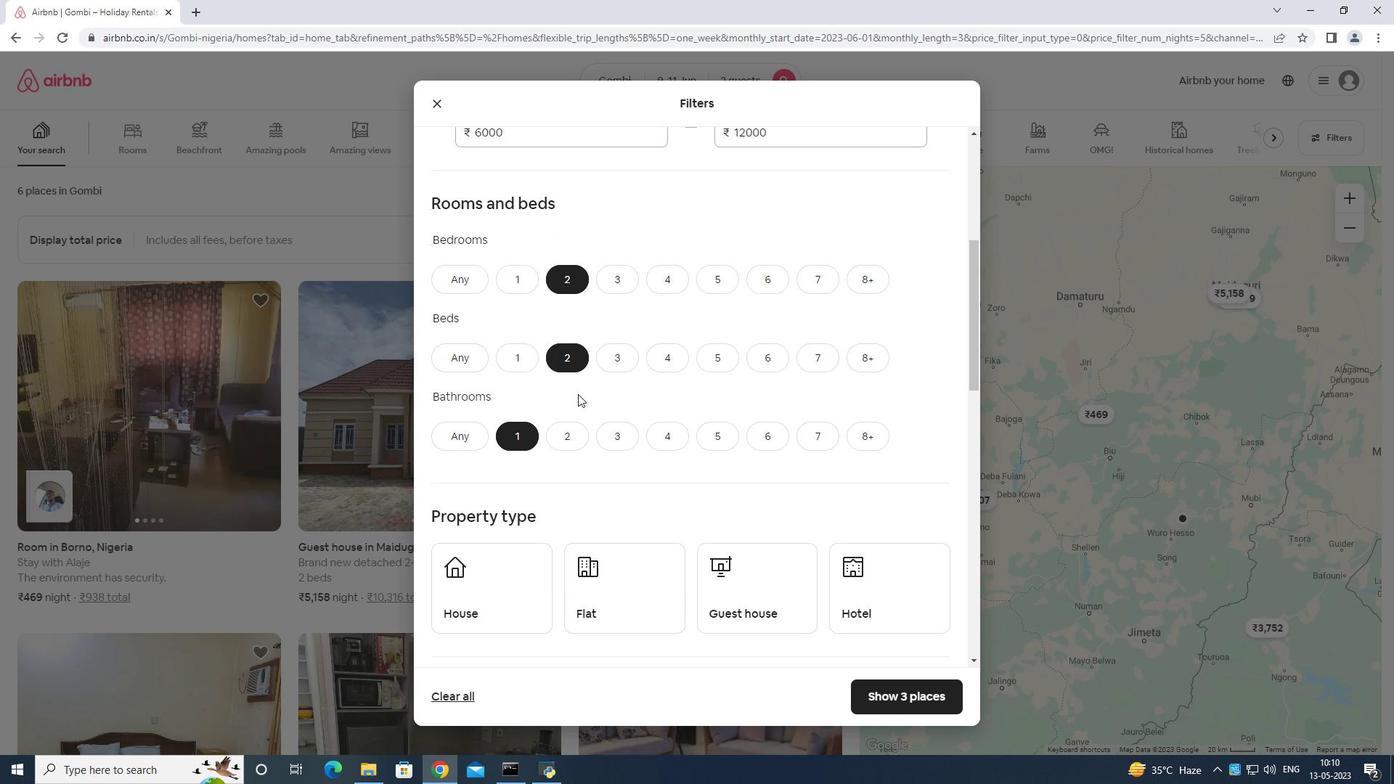 
Action: Mouse moved to (546, 443)
Screenshot: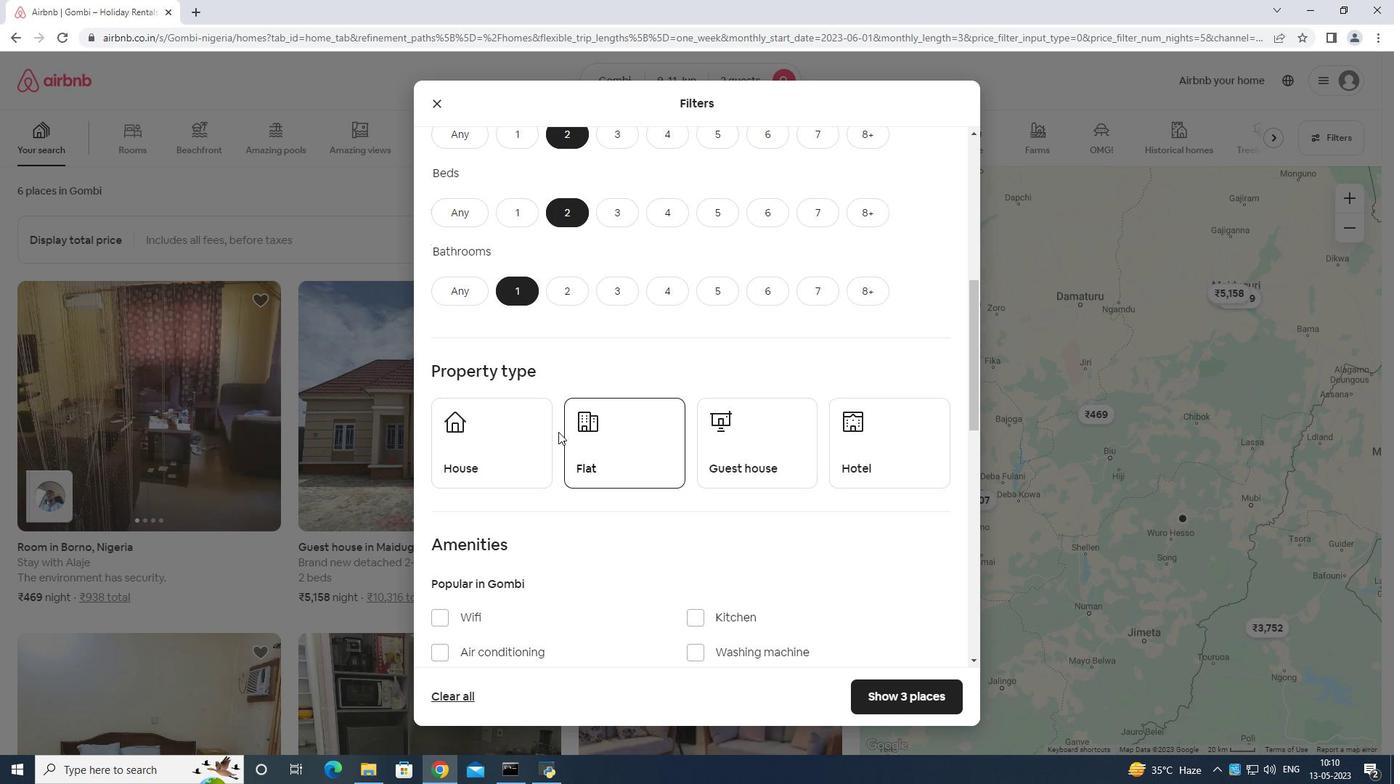 
Action: Mouse pressed left at (546, 443)
Screenshot: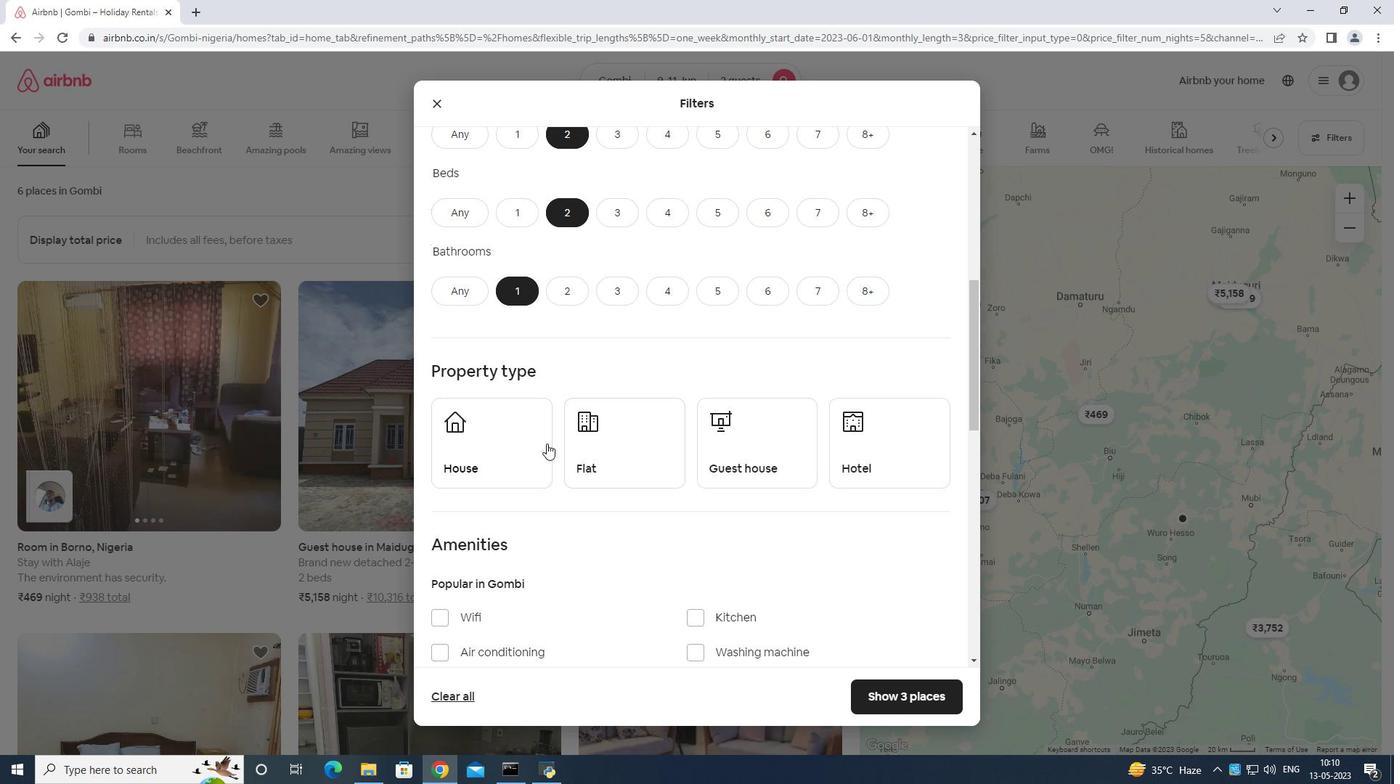 
Action: Mouse moved to (661, 432)
Screenshot: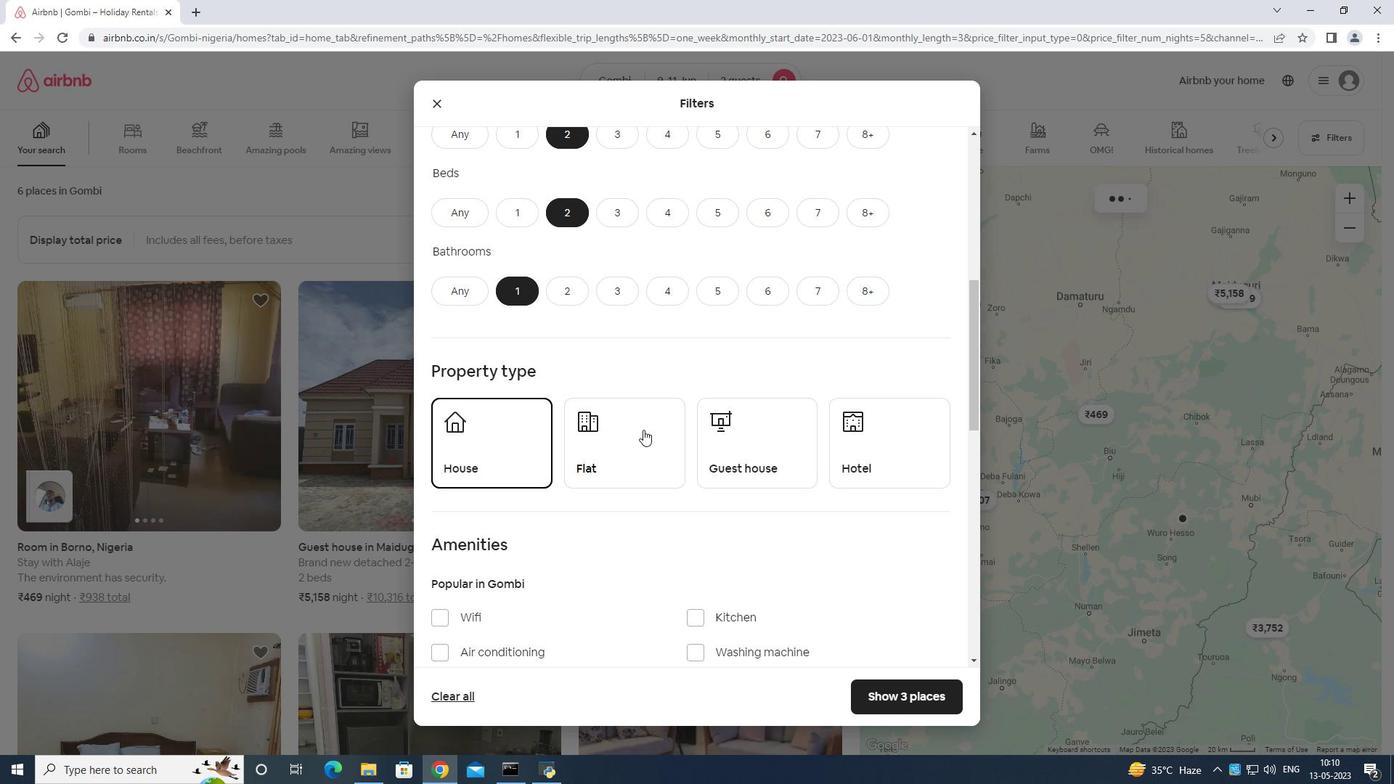 
Action: Mouse pressed left at (661, 432)
Screenshot: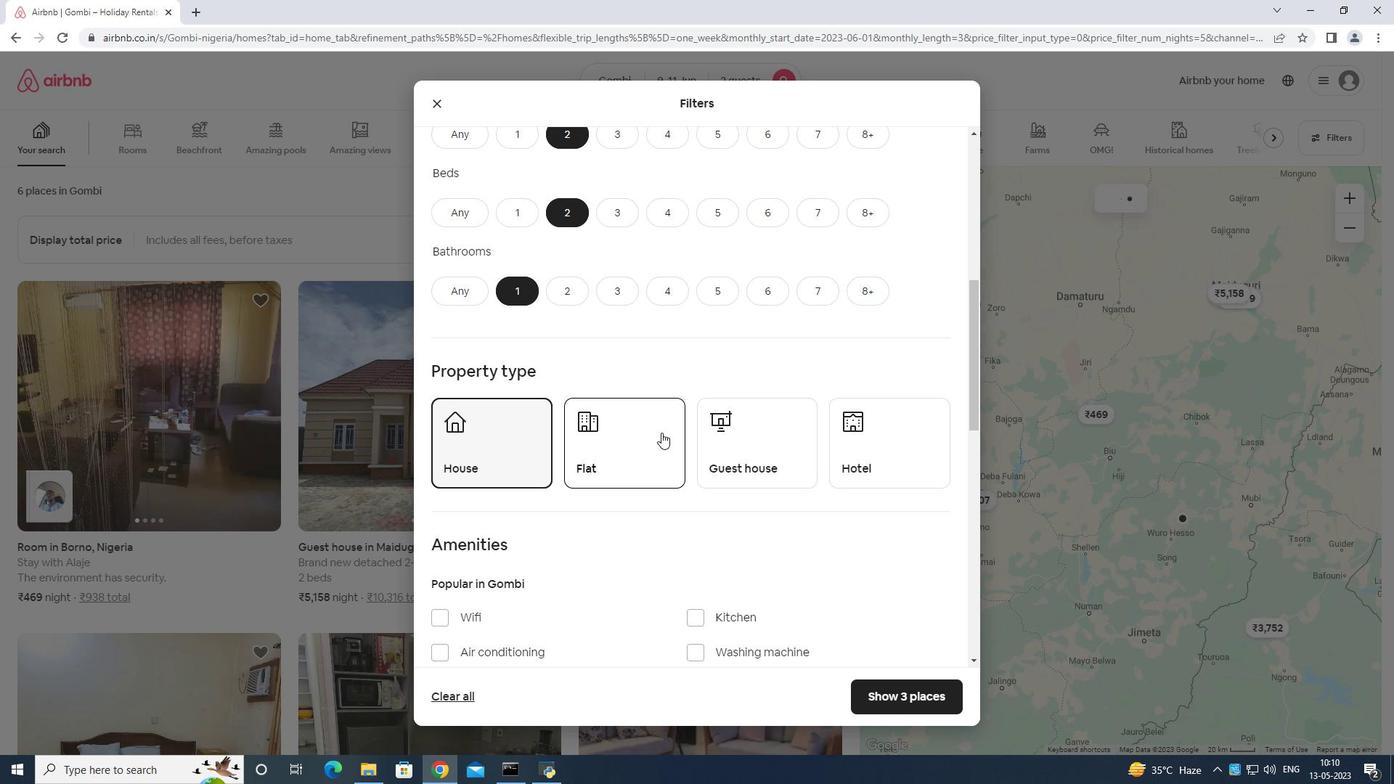 
Action: Mouse moved to (744, 444)
Screenshot: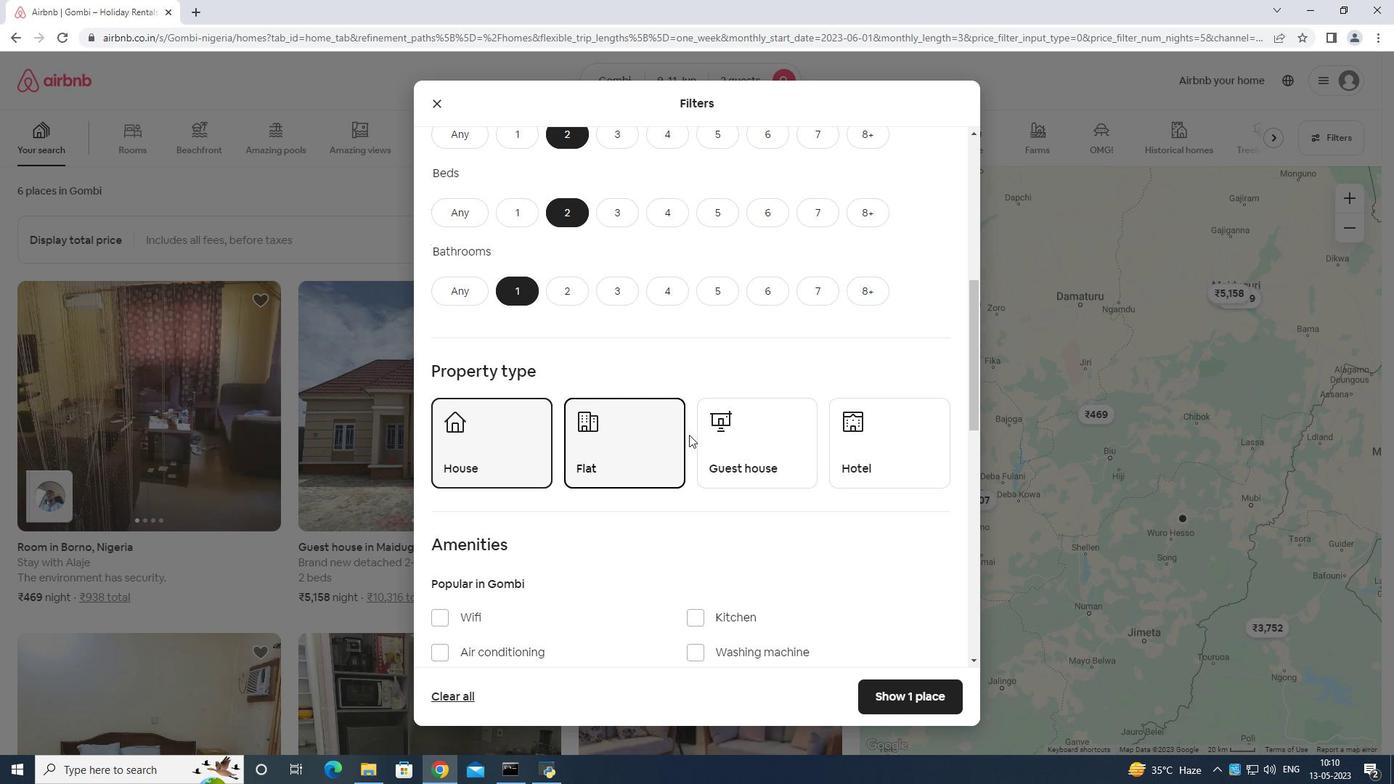 
Action: Mouse pressed left at (744, 444)
Screenshot: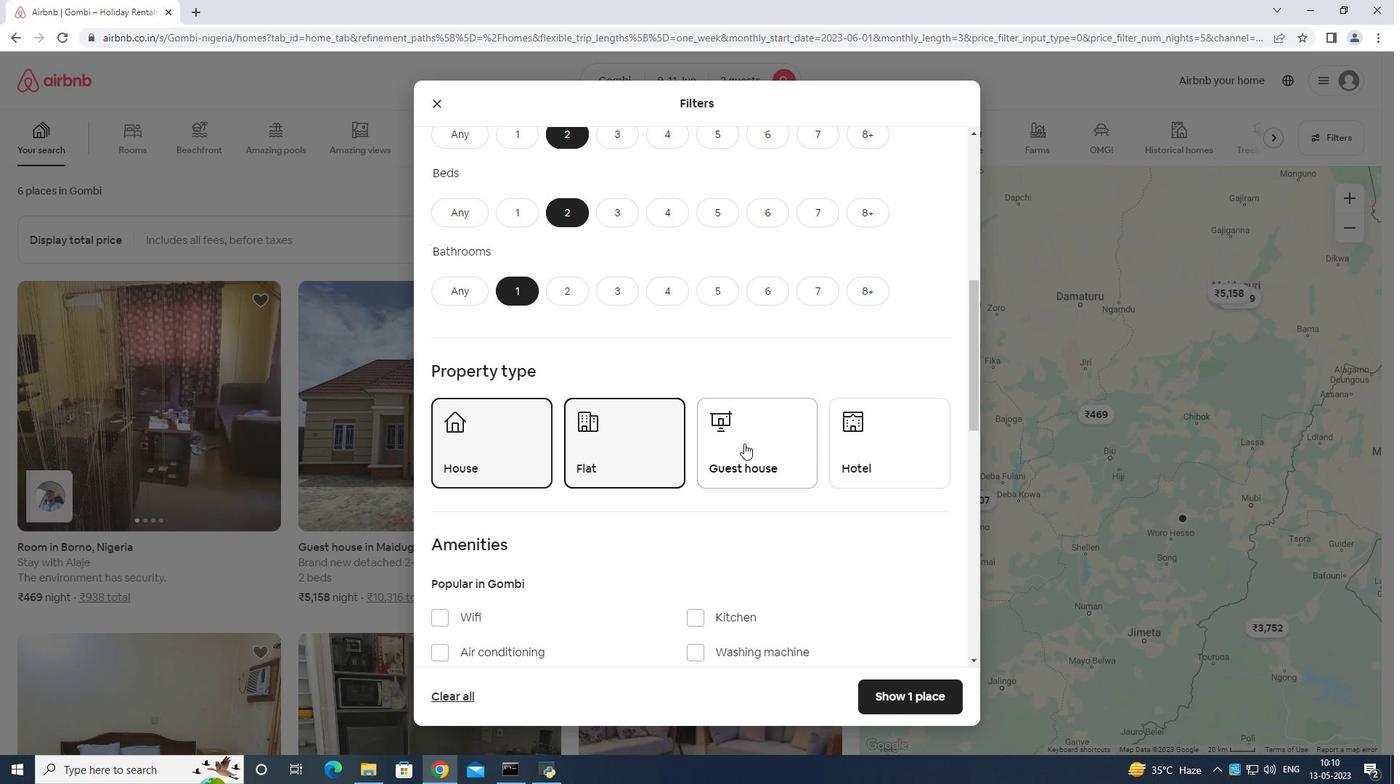
Action: Mouse moved to (723, 419)
Screenshot: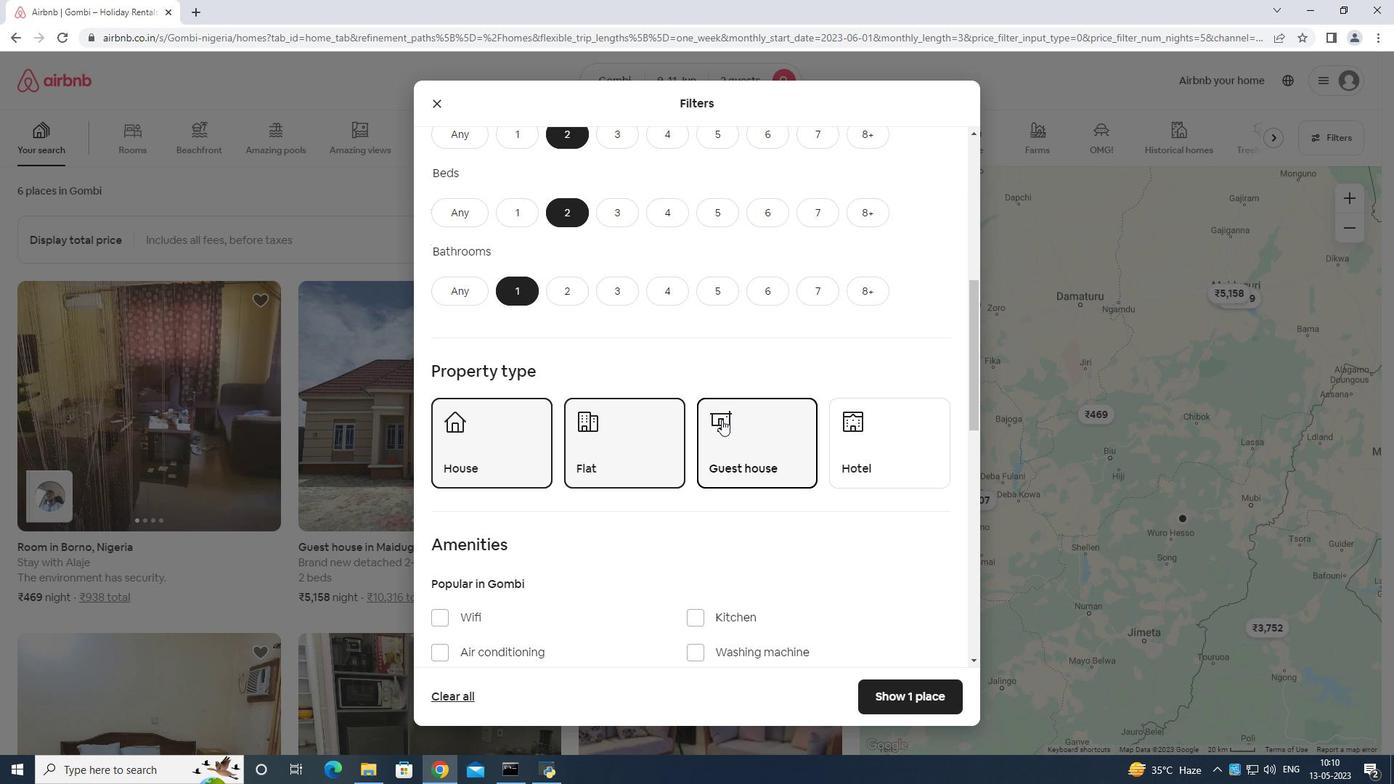 
Action: Mouse scrolled (723, 419) with delta (0, 0)
Screenshot: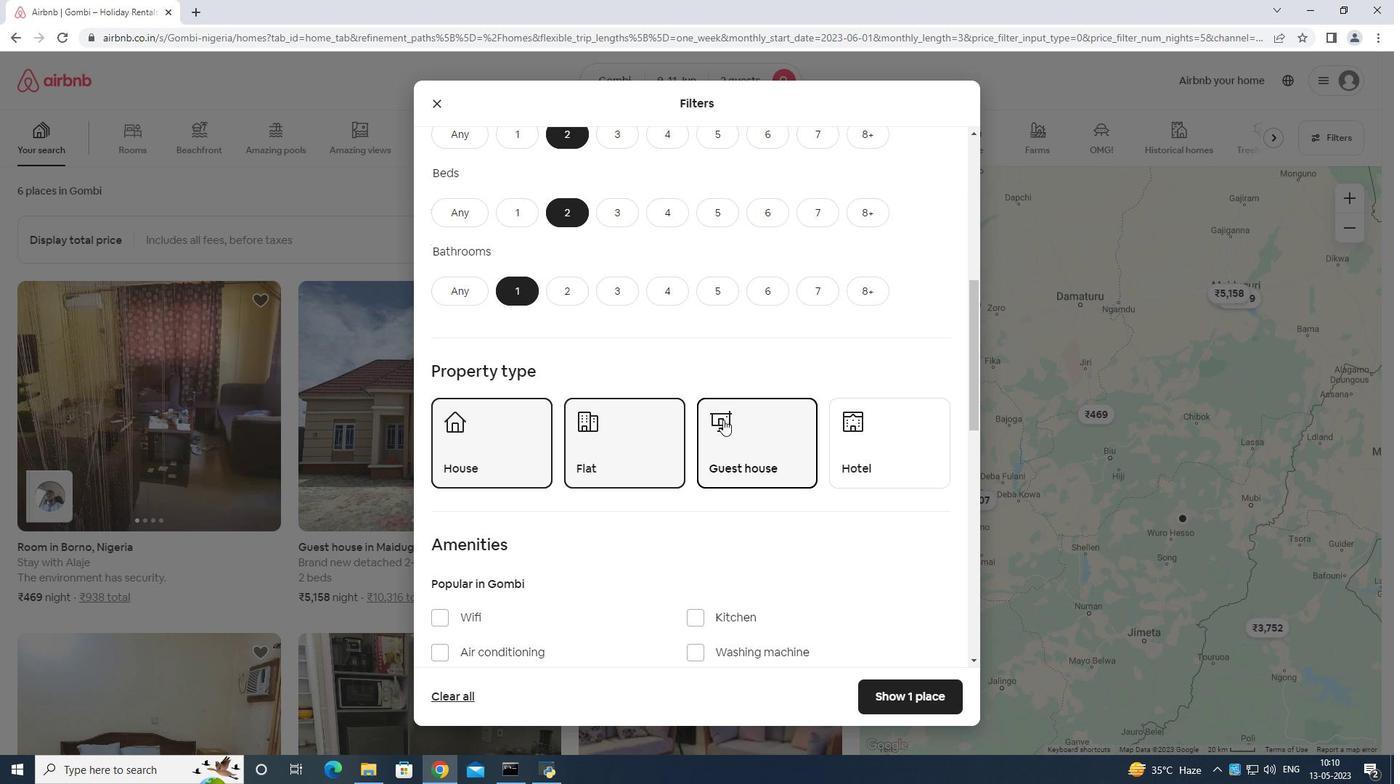 
Action: Mouse moved to (441, 543)
Screenshot: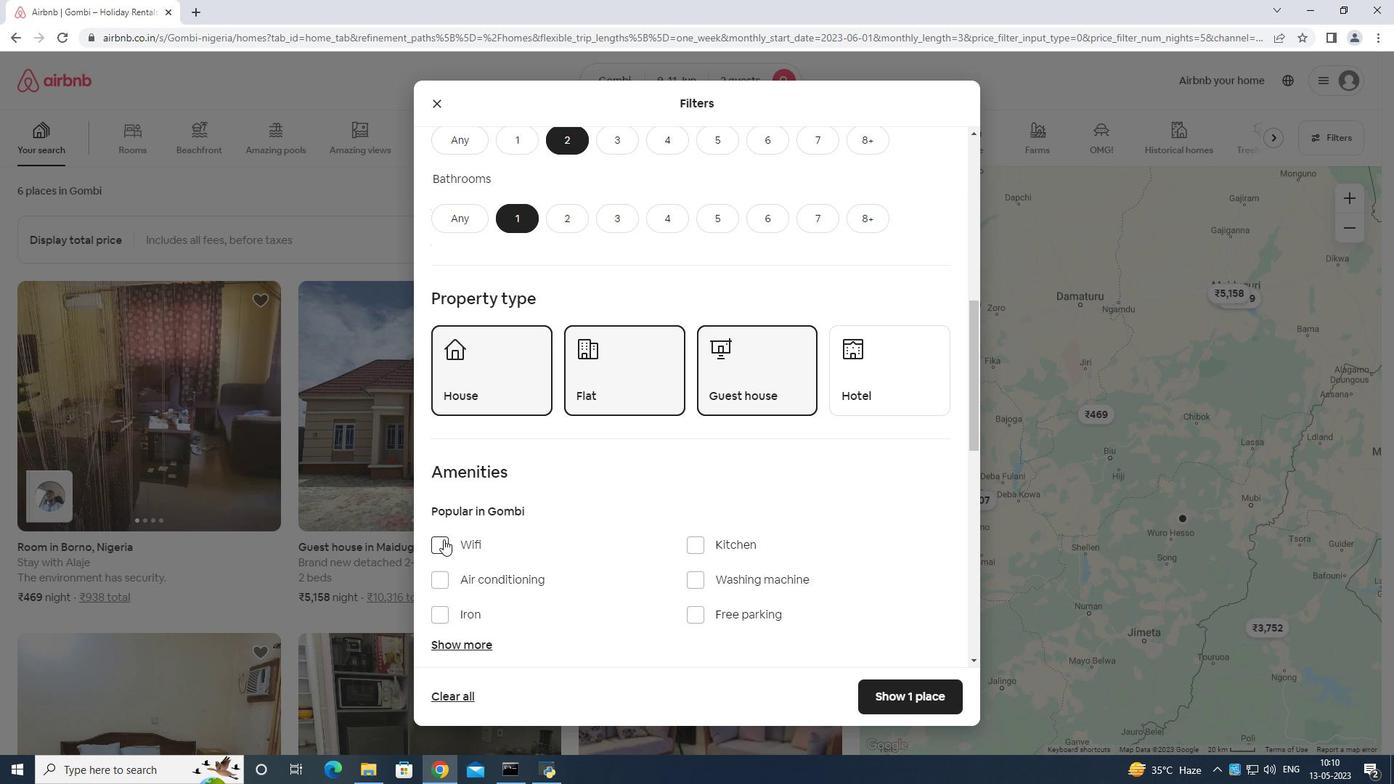 
Action: Mouse pressed left at (441, 543)
Screenshot: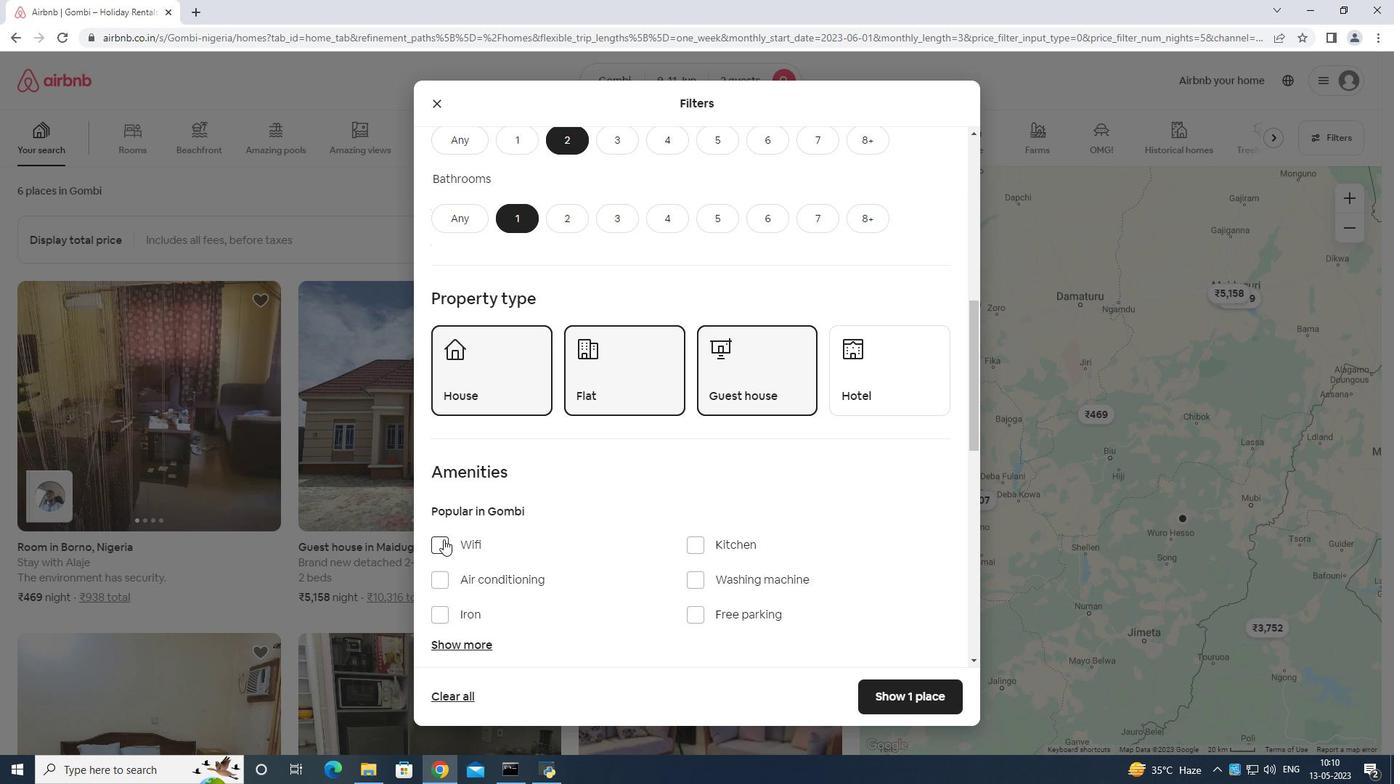 
Action: Mouse moved to (507, 497)
Screenshot: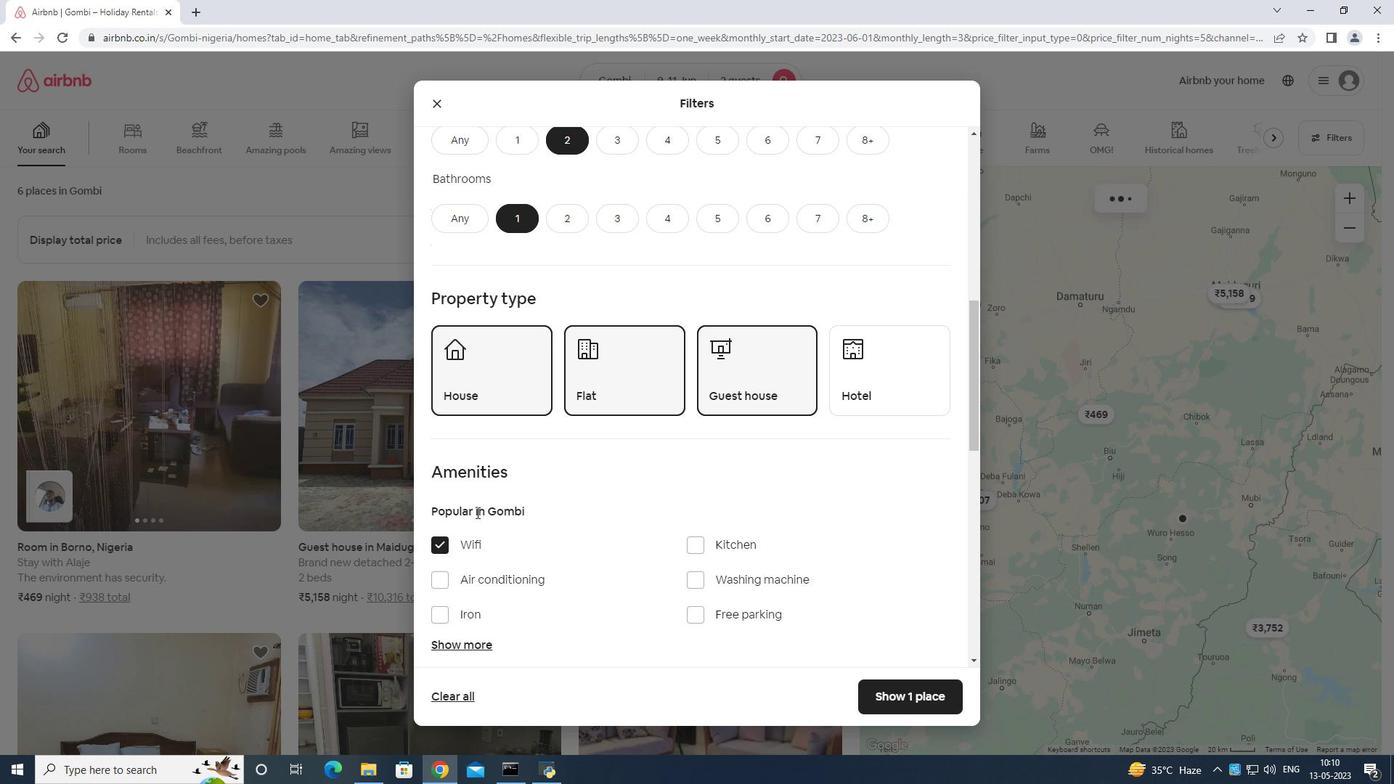 
Action: Mouse scrolled (498, 499) with delta (0, 0)
Screenshot: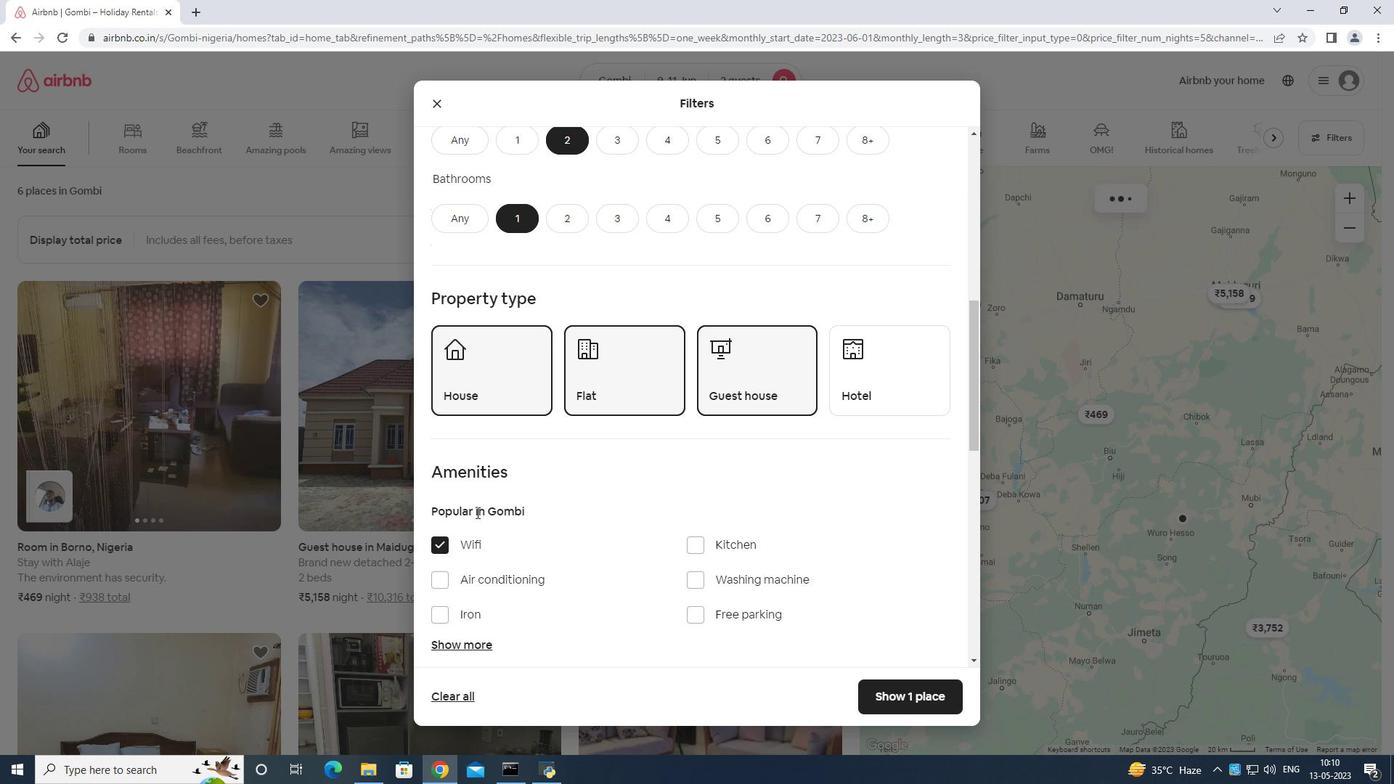 
Action: Mouse moved to (543, 495)
Screenshot: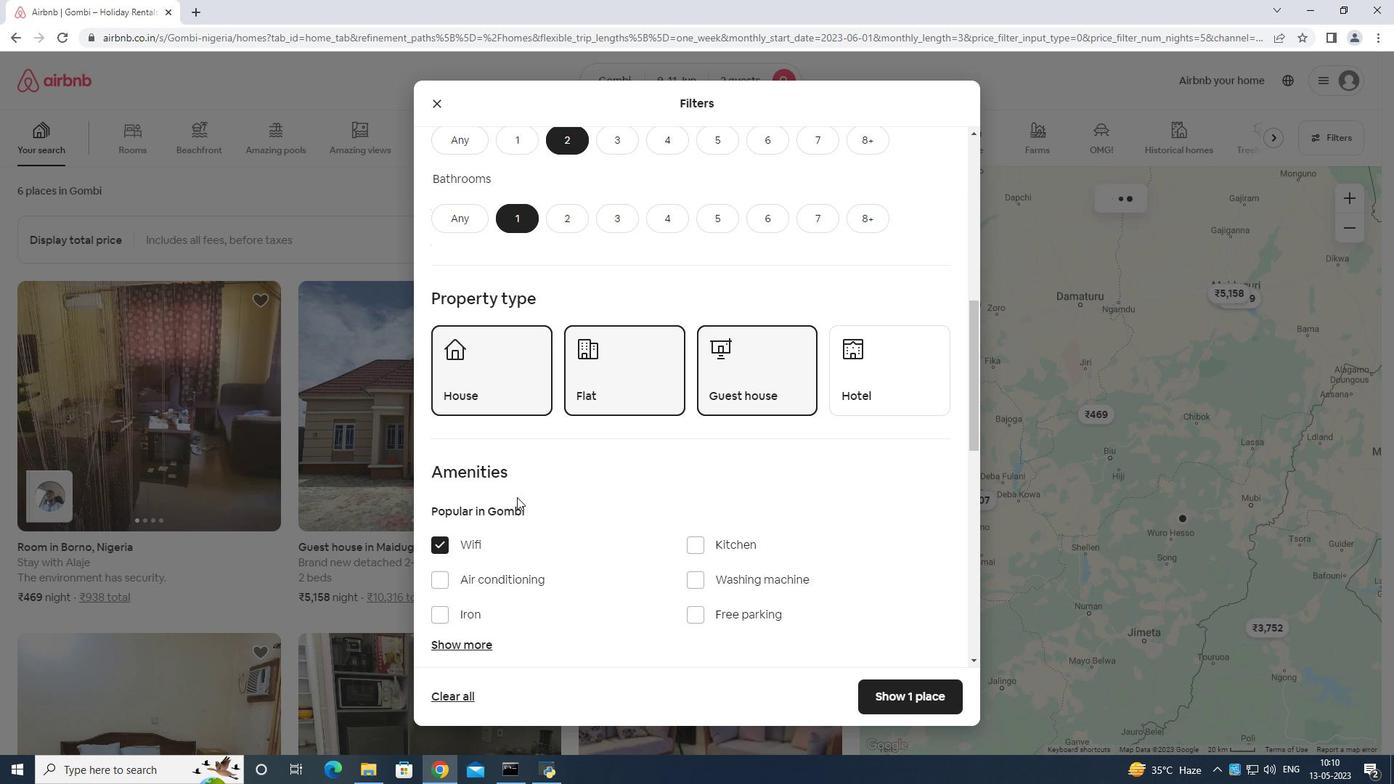
Action: Mouse scrolled (543, 494) with delta (0, 0)
Screenshot: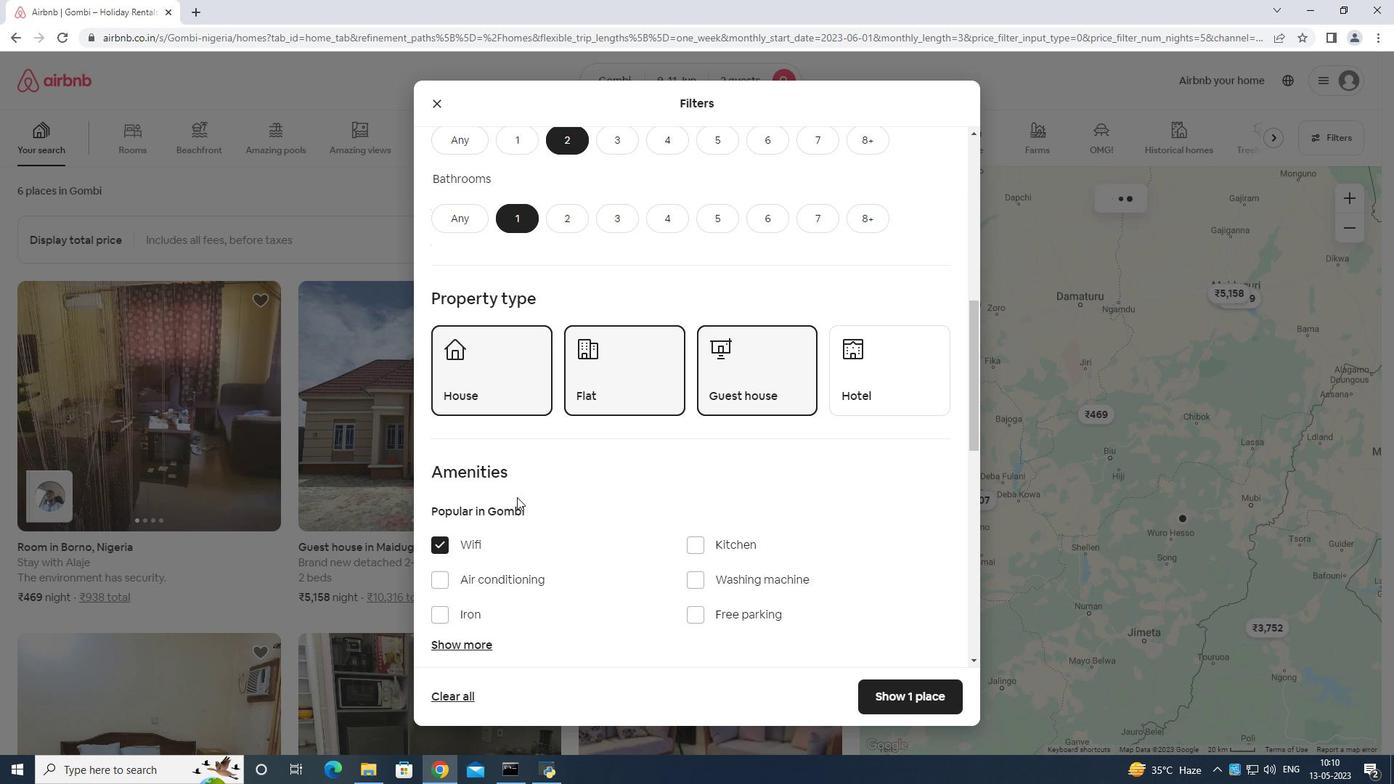 
Action: Mouse moved to (585, 491)
Screenshot: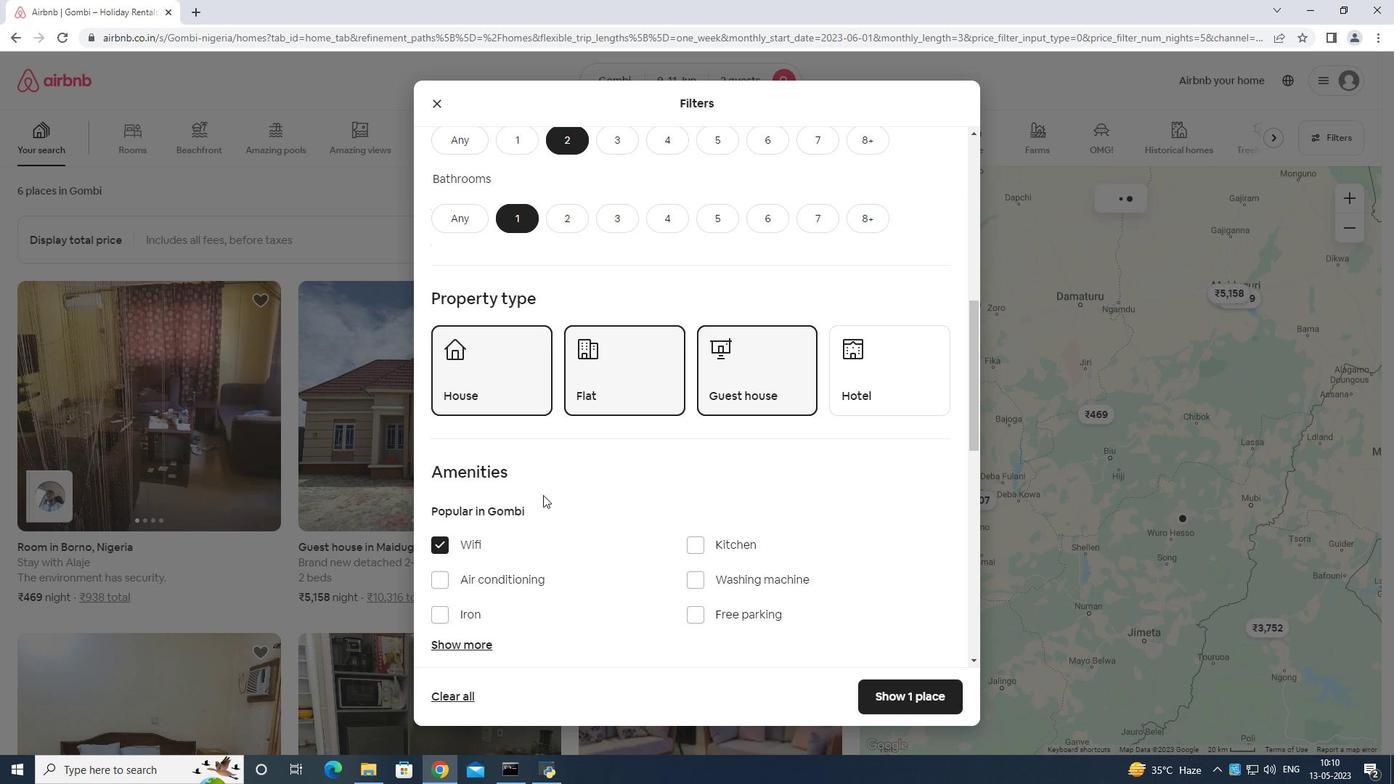 
Action: Mouse scrolled (585, 491) with delta (0, 0)
Screenshot: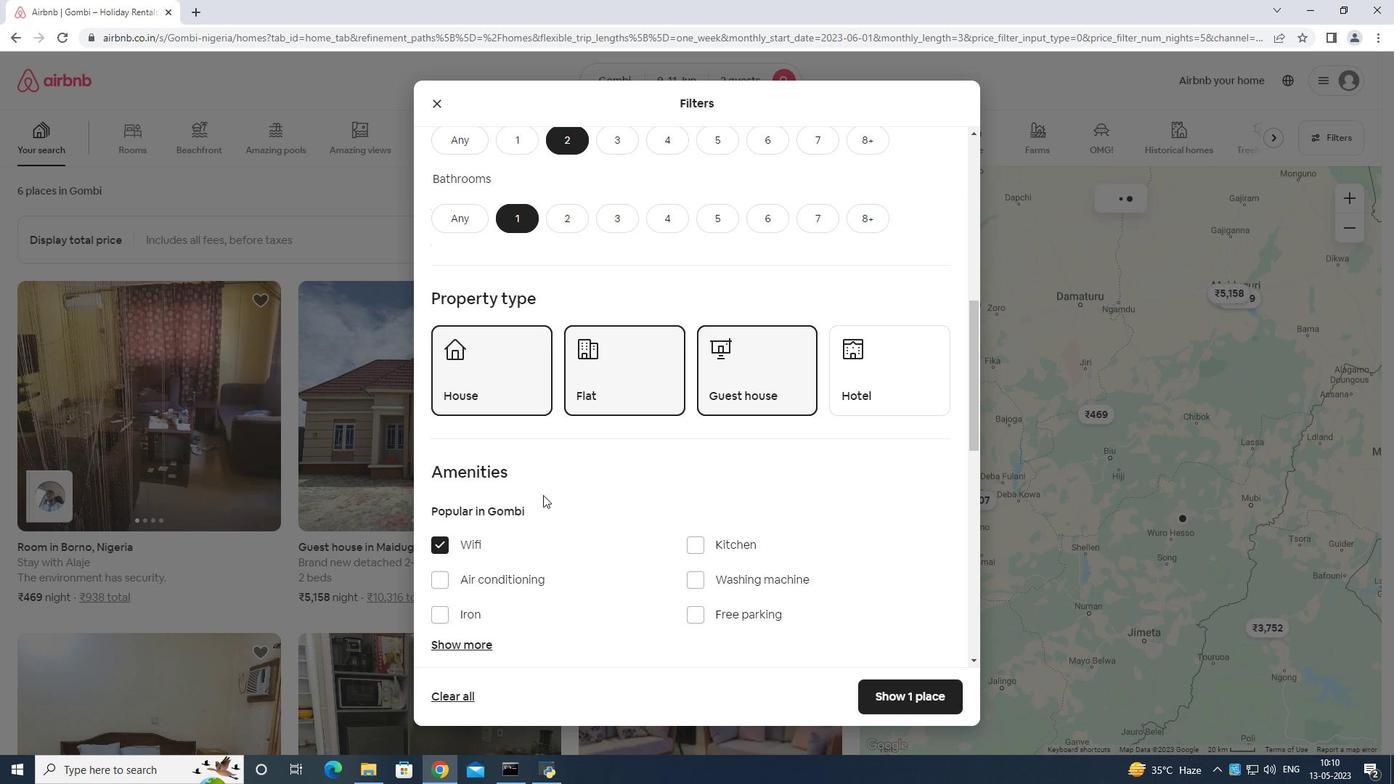 
Action: Mouse moved to (848, 525)
Screenshot: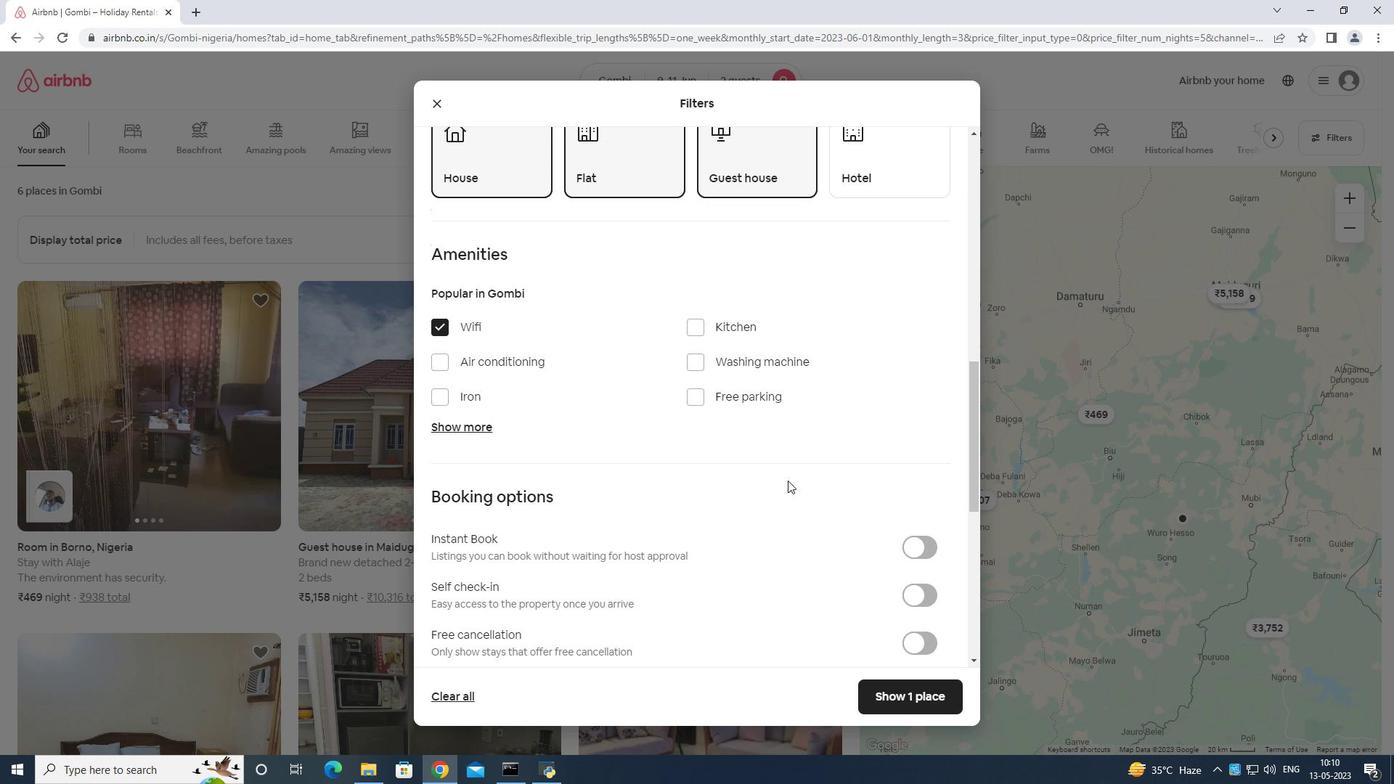 
Action: Mouse scrolled (848, 524) with delta (0, 0)
Screenshot: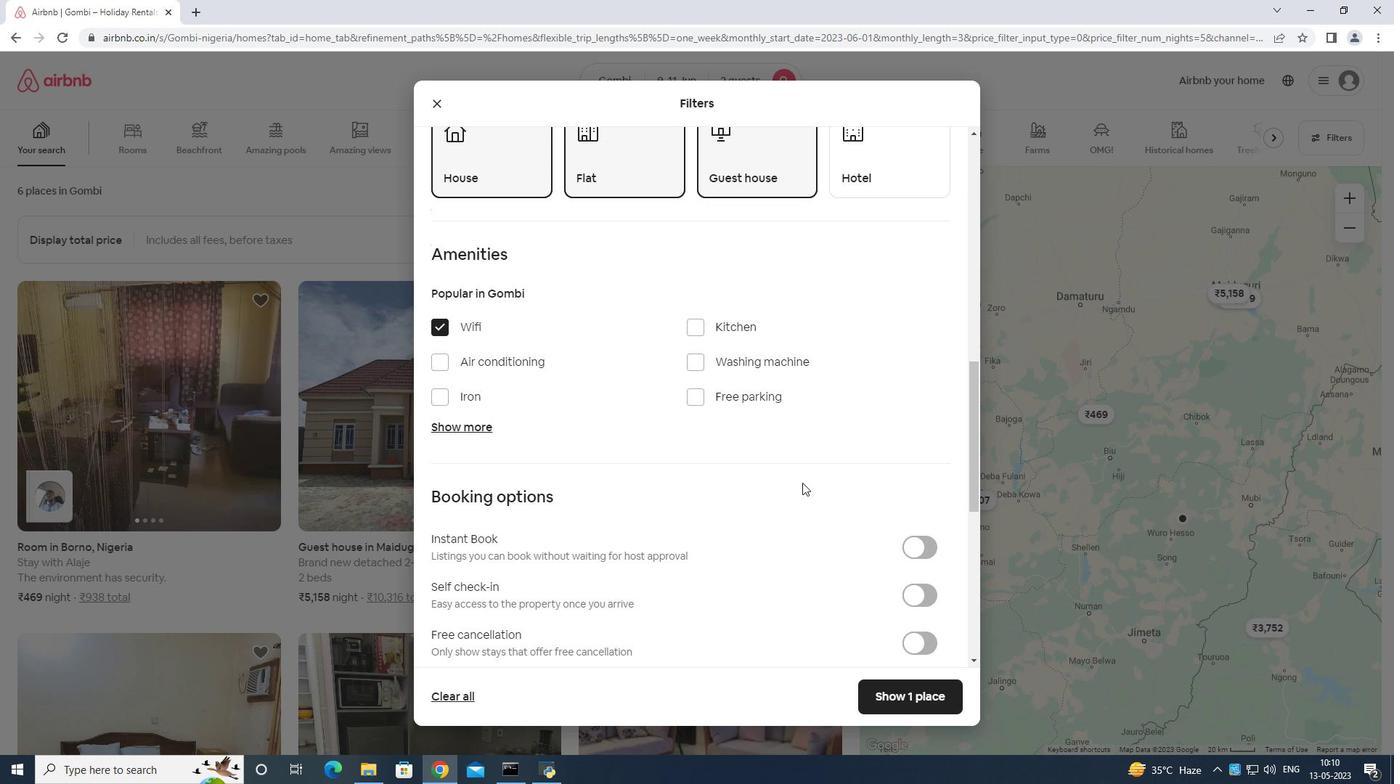 
Action: Mouse moved to (860, 546)
Screenshot: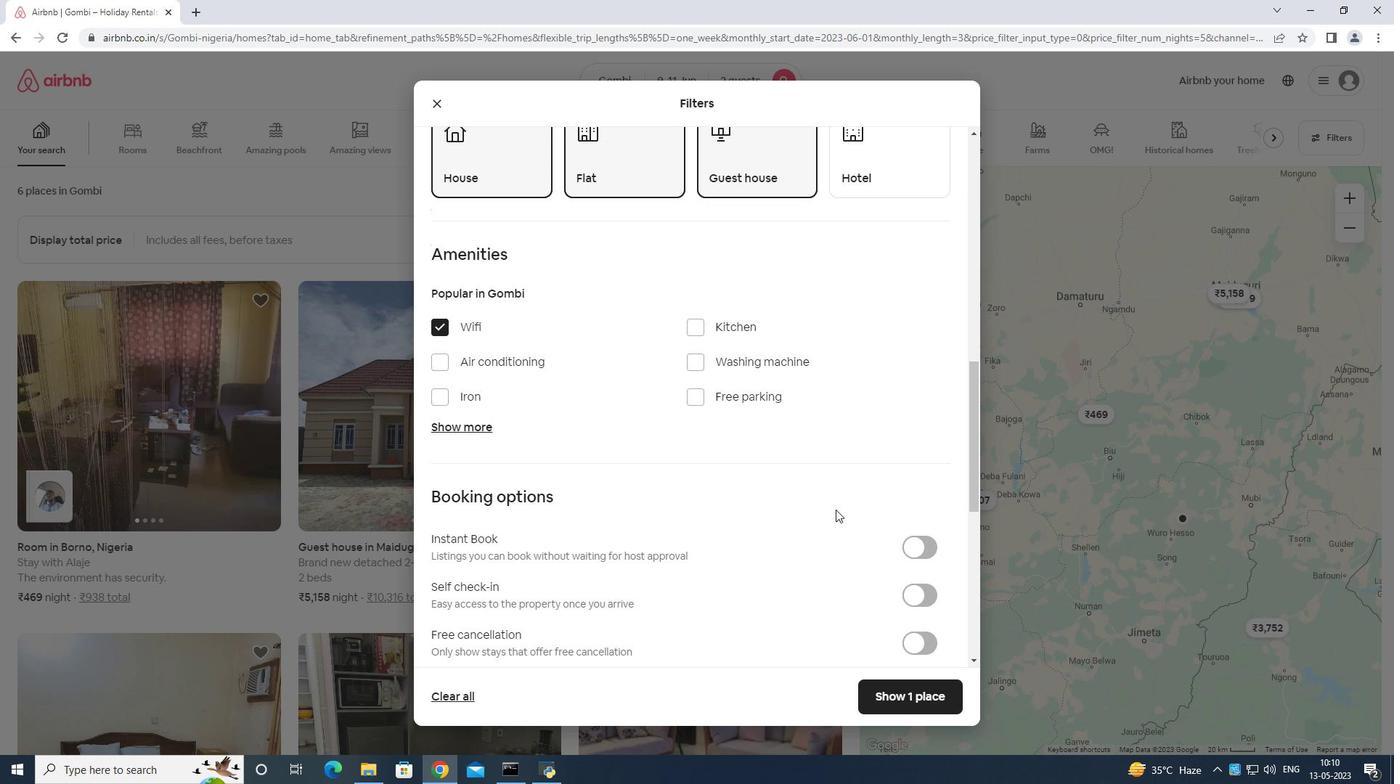 
Action: Mouse scrolled (860, 546) with delta (0, 0)
Screenshot: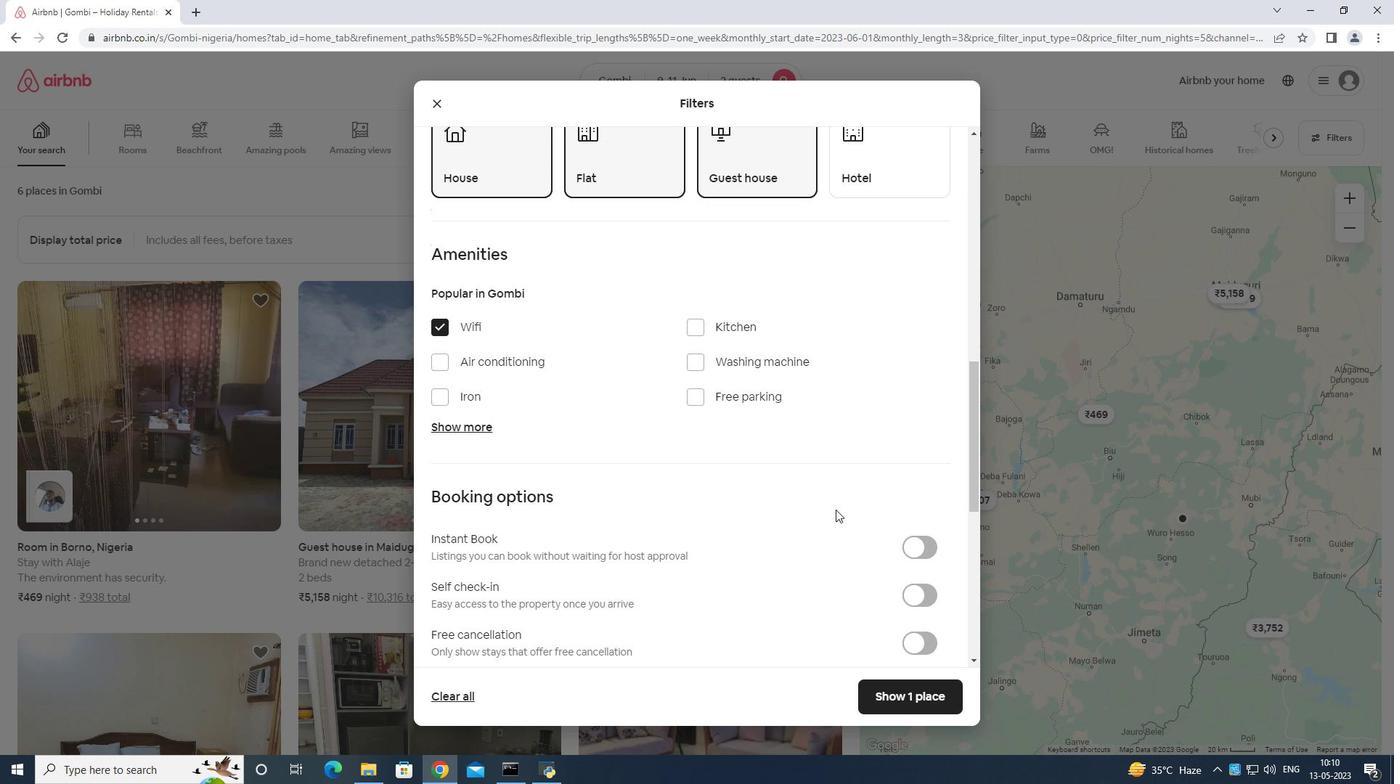 
Action: Mouse moved to (915, 456)
Screenshot: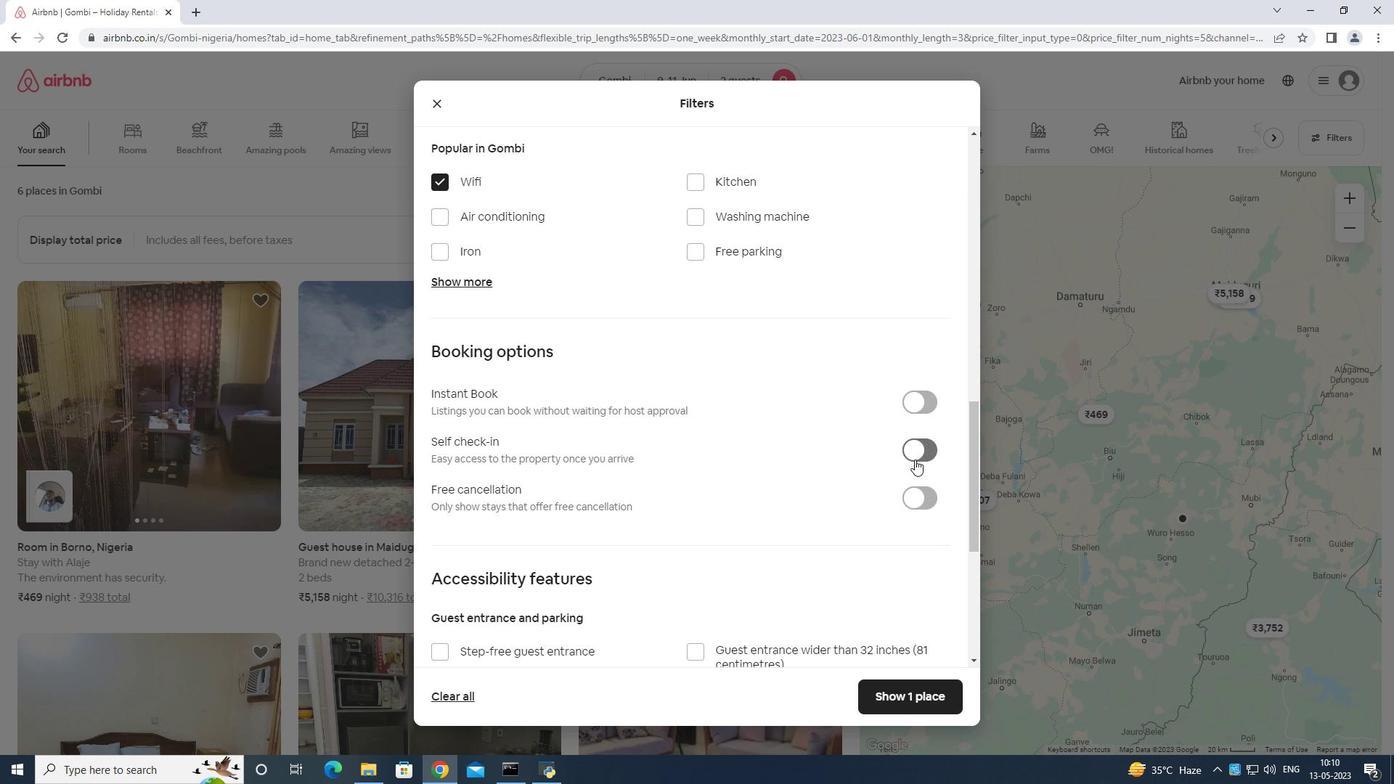 
Action: Mouse pressed left at (915, 456)
Screenshot: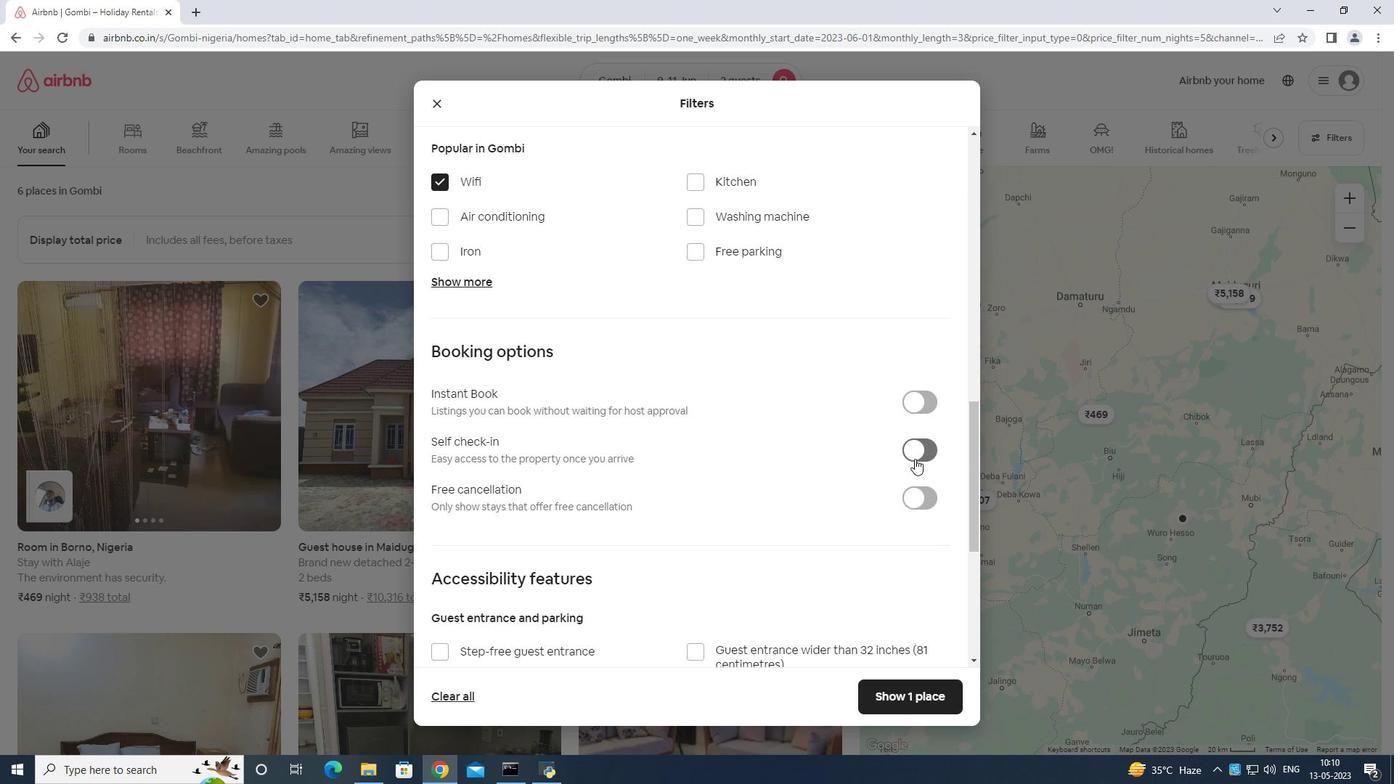 
Action: Mouse moved to (916, 432)
Screenshot: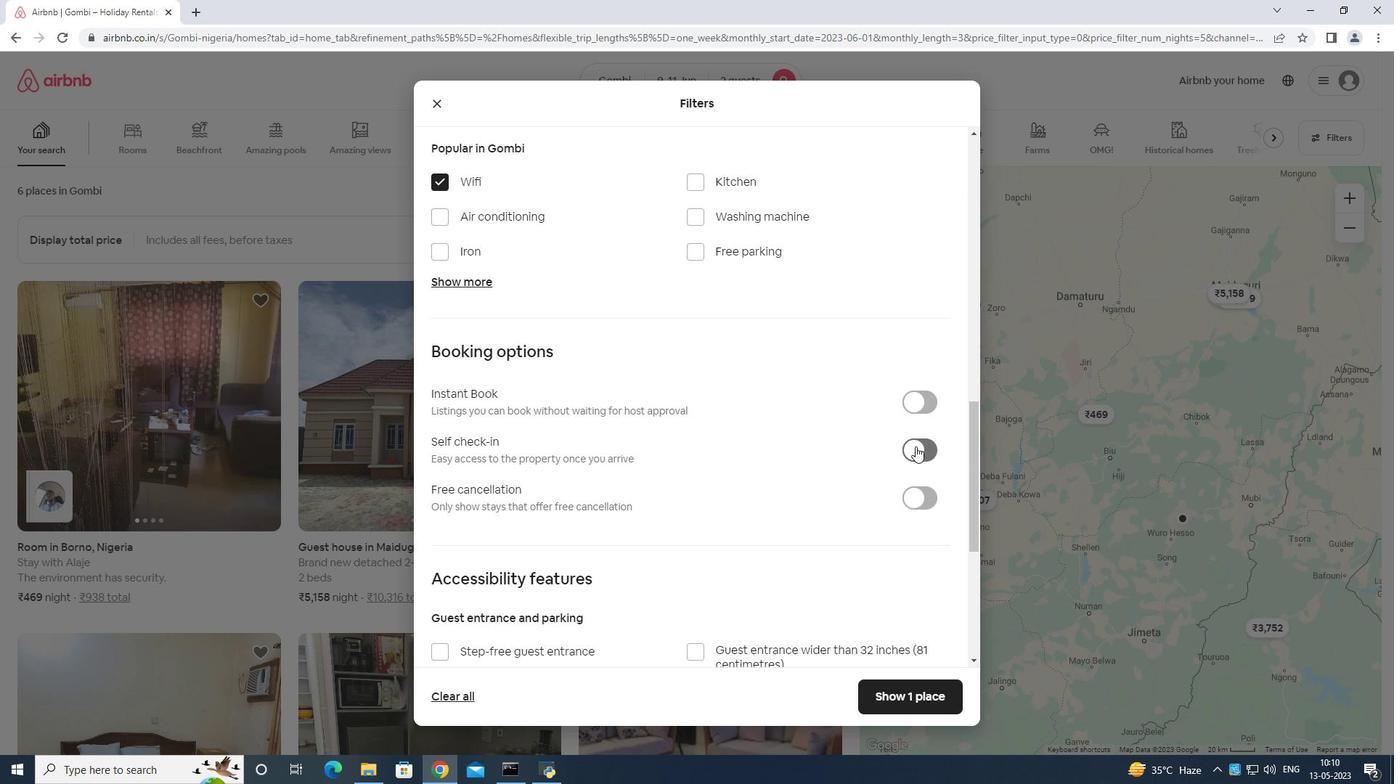 
Action: Mouse scrolled (916, 431) with delta (0, 0)
Screenshot: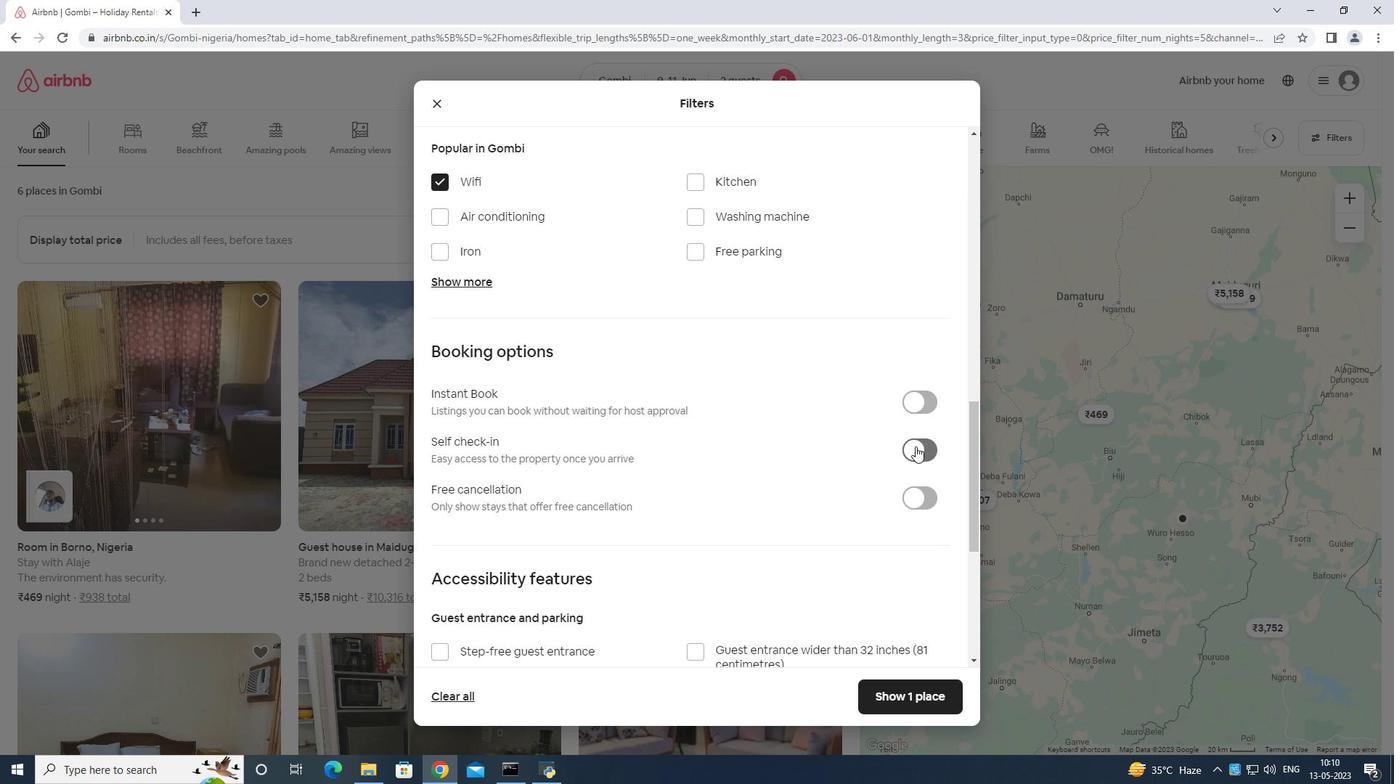 
Action: Mouse moved to (916, 433)
Screenshot: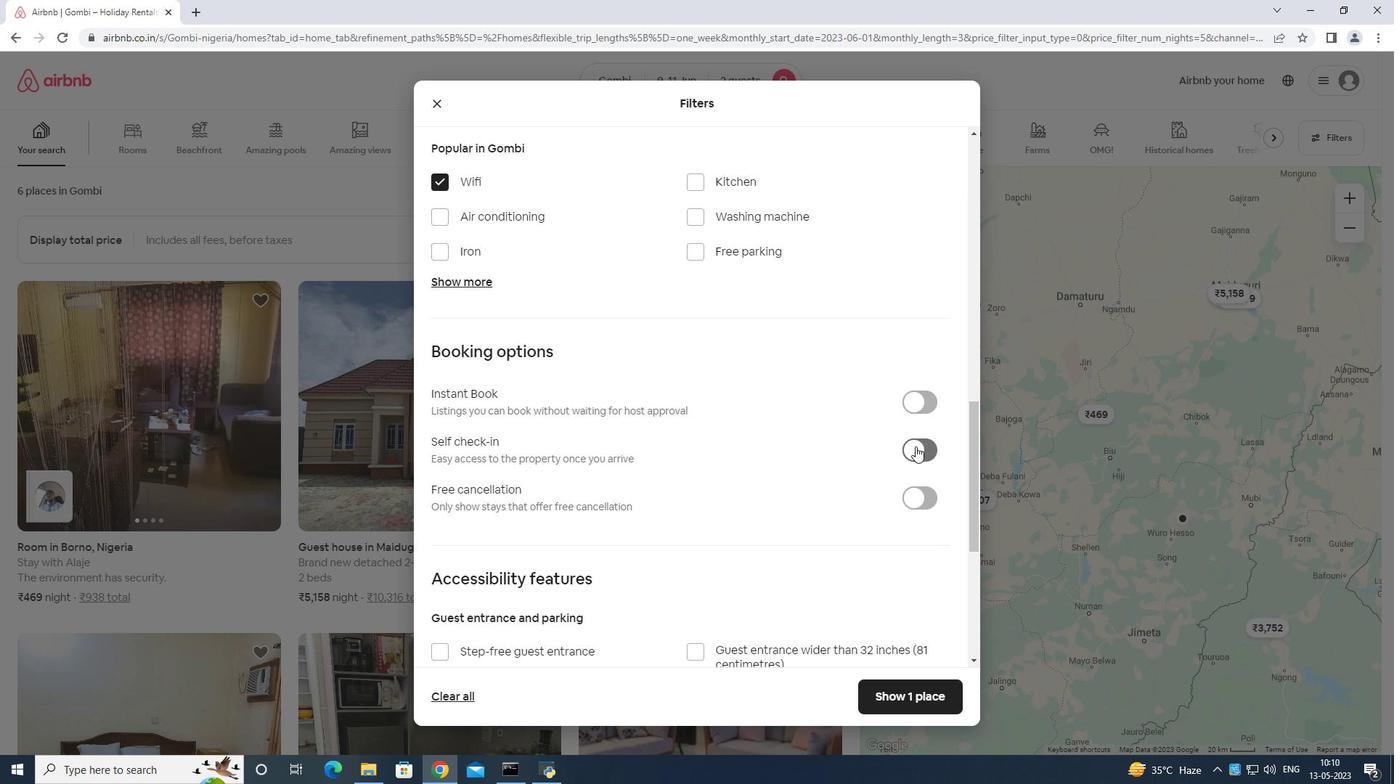 
Action: Mouse scrolled (916, 432) with delta (0, 0)
Screenshot: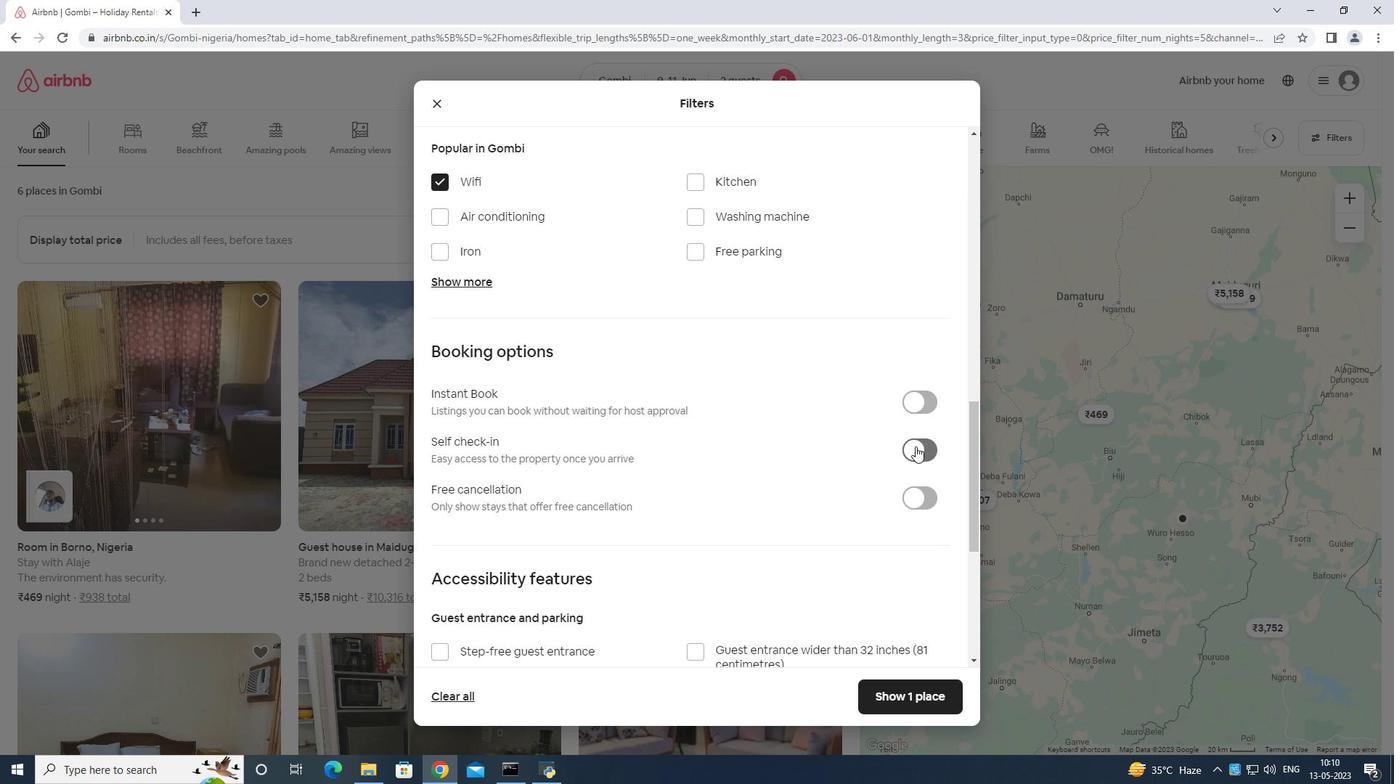 
Action: Mouse moved to (918, 437)
Screenshot: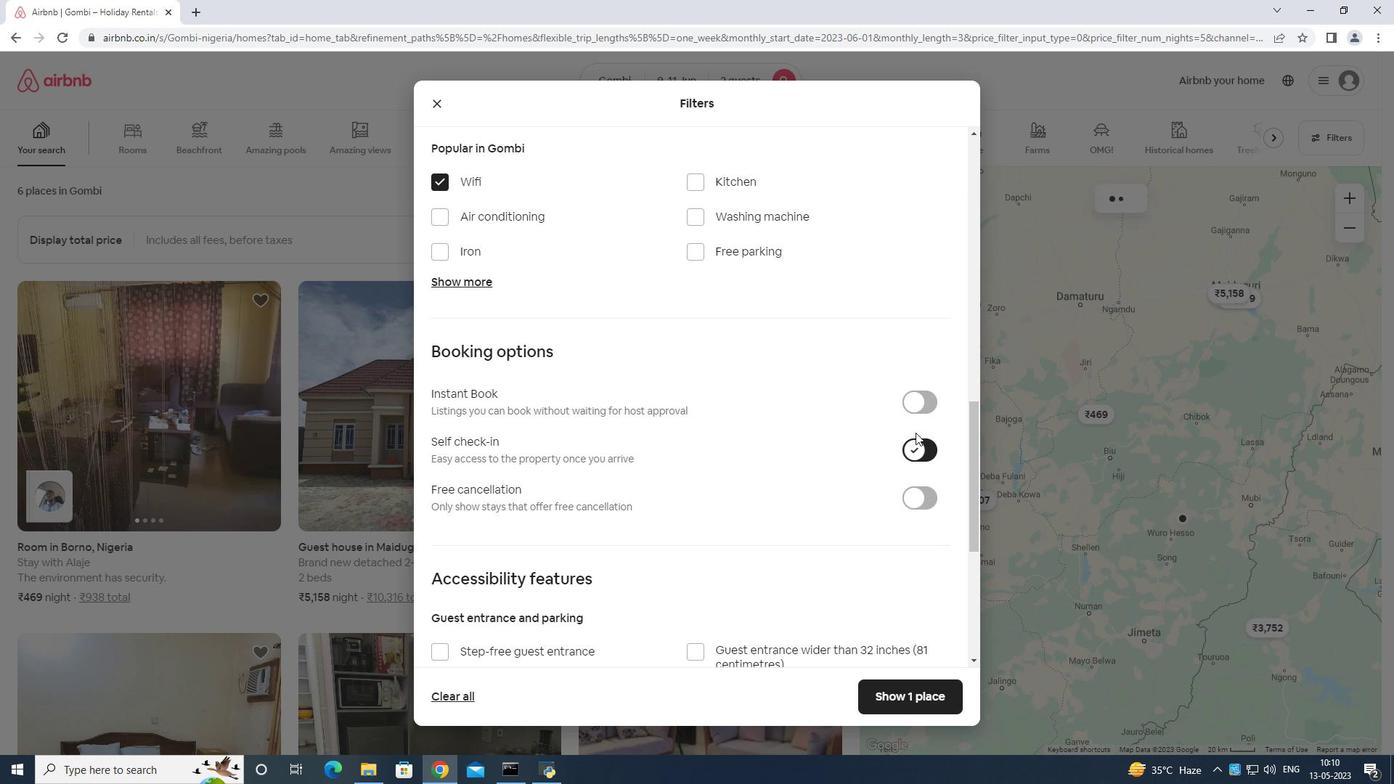 
Action: Mouse scrolled (918, 436) with delta (0, 0)
Screenshot: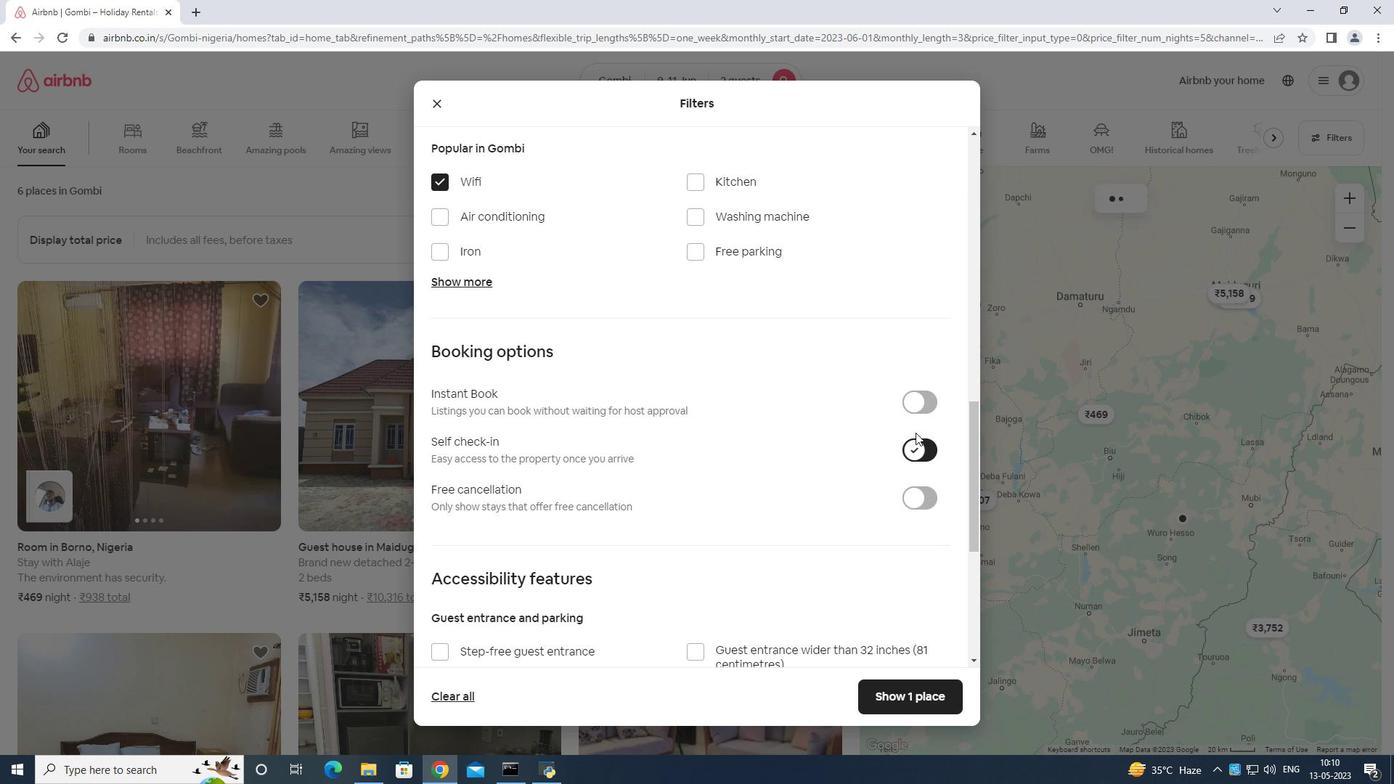 
Action: Mouse moved to (918, 440)
Screenshot: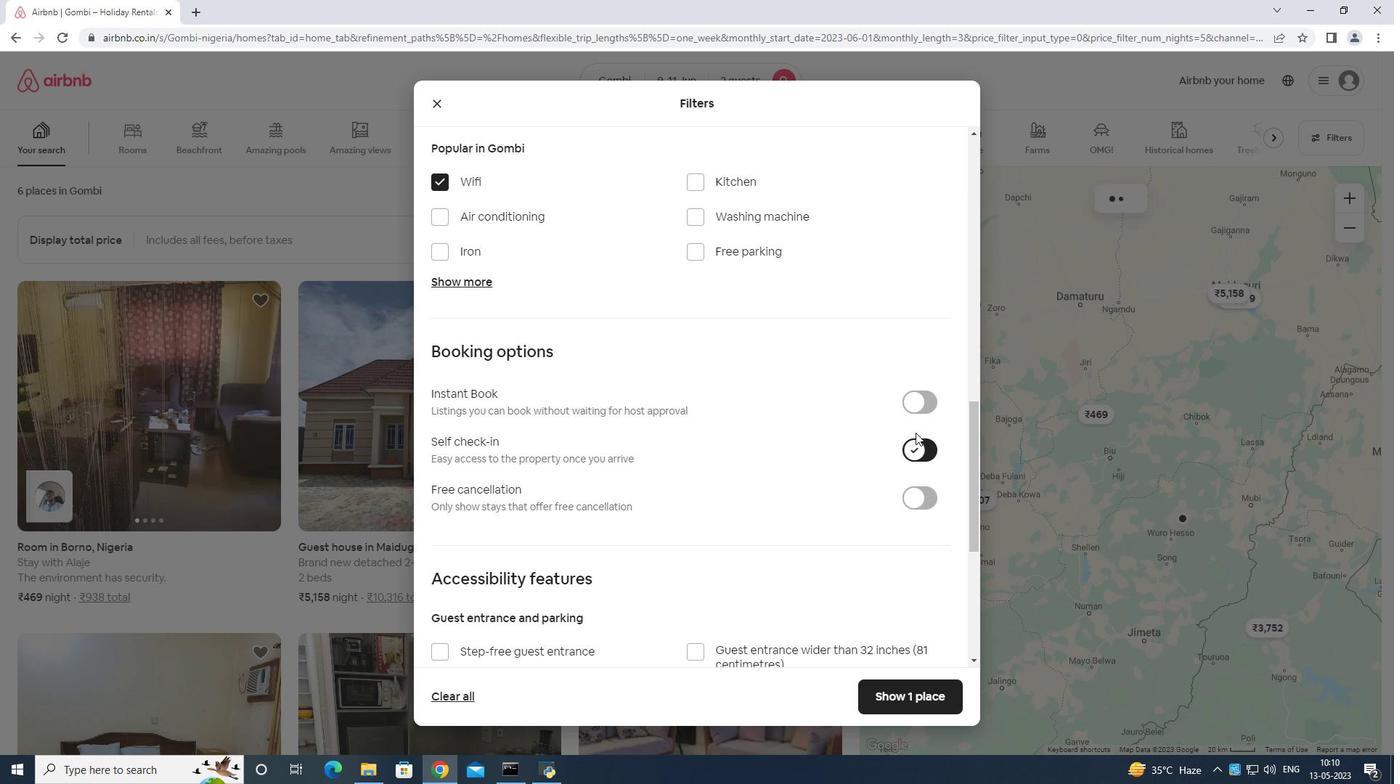 
Action: Mouse scrolled (918, 439) with delta (0, 0)
Screenshot: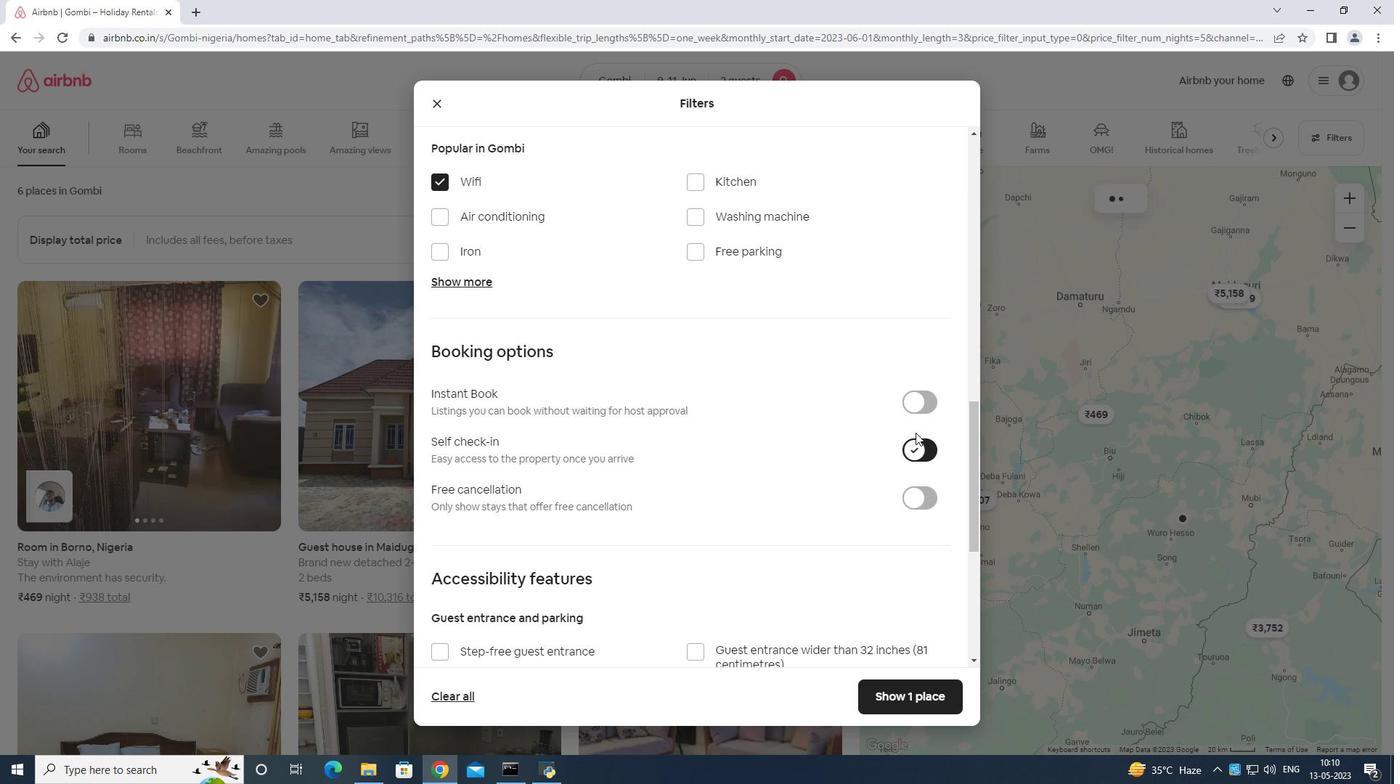 
Action: Mouse moved to (917, 439)
Screenshot: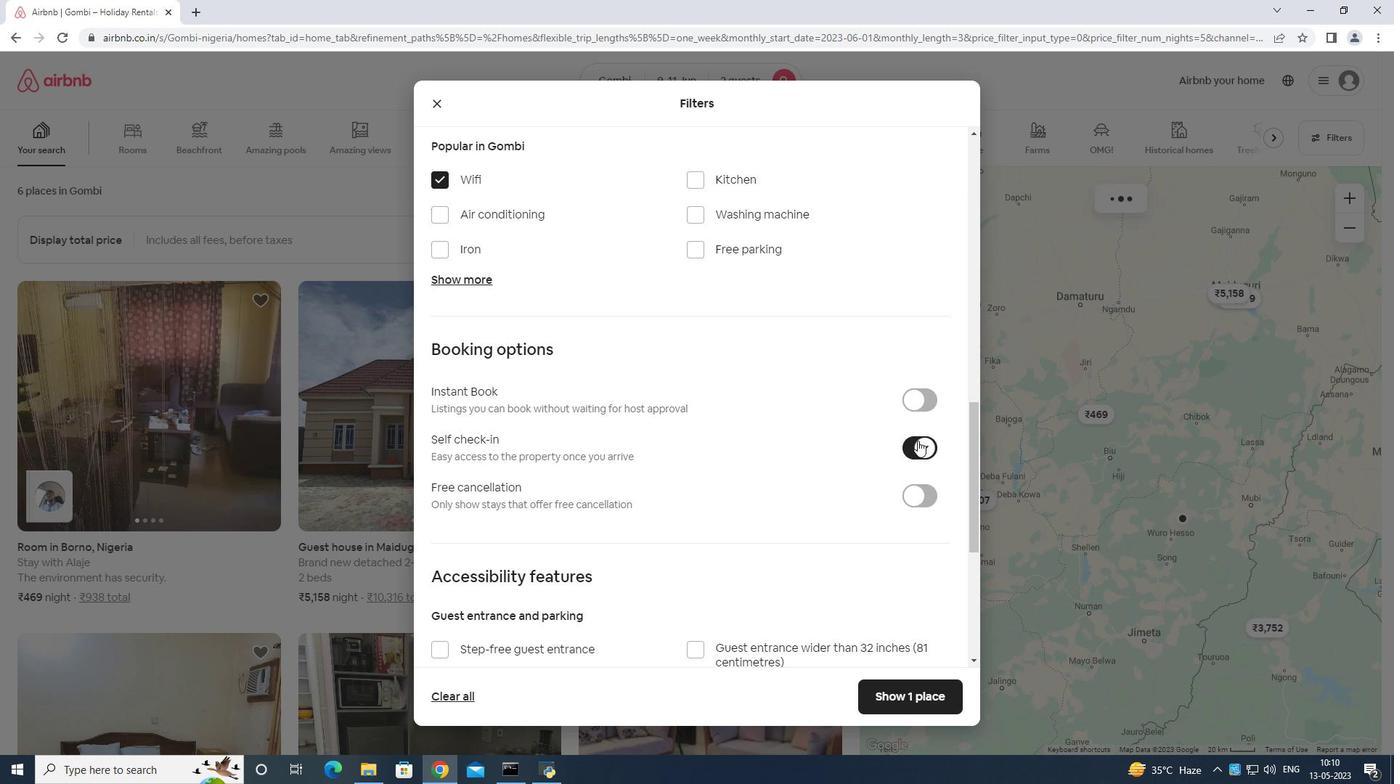 
Action: Mouse scrolled (917, 438) with delta (0, 0)
Screenshot: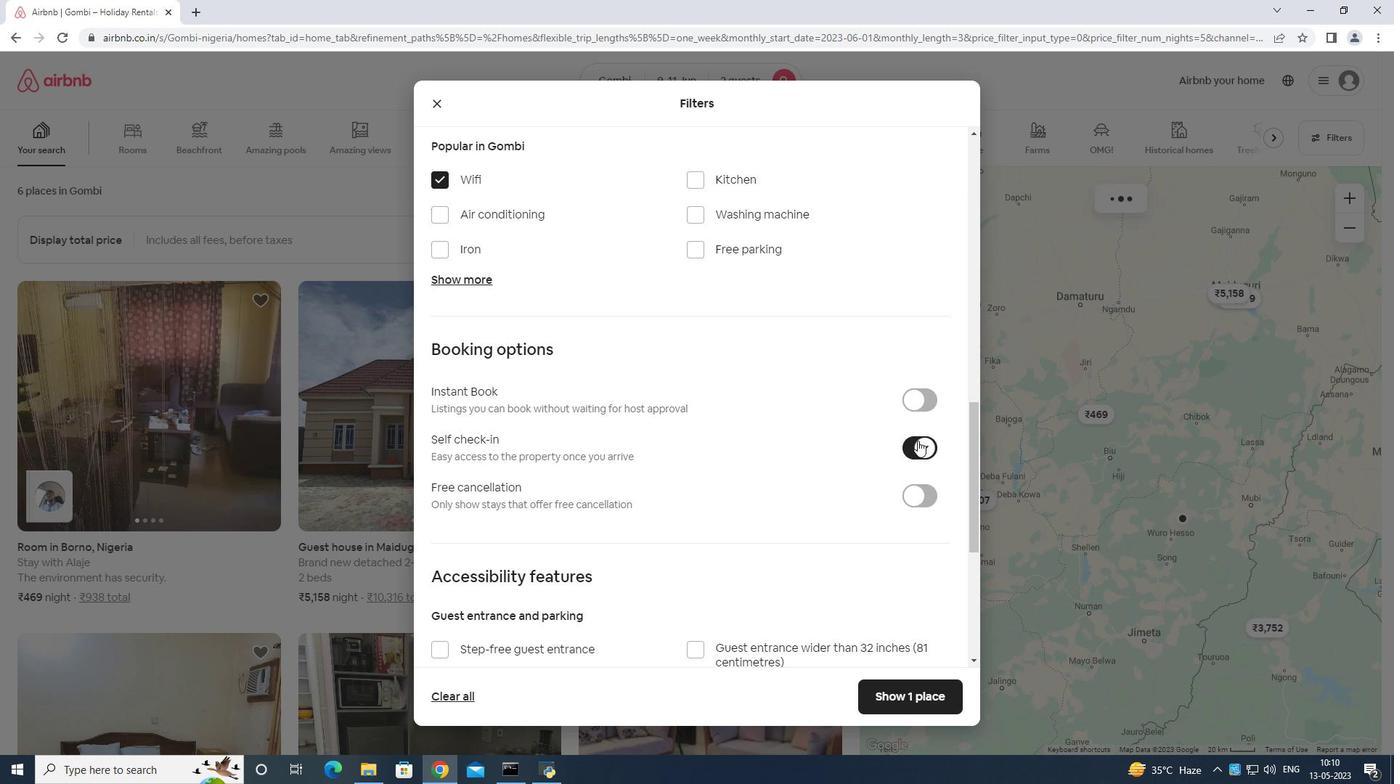 
Action: Mouse scrolled (917, 438) with delta (0, 0)
Screenshot: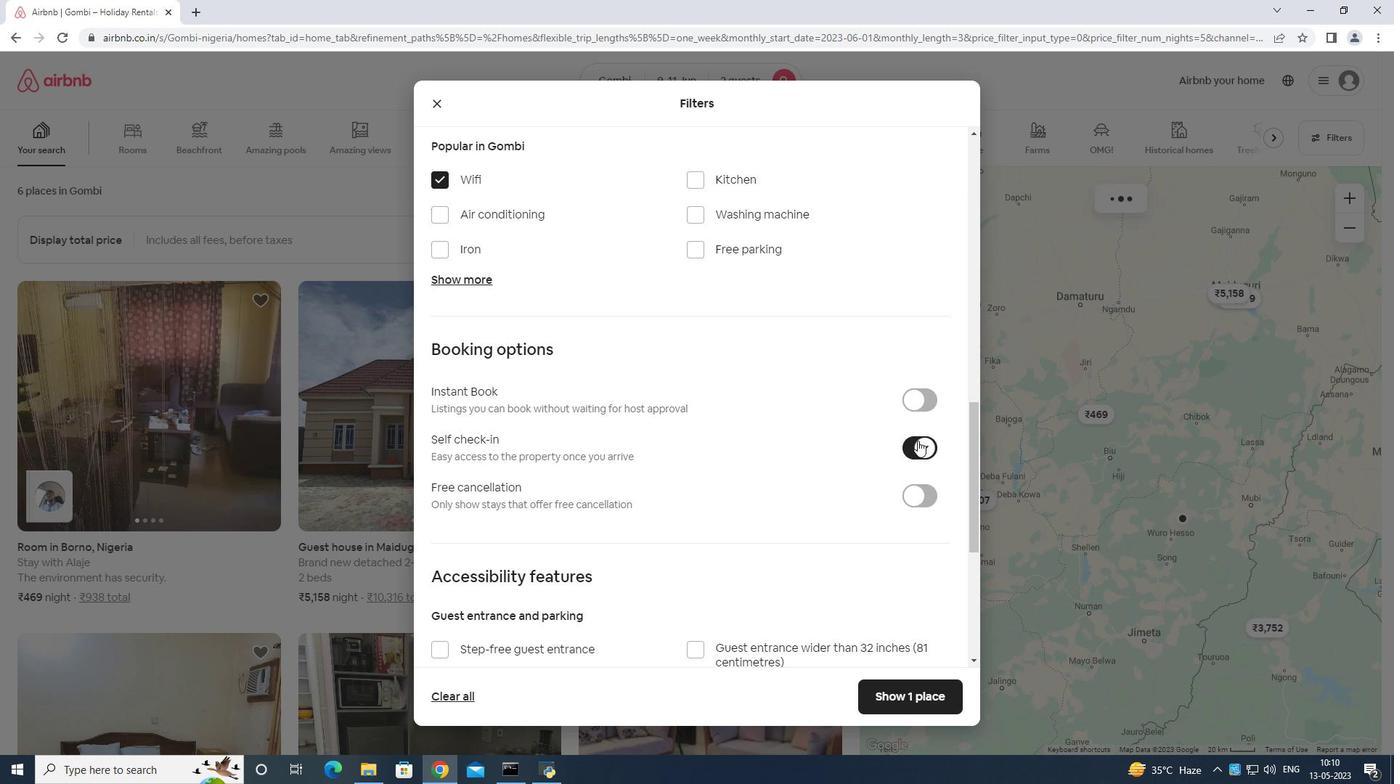 
Action: Mouse moved to (917, 440)
Screenshot: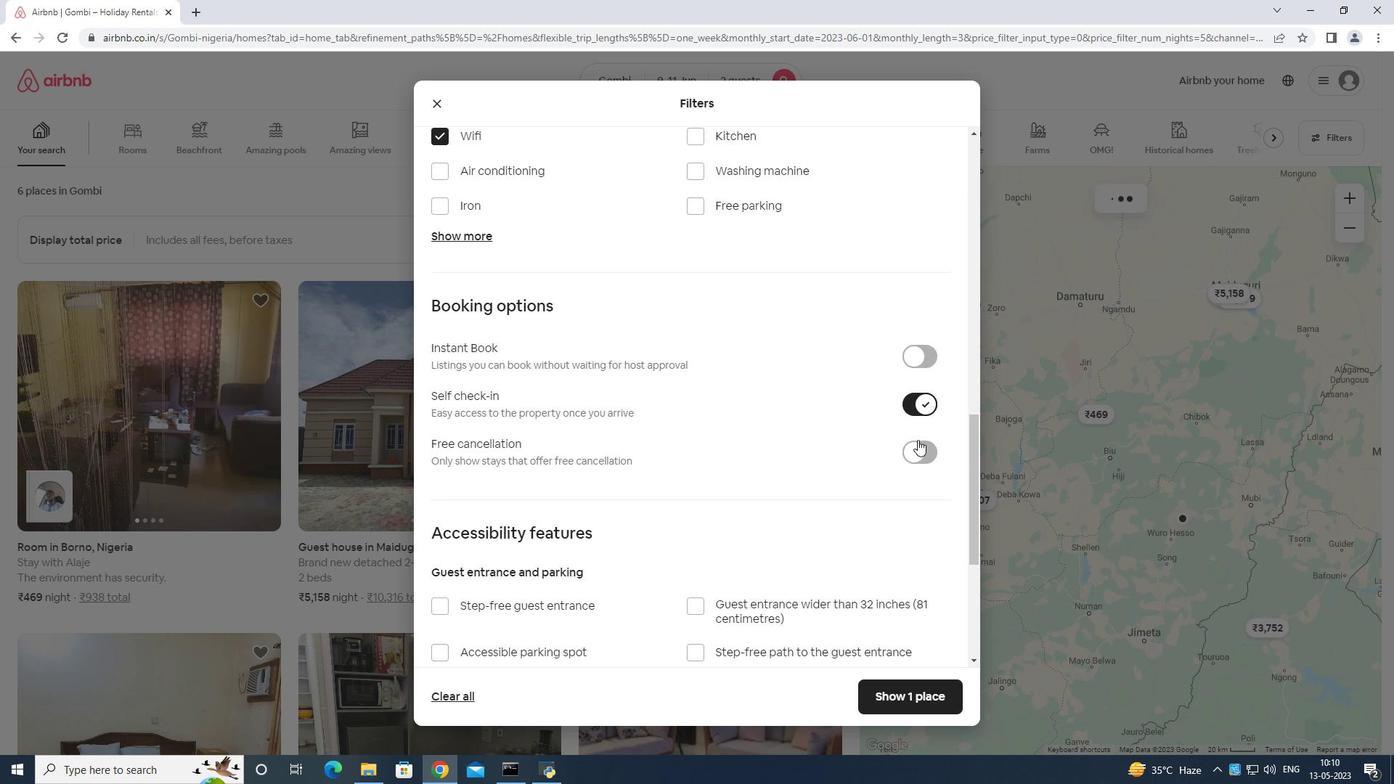 
Action: Mouse scrolled (917, 440) with delta (0, 0)
Screenshot: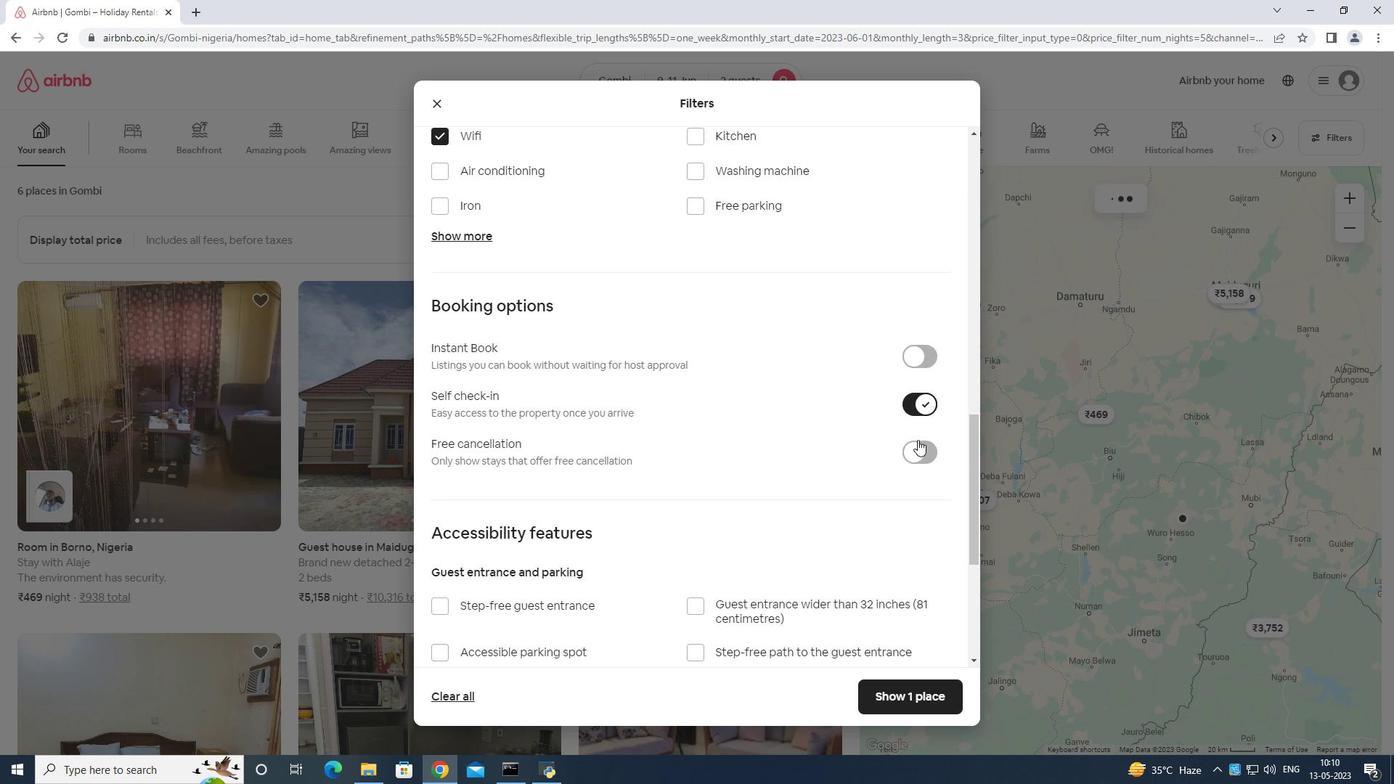 
Action: Mouse moved to (910, 450)
Screenshot: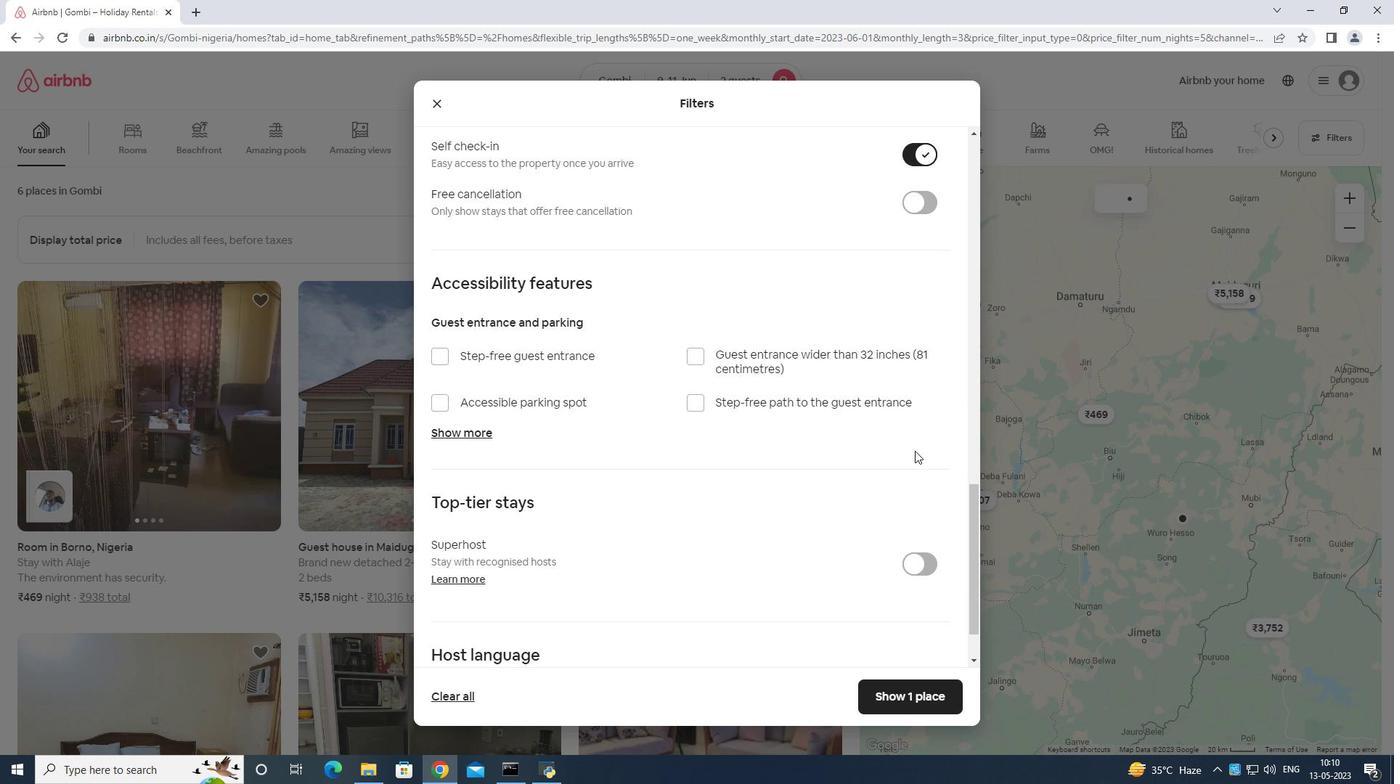 
Action: Mouse scrolled (910, 449) with delta (0, 0)
Screenshot: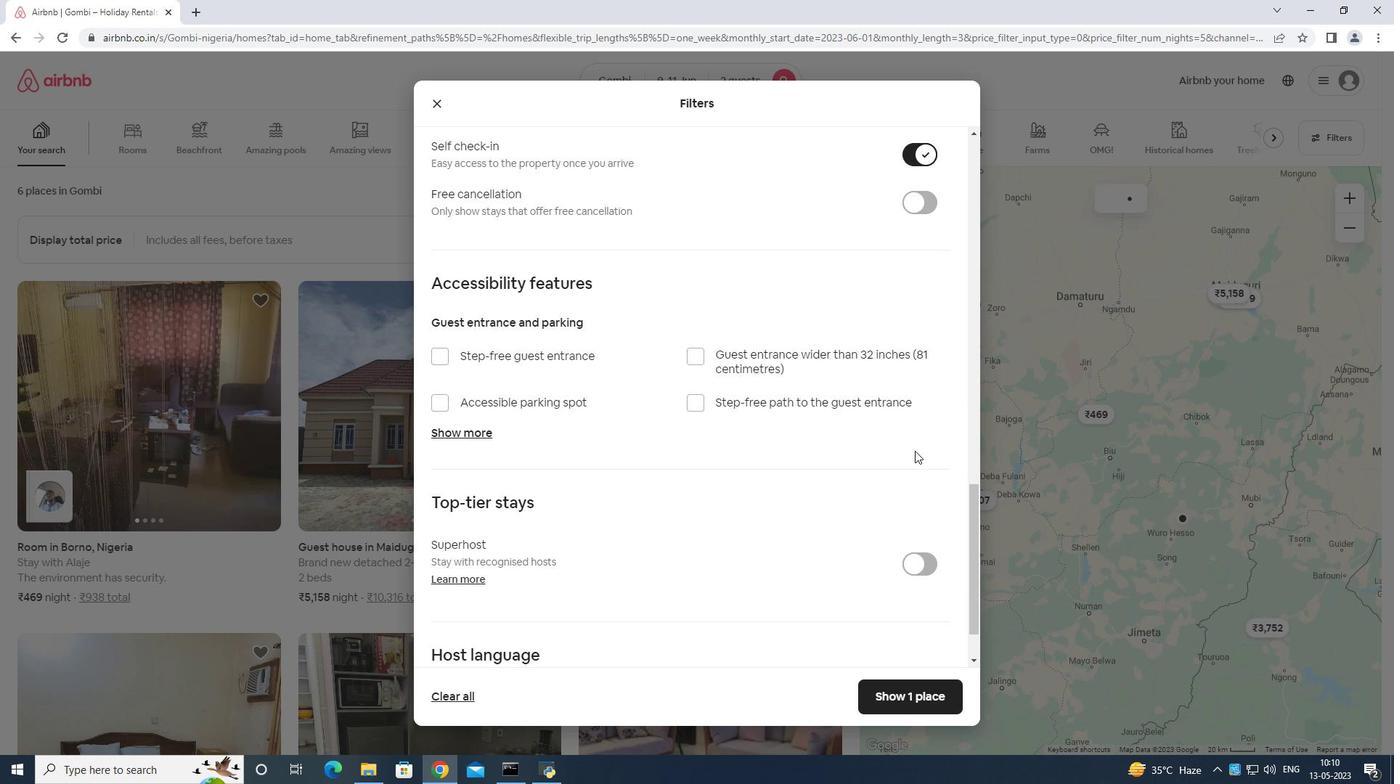 
Action: Mouse moved to (909, 452)
Screenshot: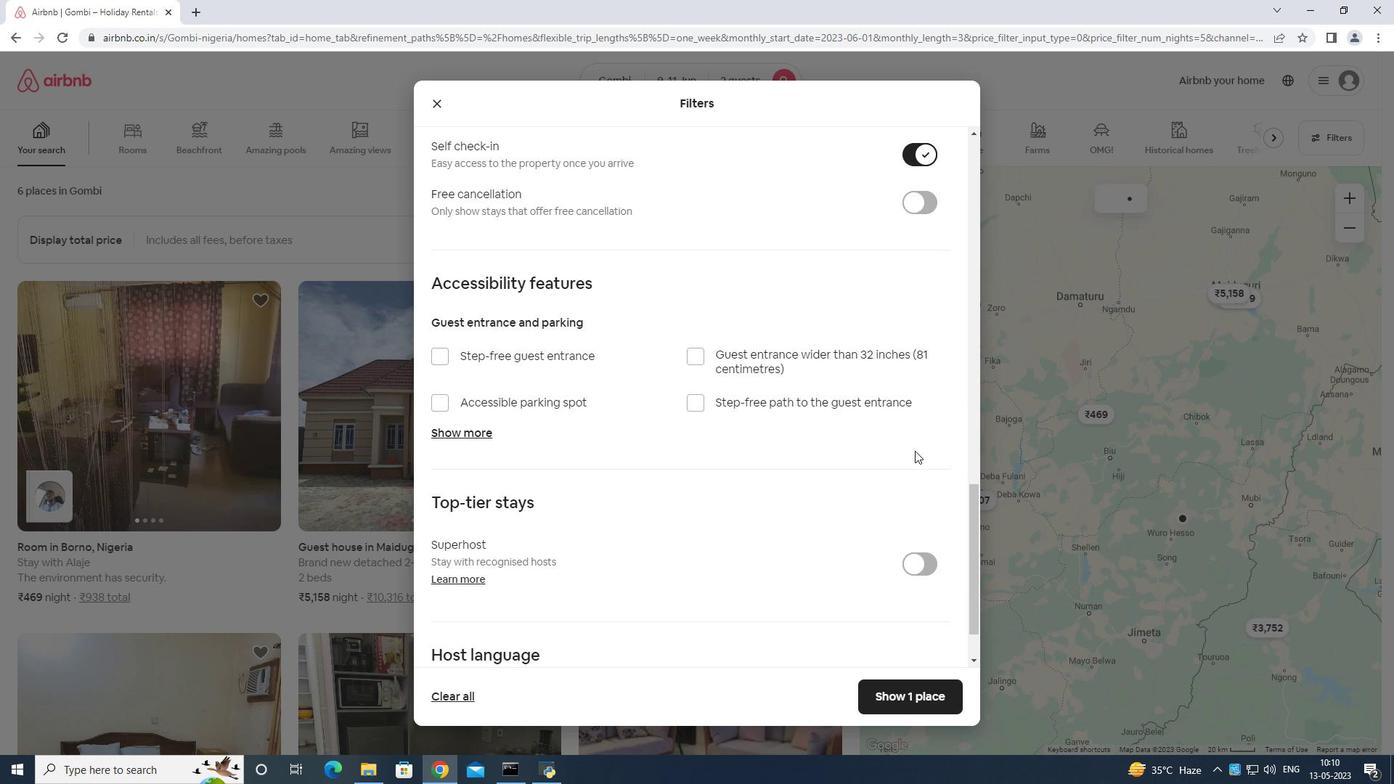 
Action: Mouse scrolled (909, 451) with delta (0, 0)
Screenshot: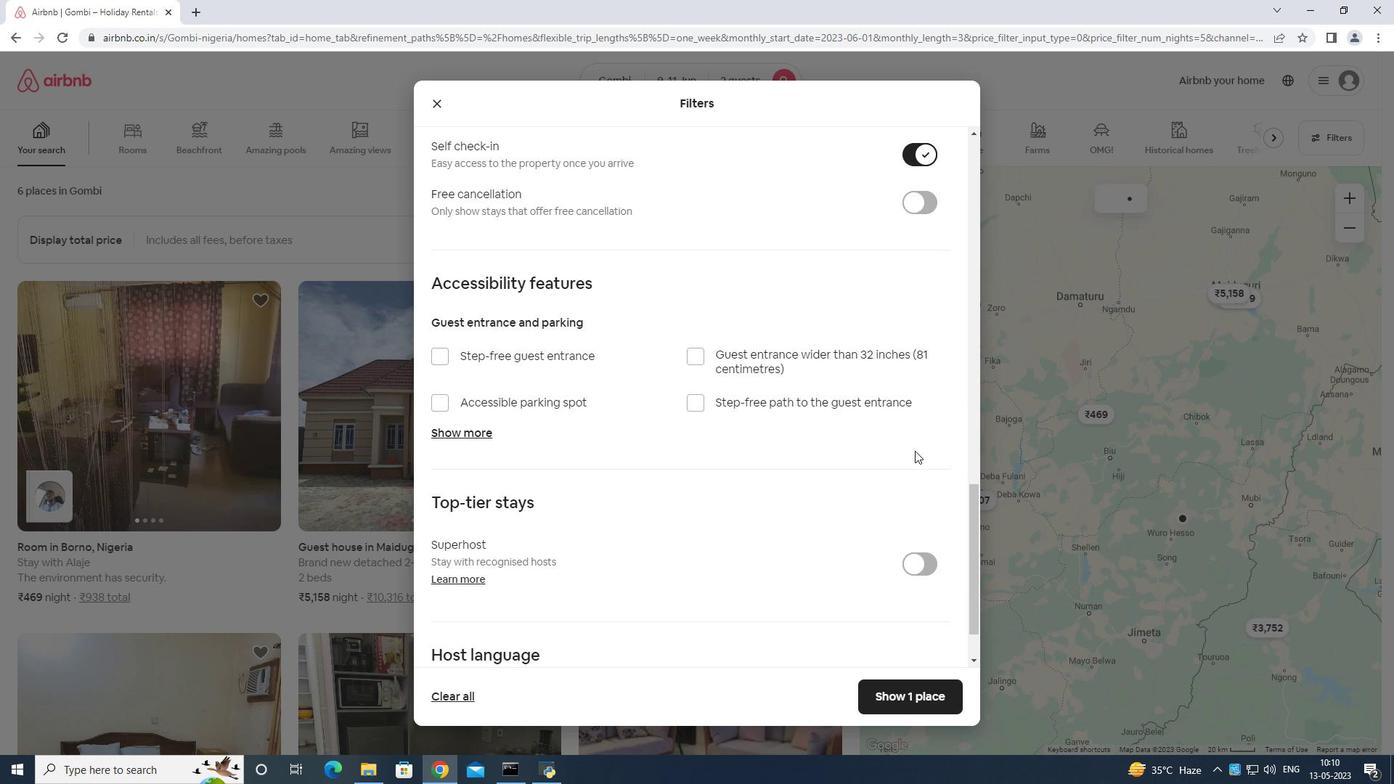 
Action: Mouse moved to (907, 456)
Screenshot: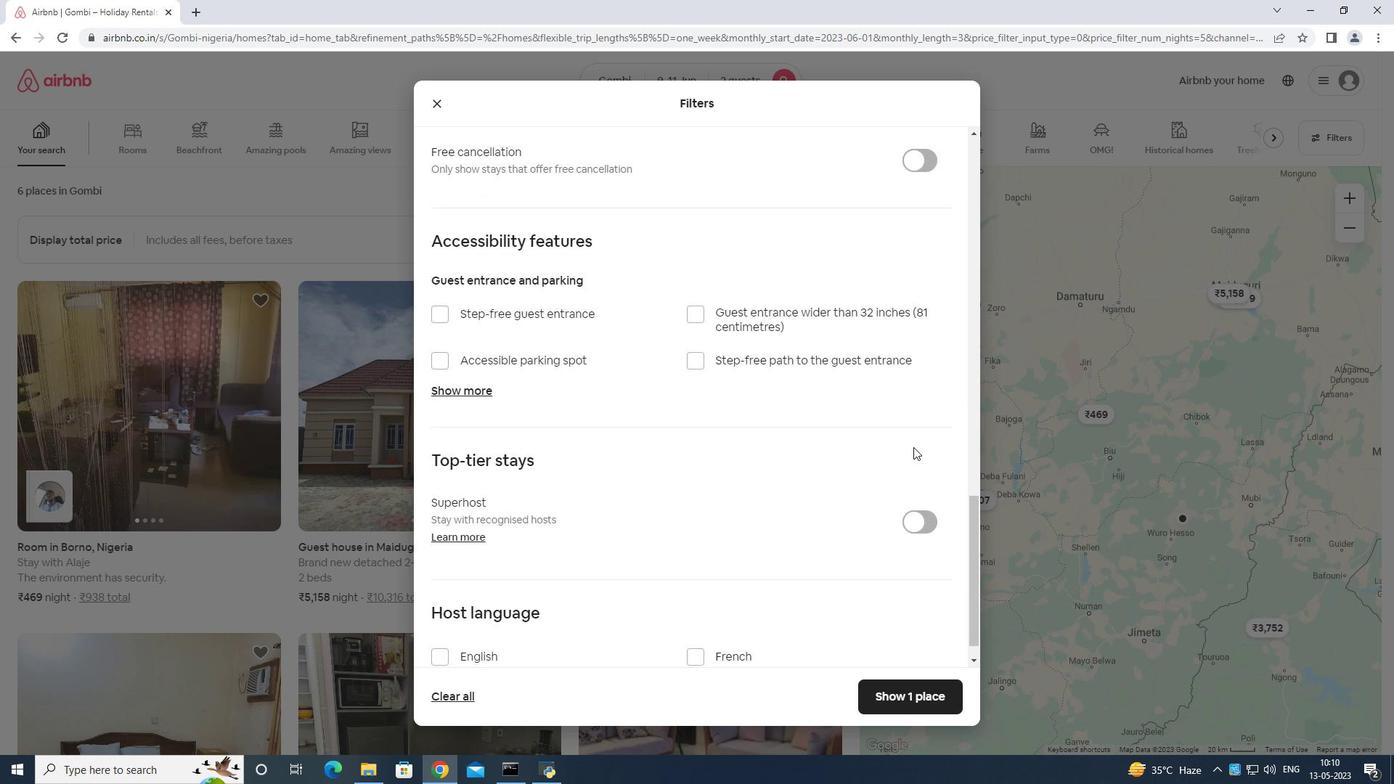 
Action: Mouse scrolled (907, 455) with delta (0, 0)
Screenshot: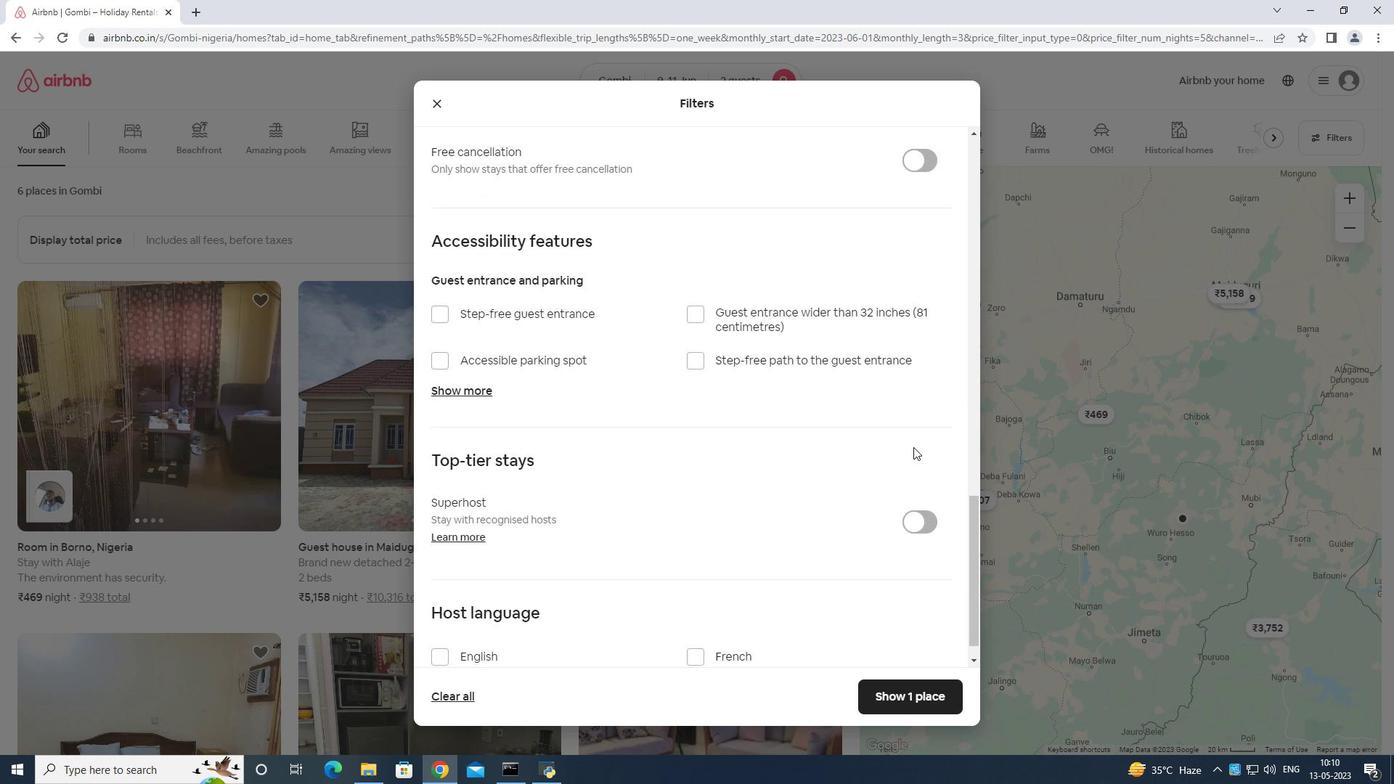 
Action: Mouse moved to (886, 465)
Screenshot: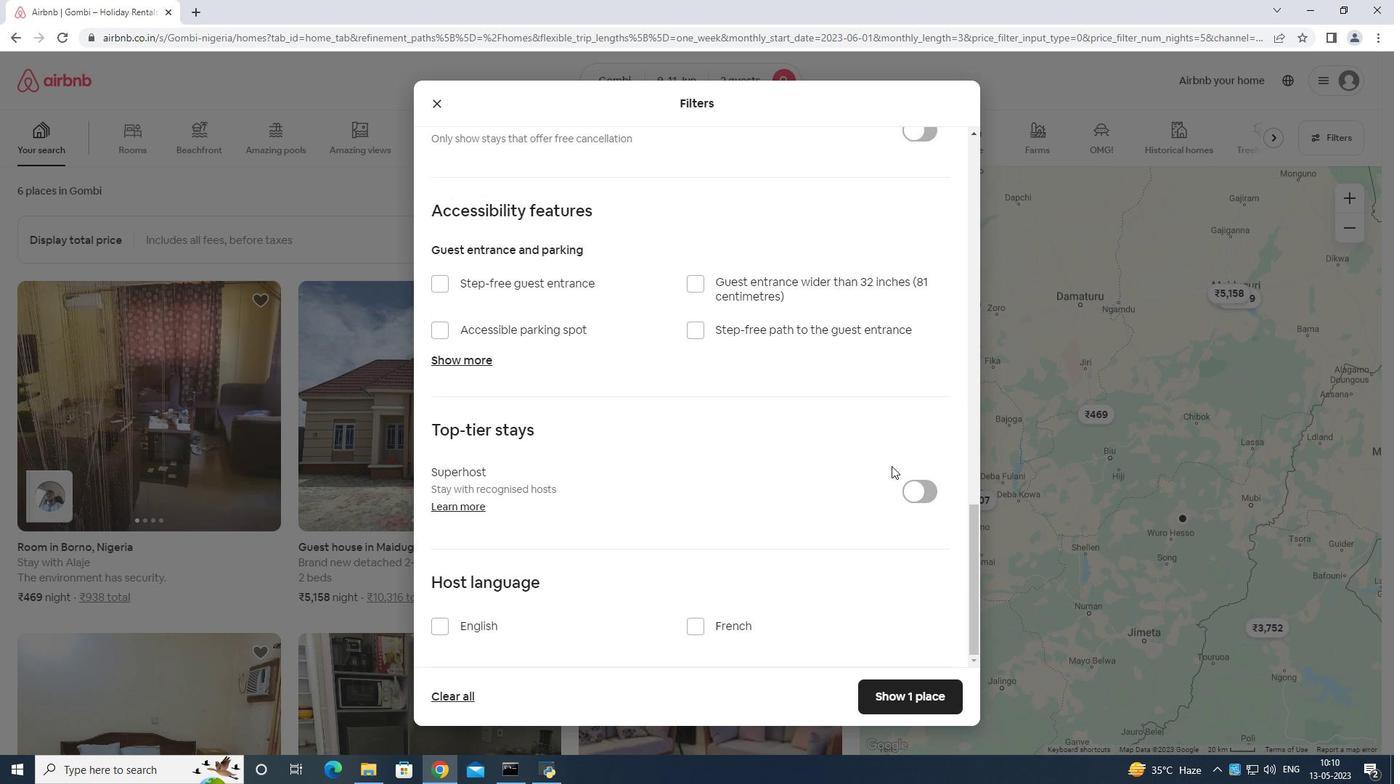 
Action: Mouse scrolled (886, 464) with delta (0, 0)
Screenshot: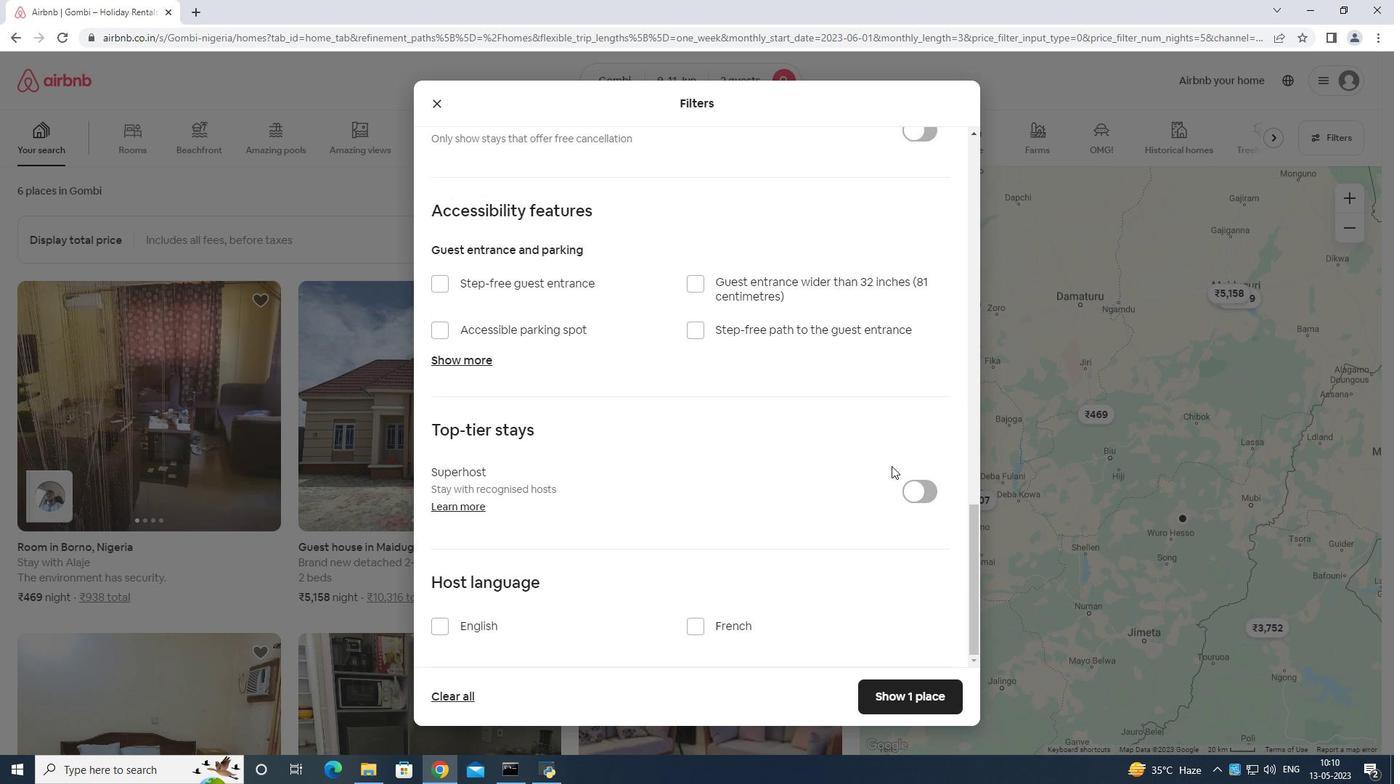 
Action: Mouse moved to (884, 465)
Screenshot: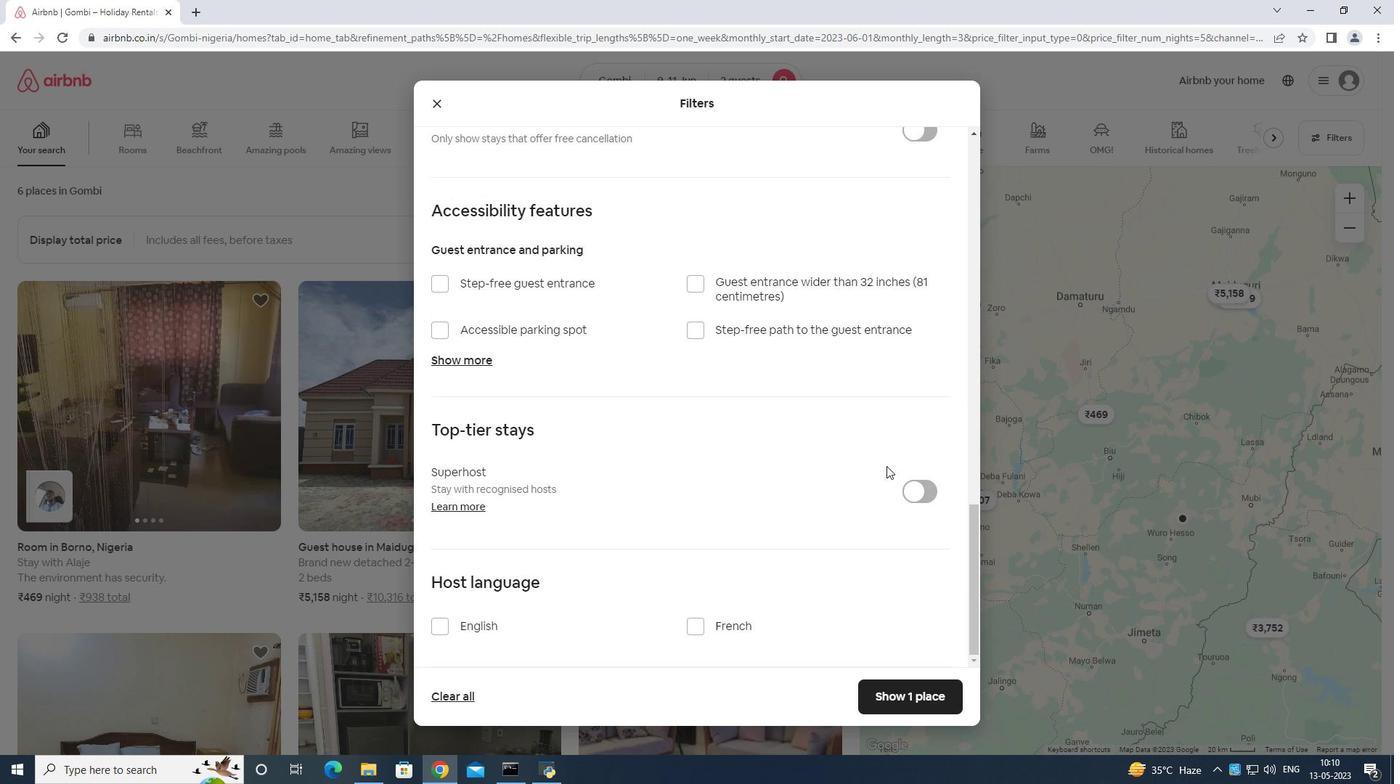 
Action: Mouse scrolled (884, 464) with delta (0, 0)
Screenshot: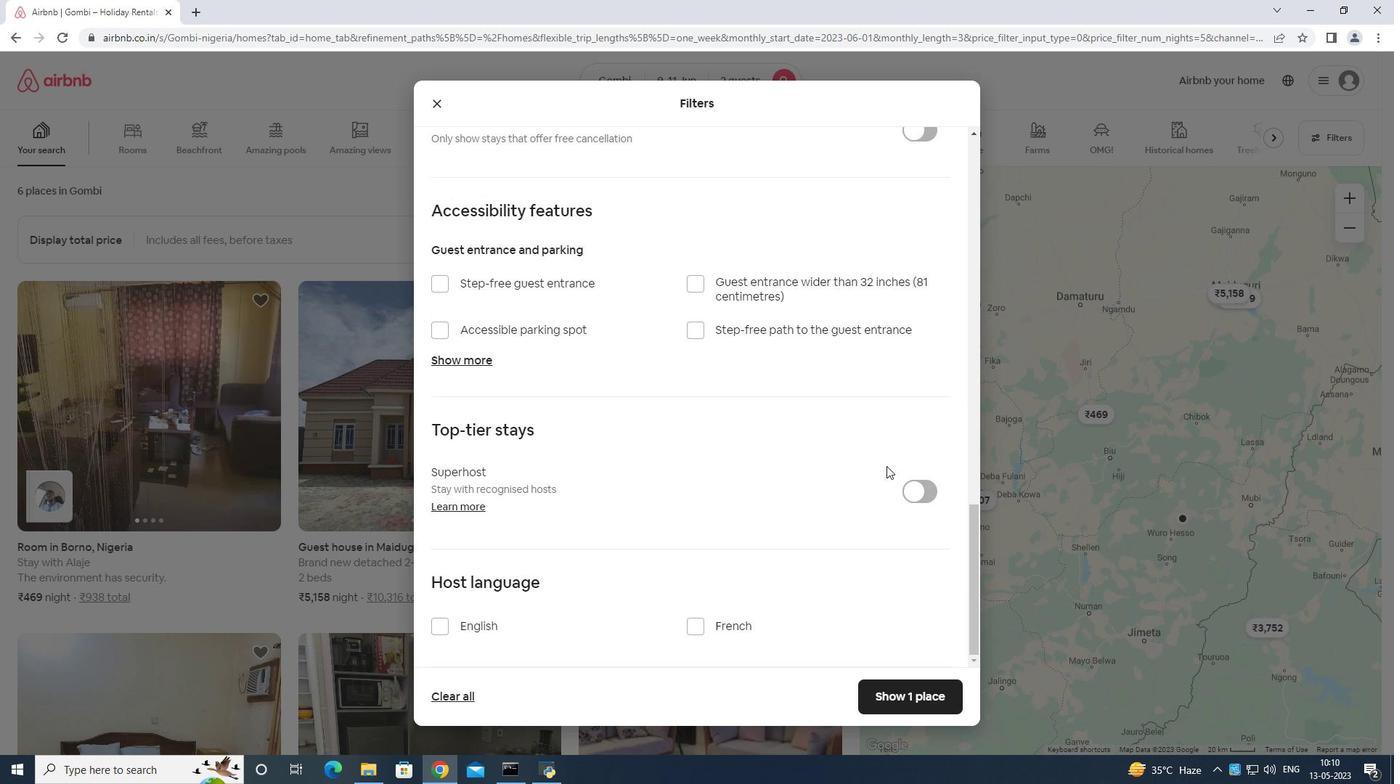 
Action: Mouse moved to (879, 472)
Screenshot: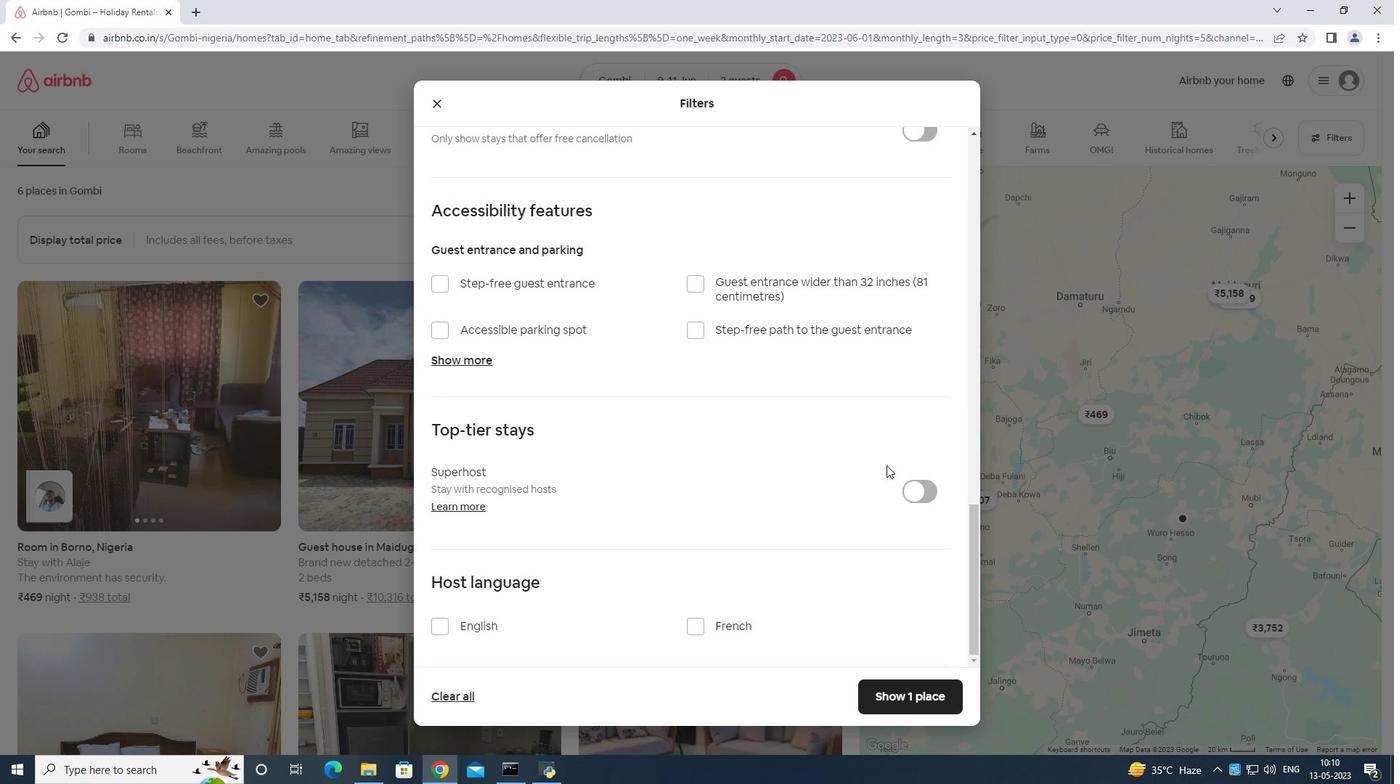 
Action: Mouse scrolled (879, 472) with delta (0, 0)
Screenshot: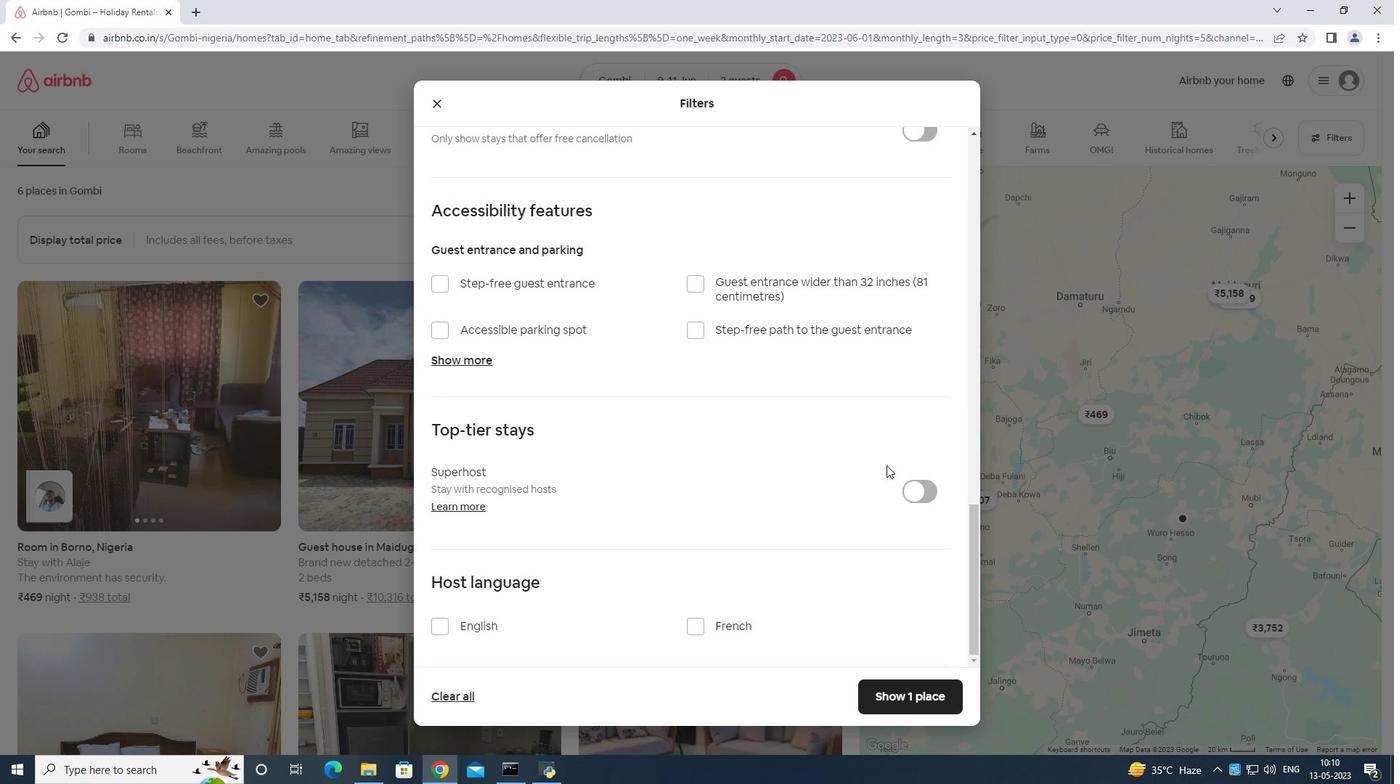 
Action: Mouse moved to (439, 631)
Screenshot: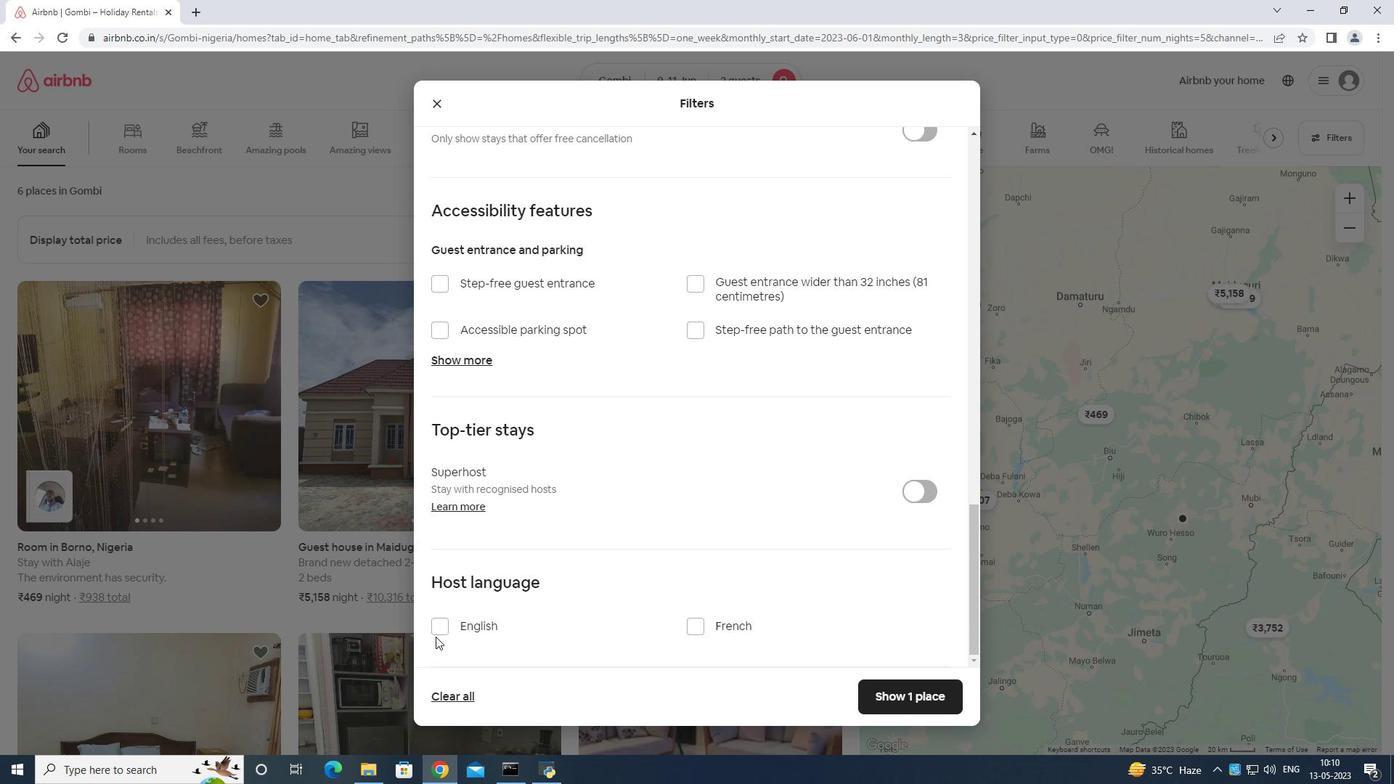 
Action: Mouse pressed left at (439, 631)
Screenshot: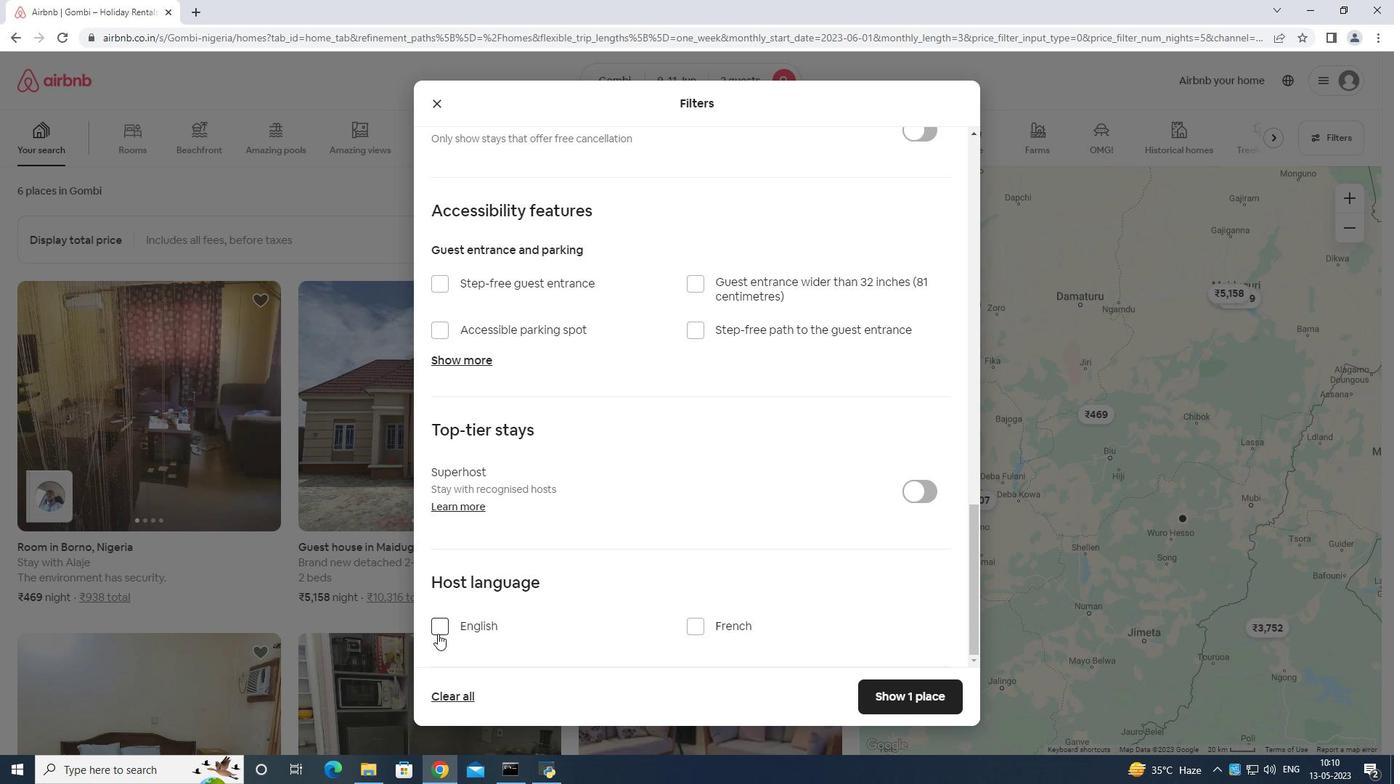 
Action: Mouse moved to (883, 687)
Screenshot: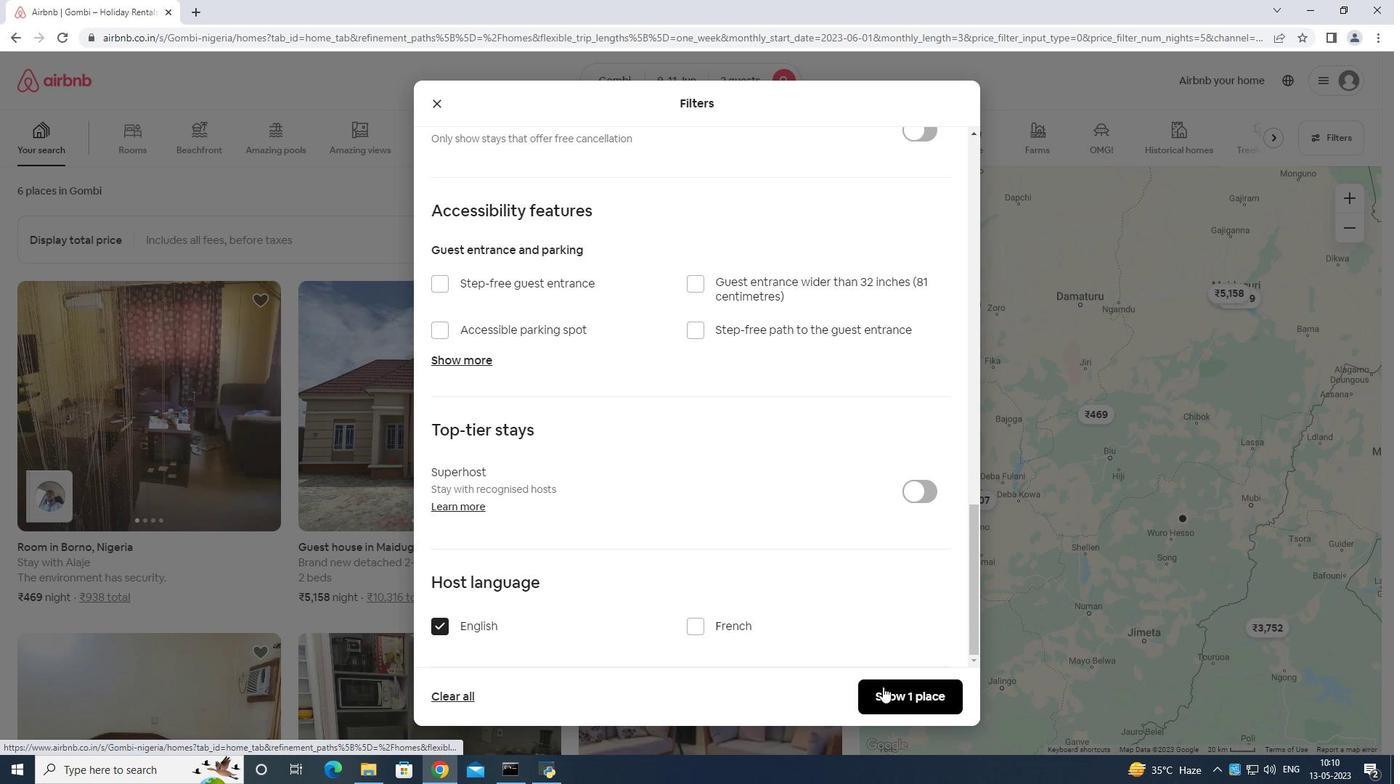 
Action: Mouse pressed left at (883, 687)
Screenshot: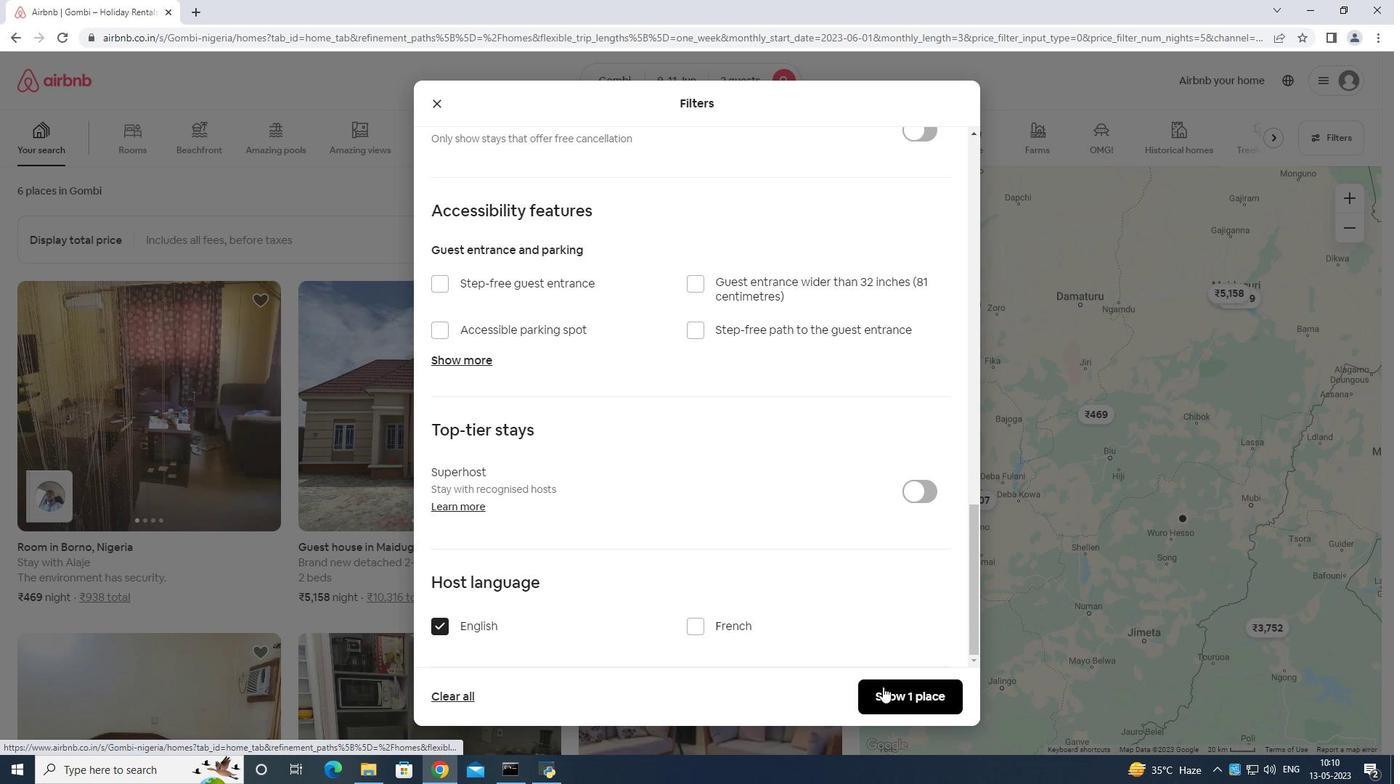 
